 Task: Look for space in Tamamura, Japan from 12th June, 2023 to 15th June, 2023 for 2 adults in price range Rs.10000 to Rs.15000. Place can be entire place with 1  bedroom having 1 bed and 1 bathroom. Property type can be house, flat, guest house, hotel. Booking option can be shelf check-in. Required host language is English.
Action: Mouse moved to (596, 108)
Screenshot: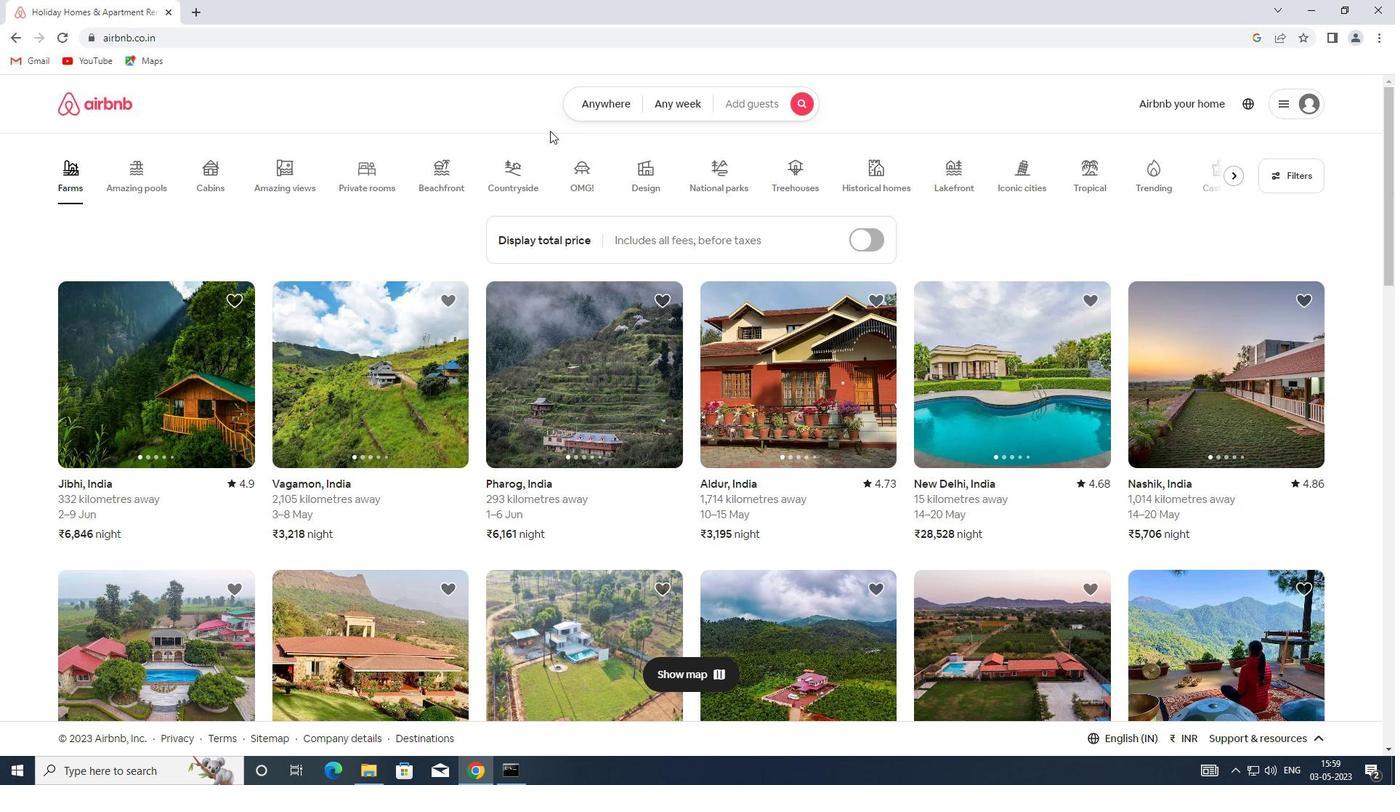 
Action: Mouse pressed left at (596, 108)
Screenshot: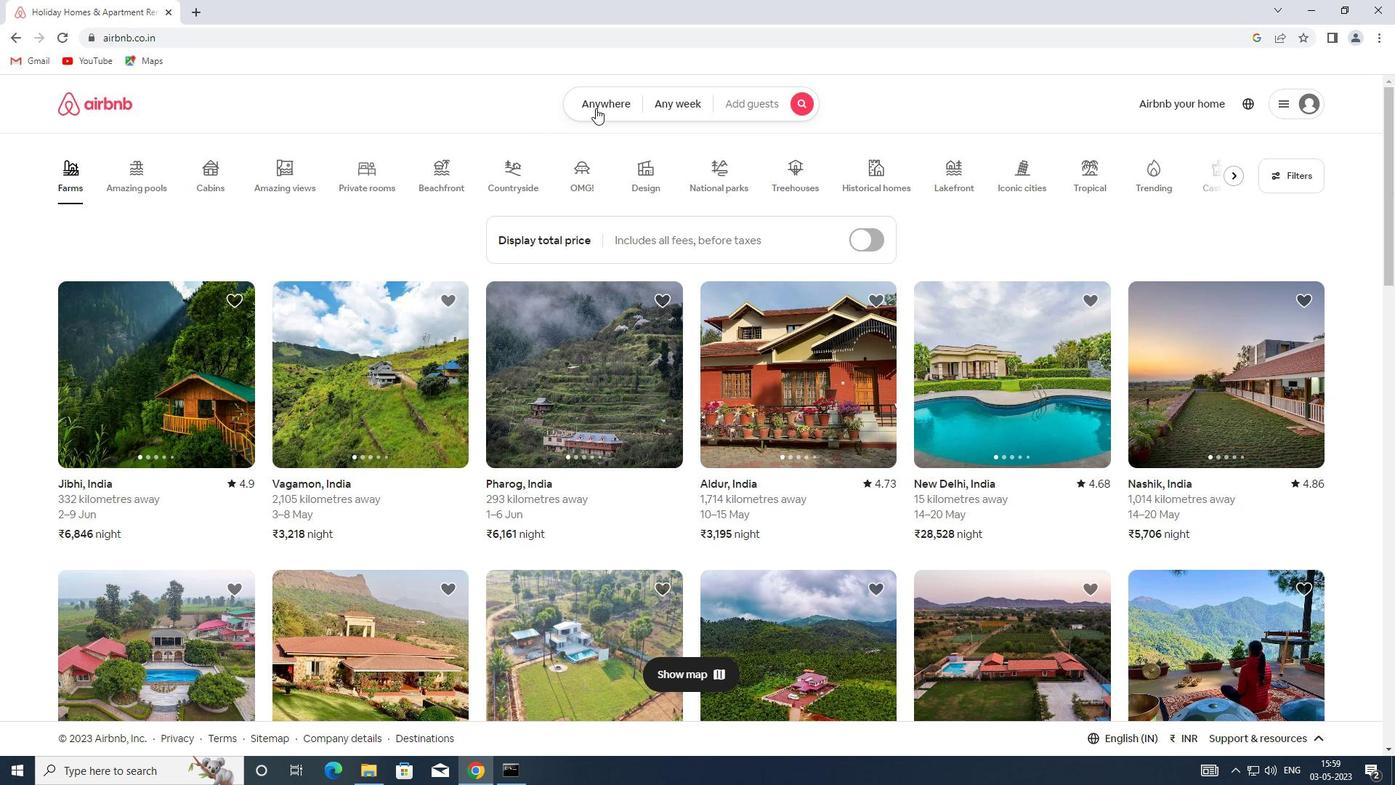 
Action: Mouse moved to (497, 156)
Screenshot: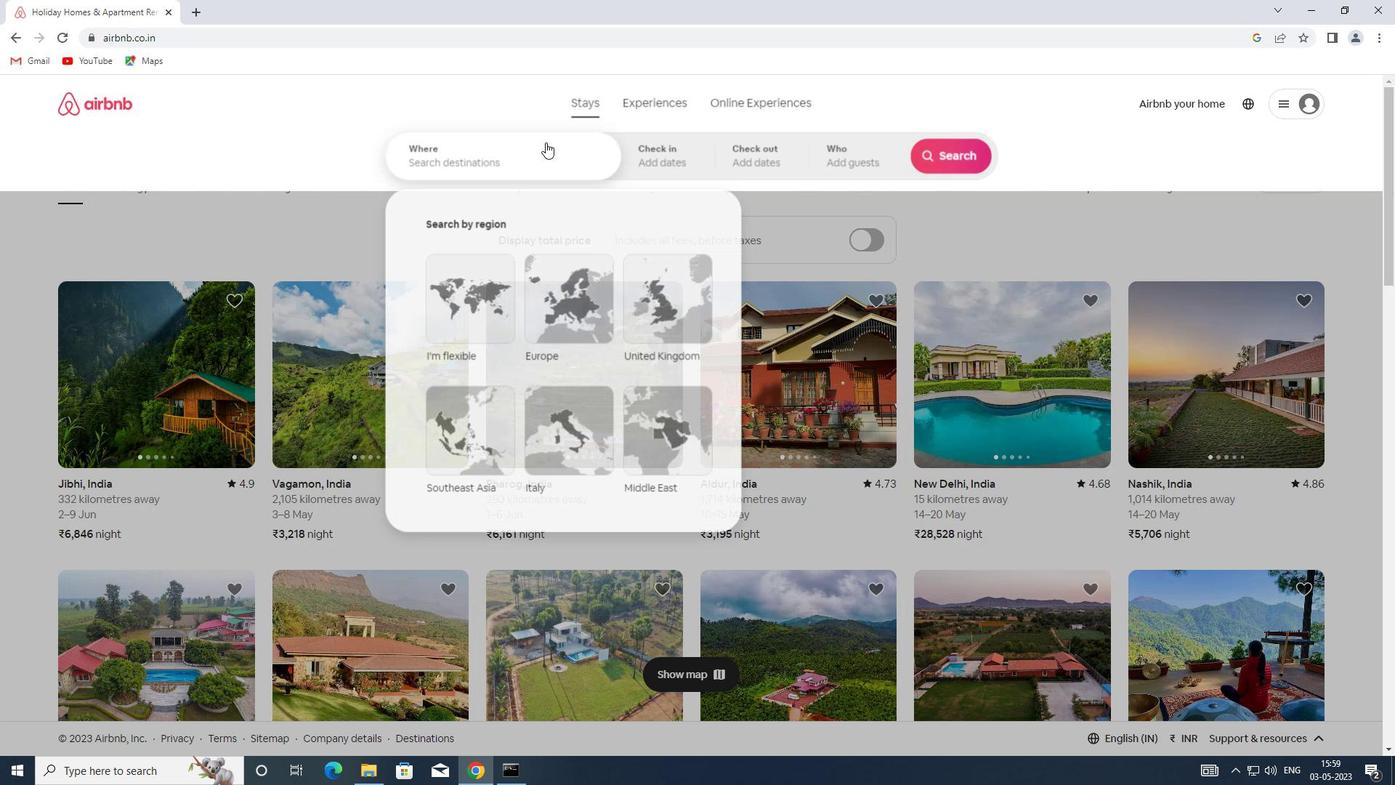 
Action: Mouse pressed left at (497, 156)
Screenshot: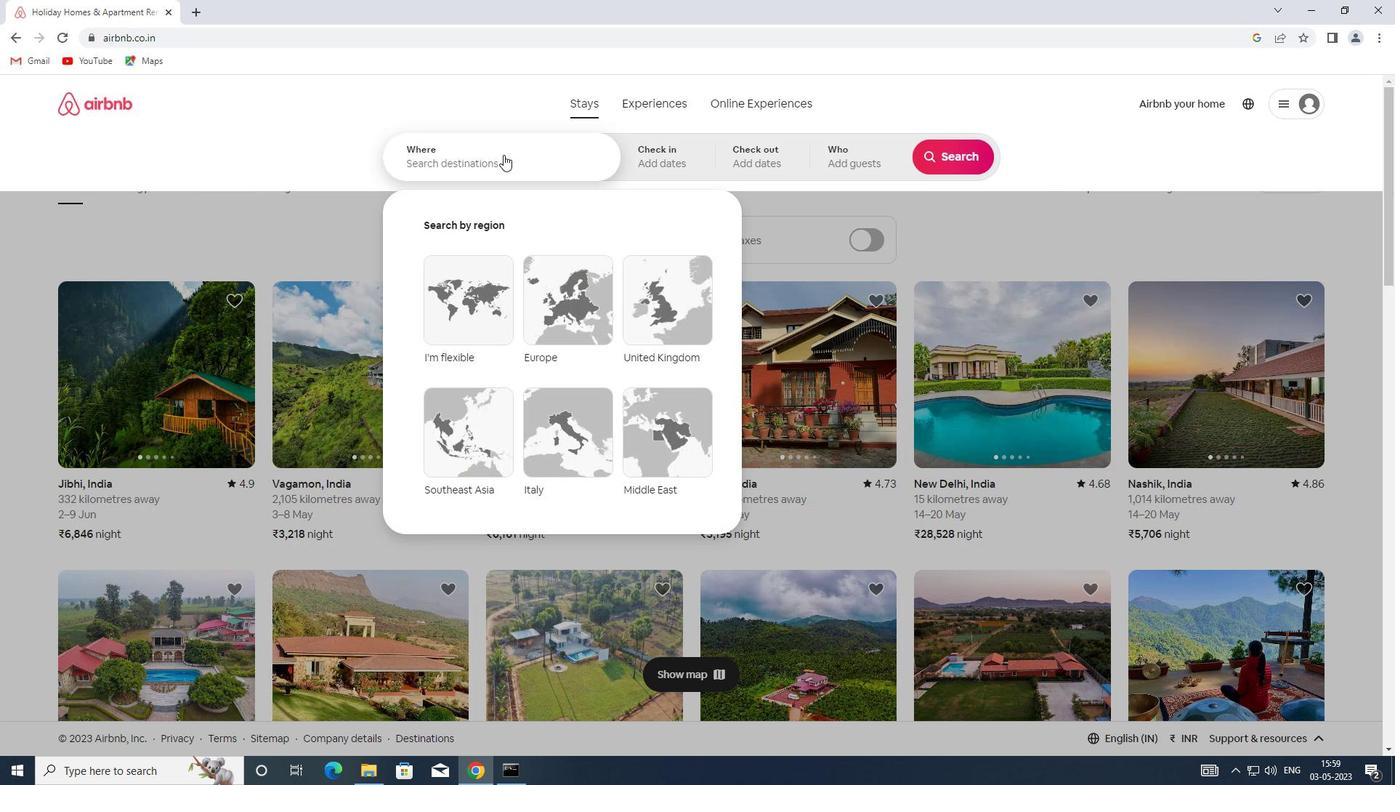 
Action: Mouse moved to (497, 156)
Screenshot: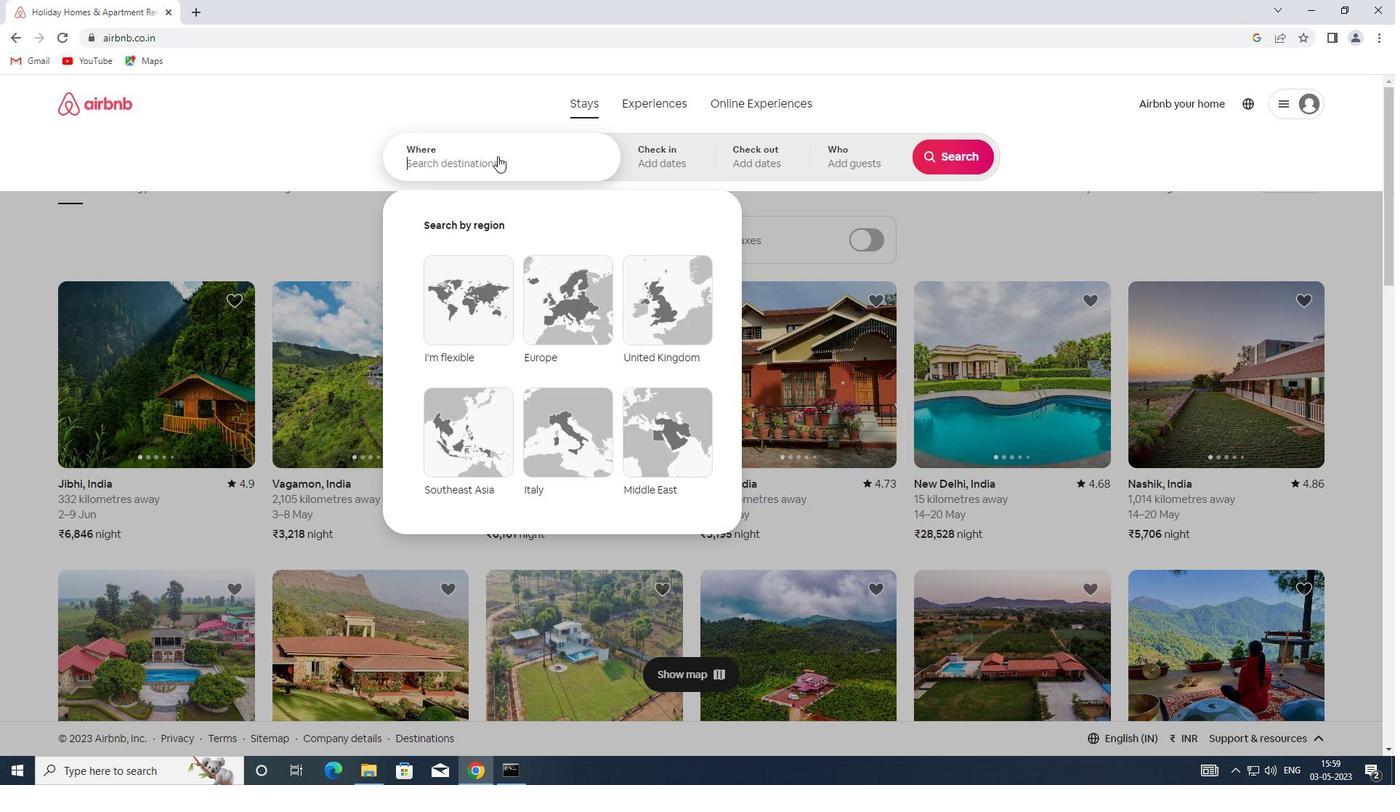 
Action: Key pressed <Key.shift>TAMAMURA,<Key.shift><Key.shift><Key.shift><Key.shift><Key.shift><Key.shift><Key.shift><Key.shift><Key.shift><Key.shift><Key.shift><Key.shift><Key.shift><Key.shift><Key.shift><Key.shift>JAPAN
Screenshot: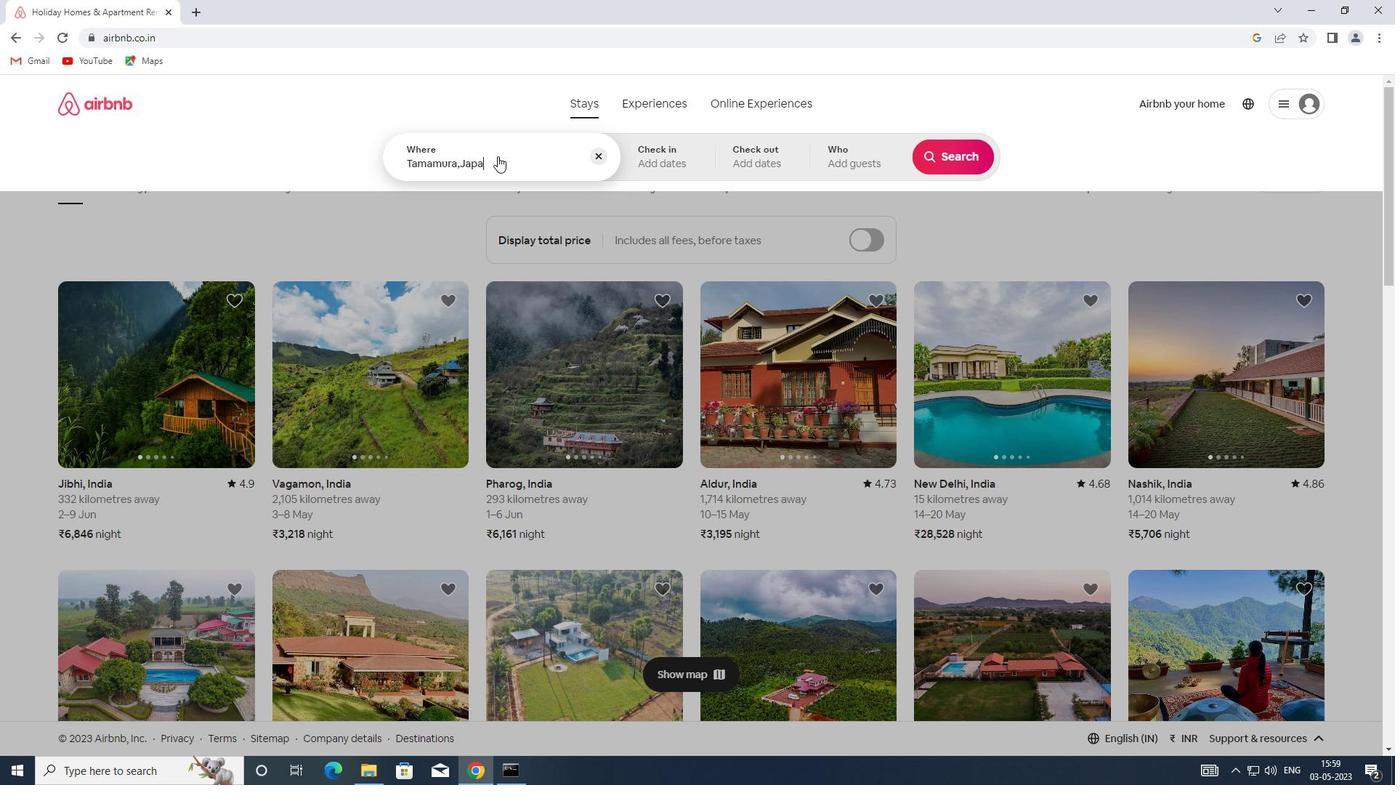 
Action: Mouse moved to (634, 156)
Screenshot: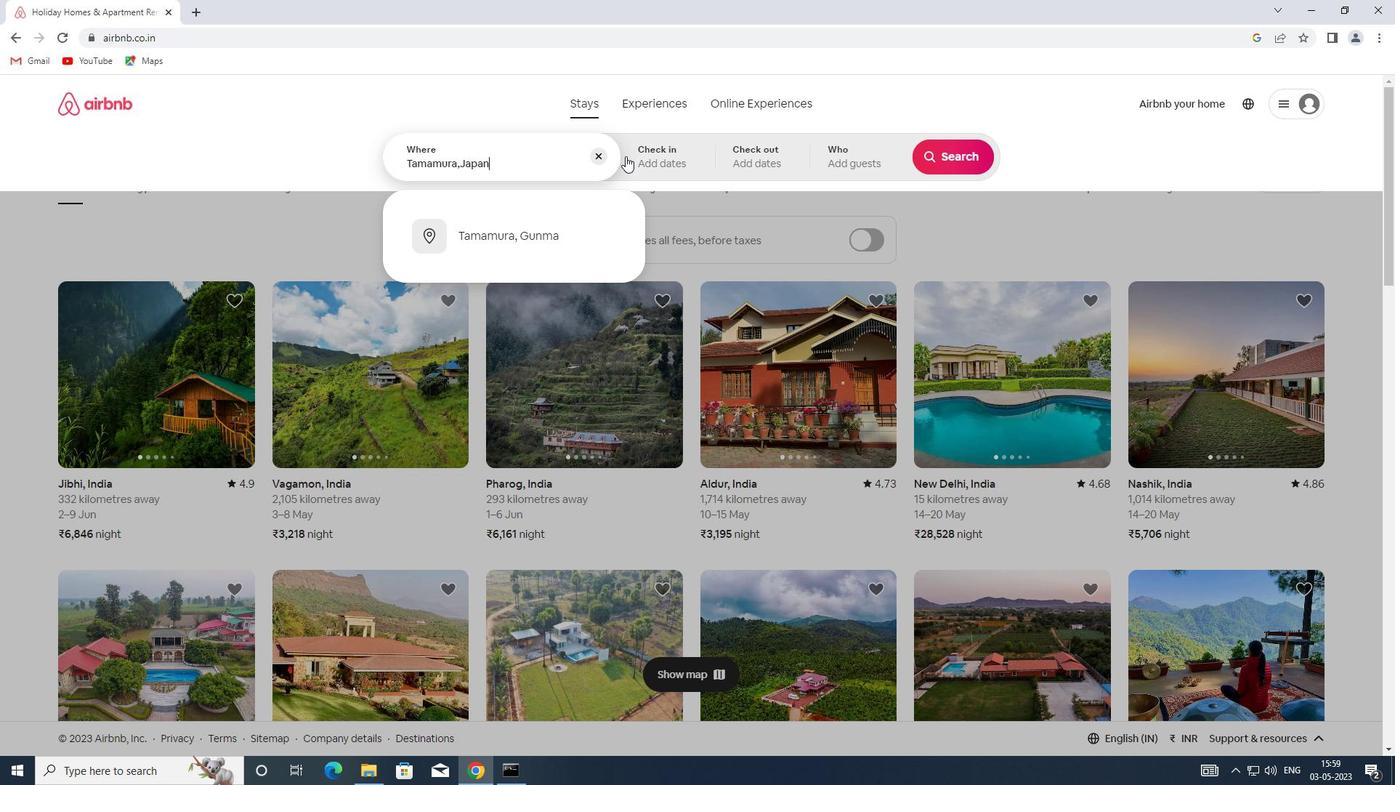 
Action: Mouse pressed left at (634, 156)
Screenshot: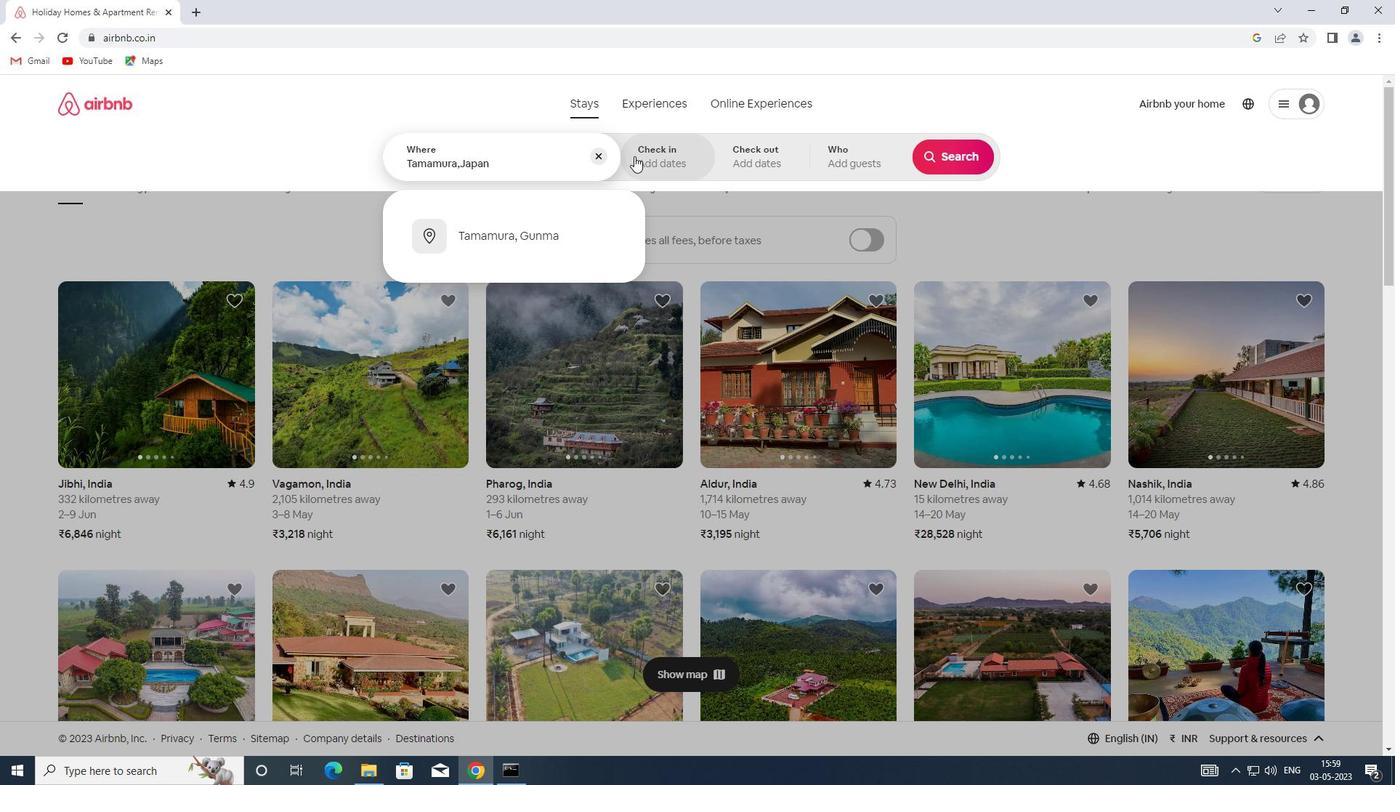 
Action: Mouse moved to (774, 405)
Screenshot: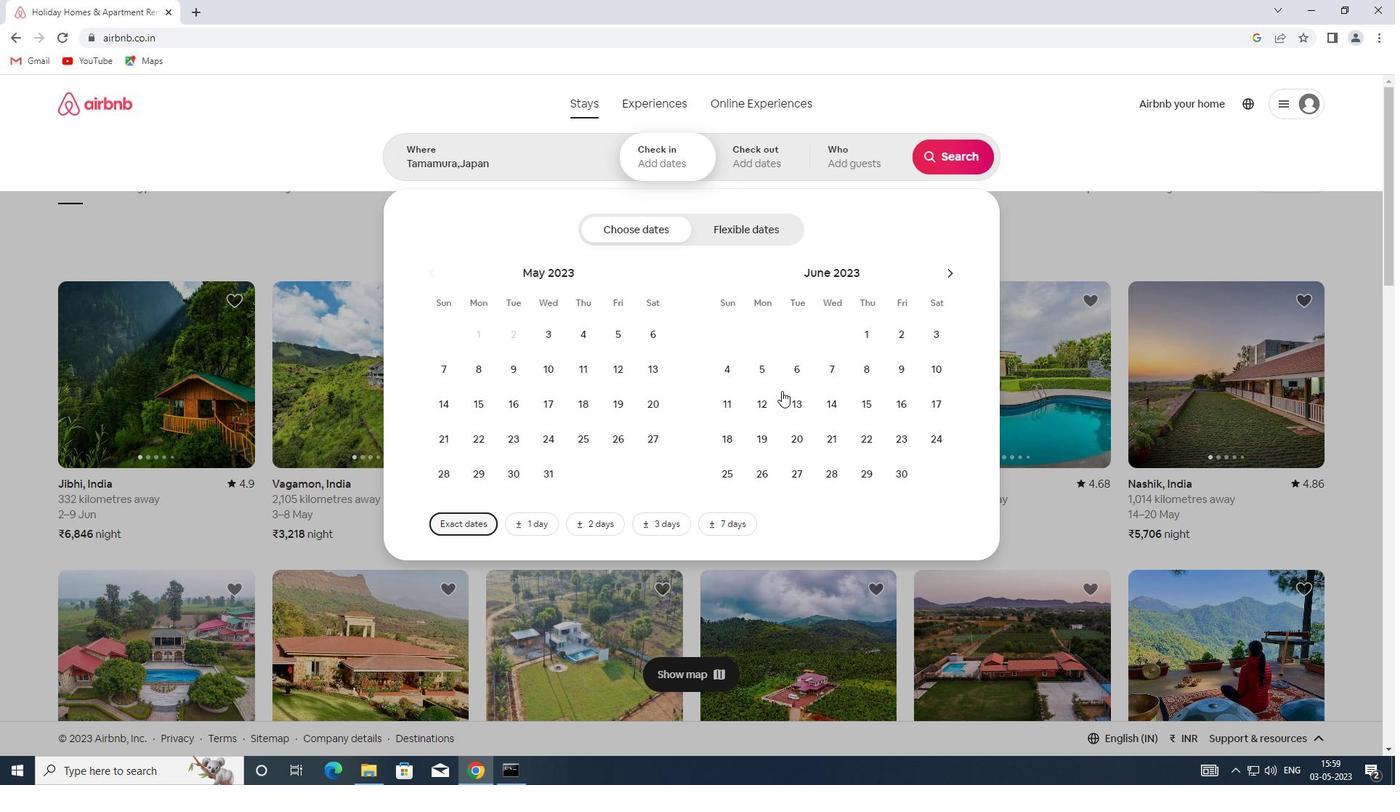 
Action: Mouse pressed left at (774, 405)
Screenshot: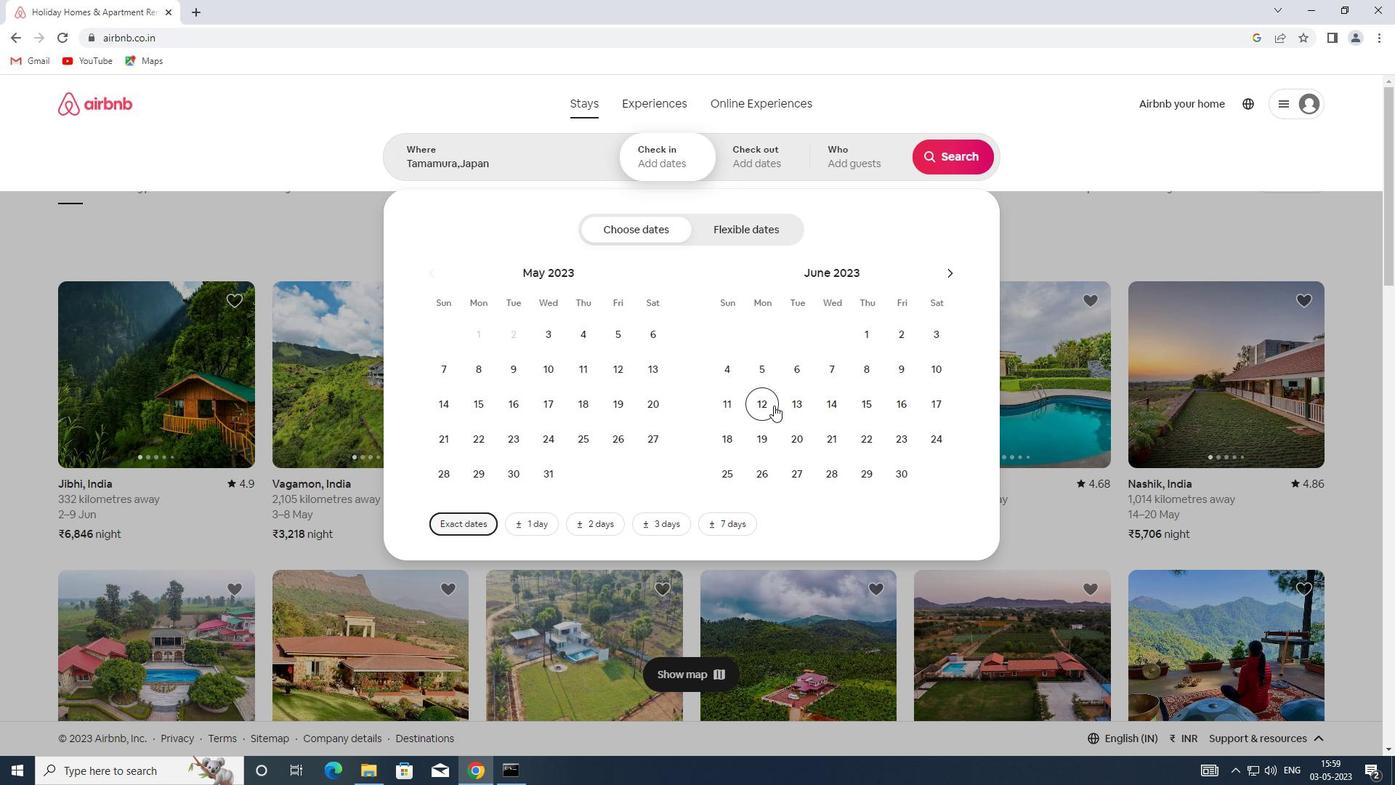 
Action: Mouse moved to (865, 407)
Screenshot: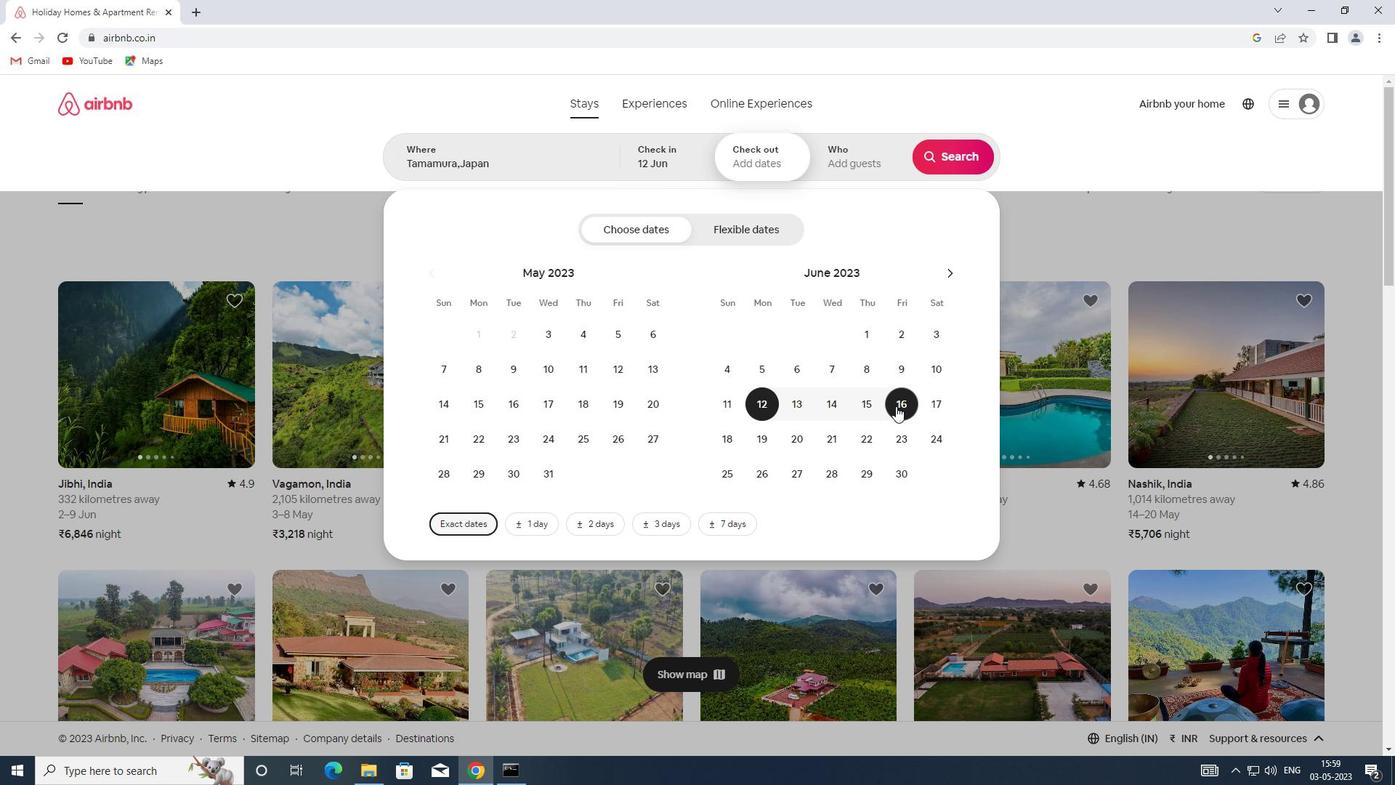
Action: Mouse pressed left at (865, 407)
Screenshot: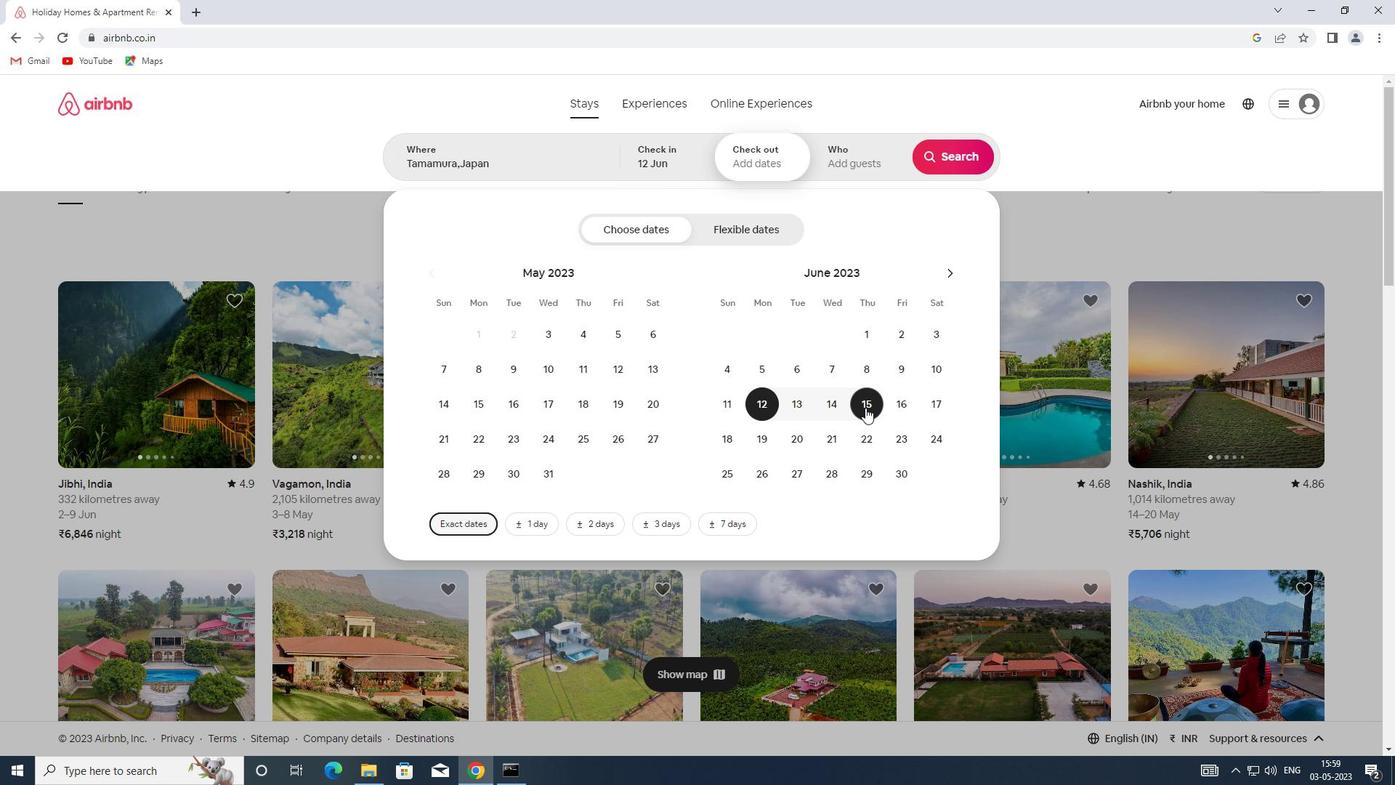 
Action: Mouse moved to (848, 153)
Screenshot: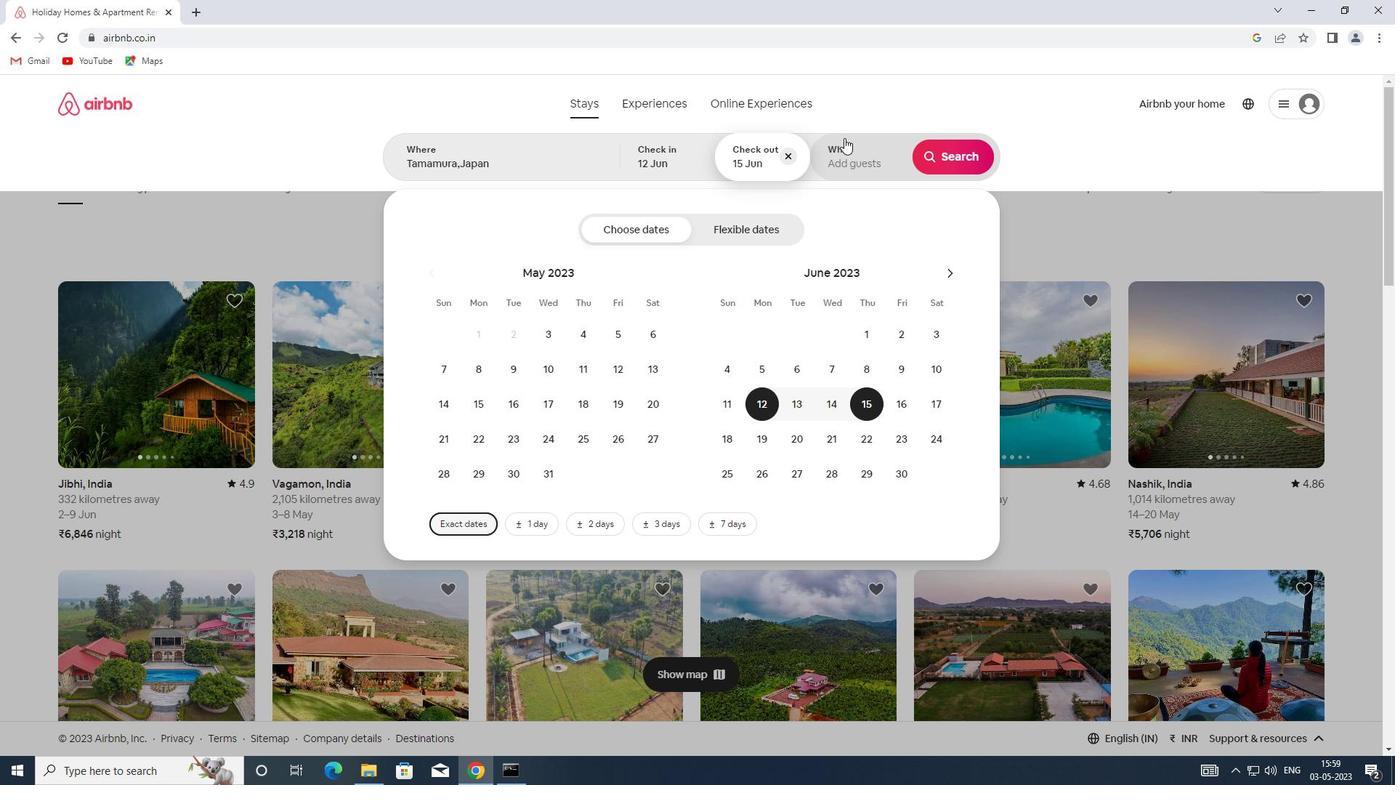 
Action: Mouse pressed left at (848, 153)
Screenshot: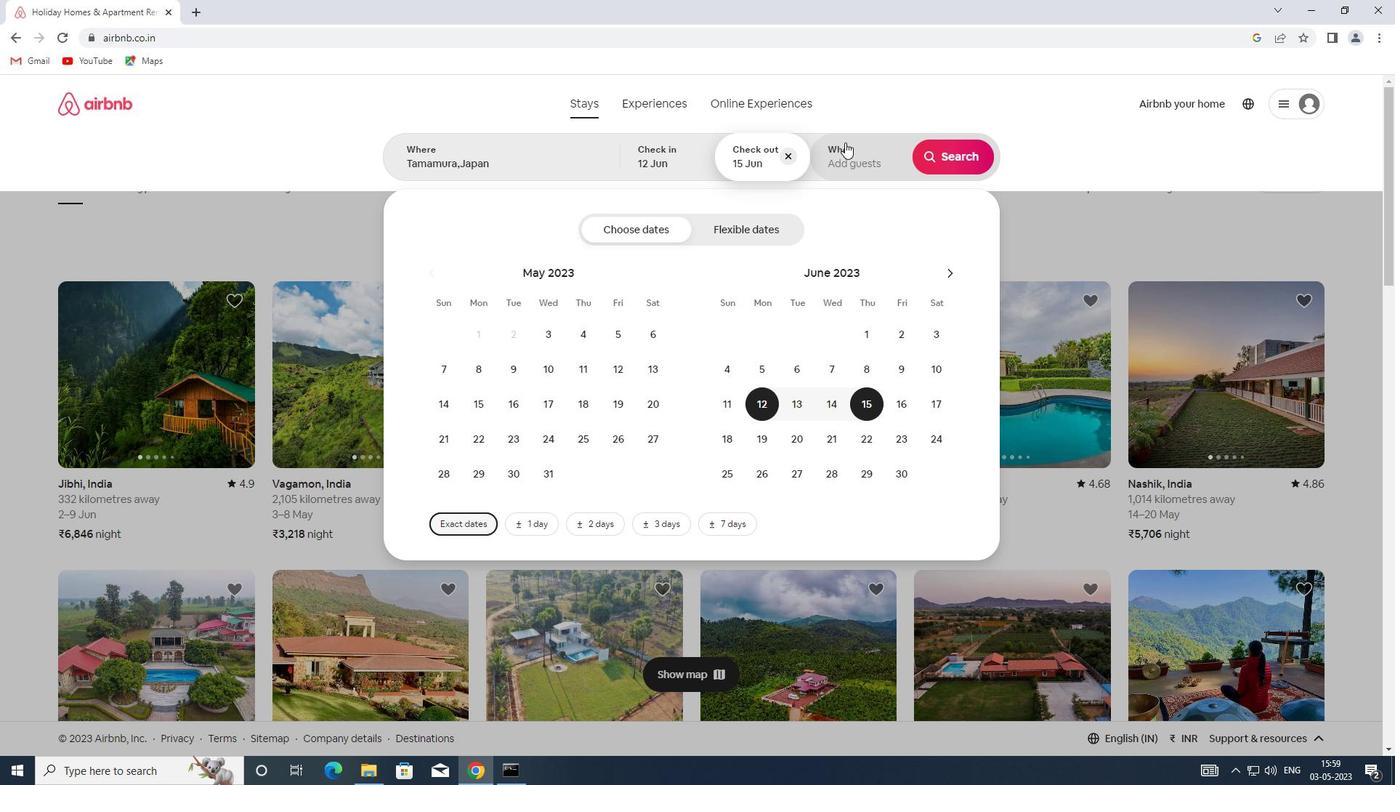 
Action: Mouse moved to (958, 240)
Screenshot: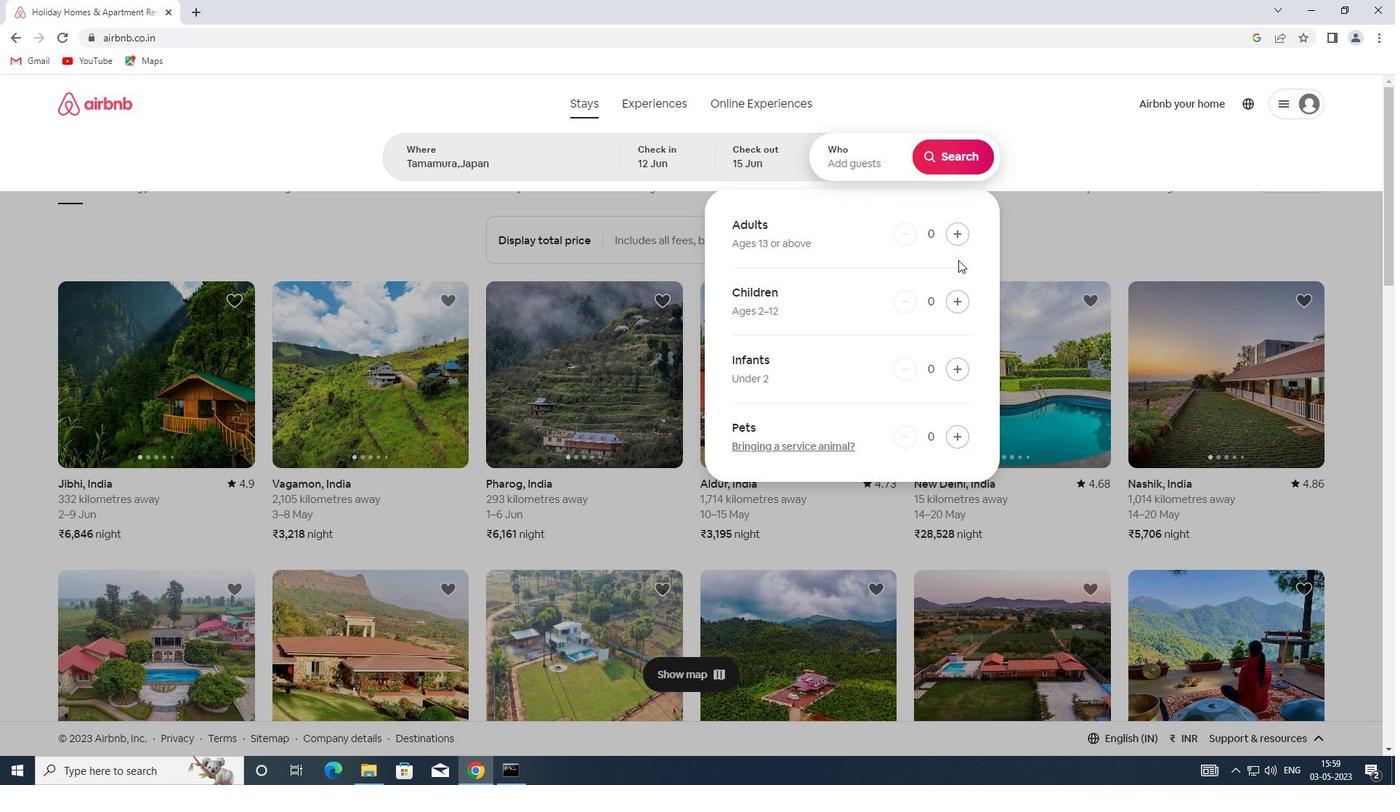 
Action: Mouse pressed left at (958, 240)
Screenshot: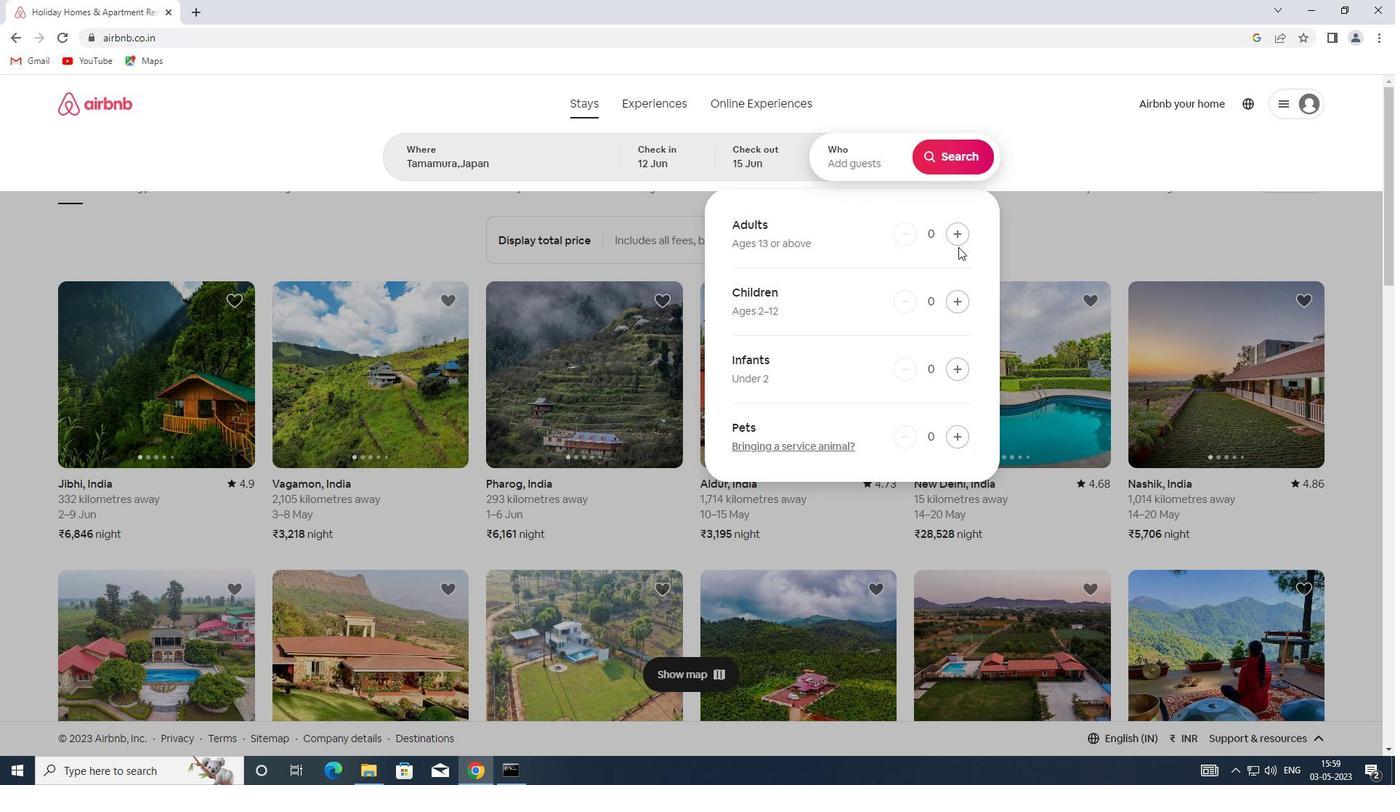 
Action: Mouse pressed left at (958, 240)
Screenshot: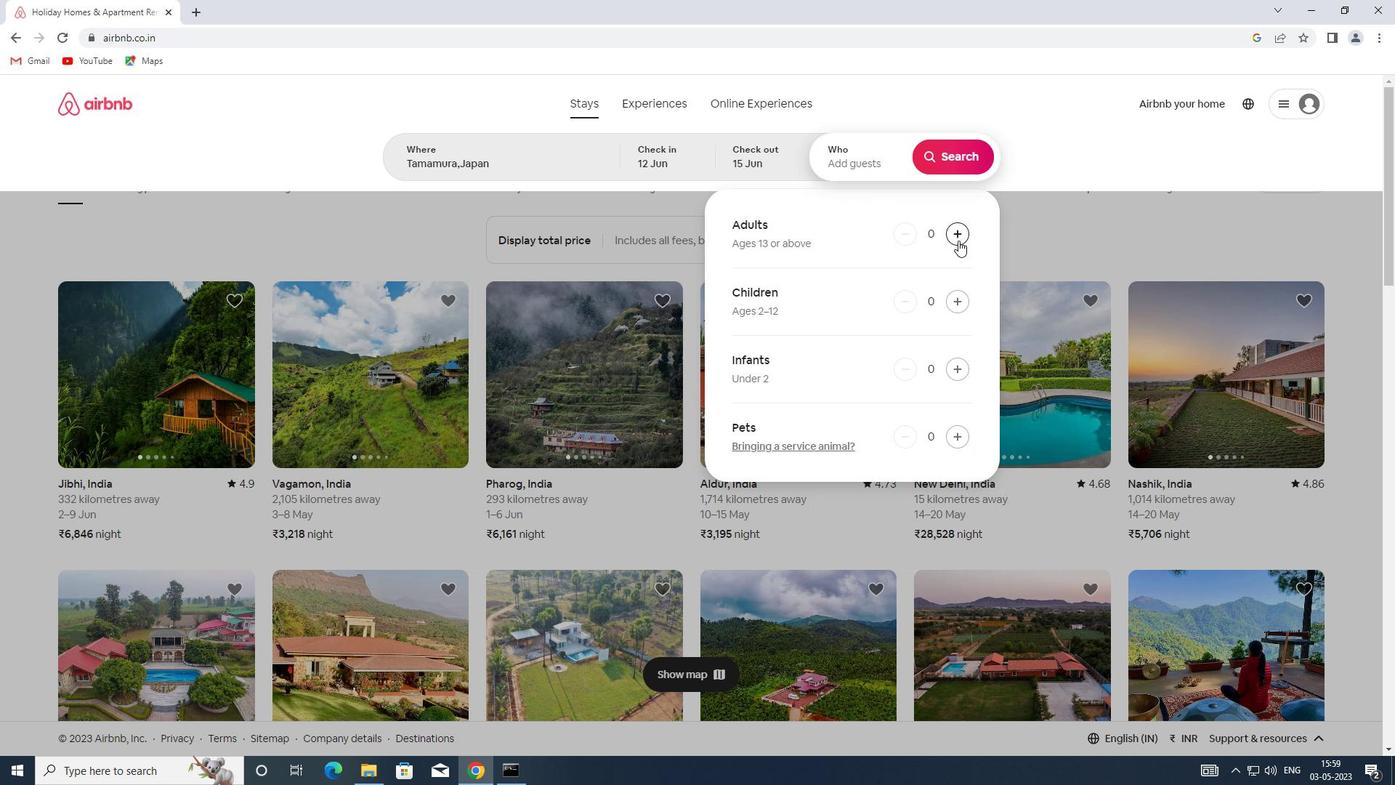 
Action: Mouse moved to (955, 160)
Screenshot: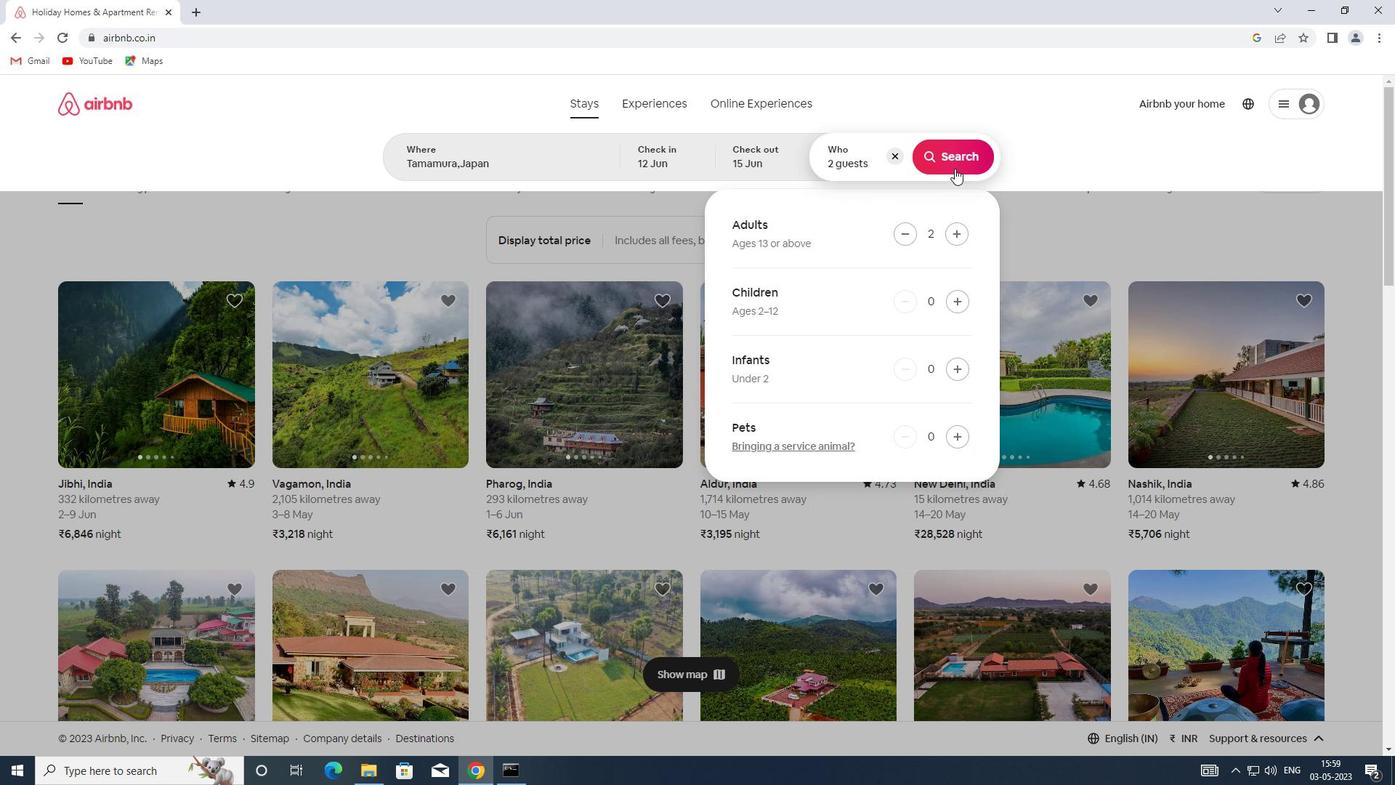 
Action: Mouse pressed left at (955, 160)
Screenshot: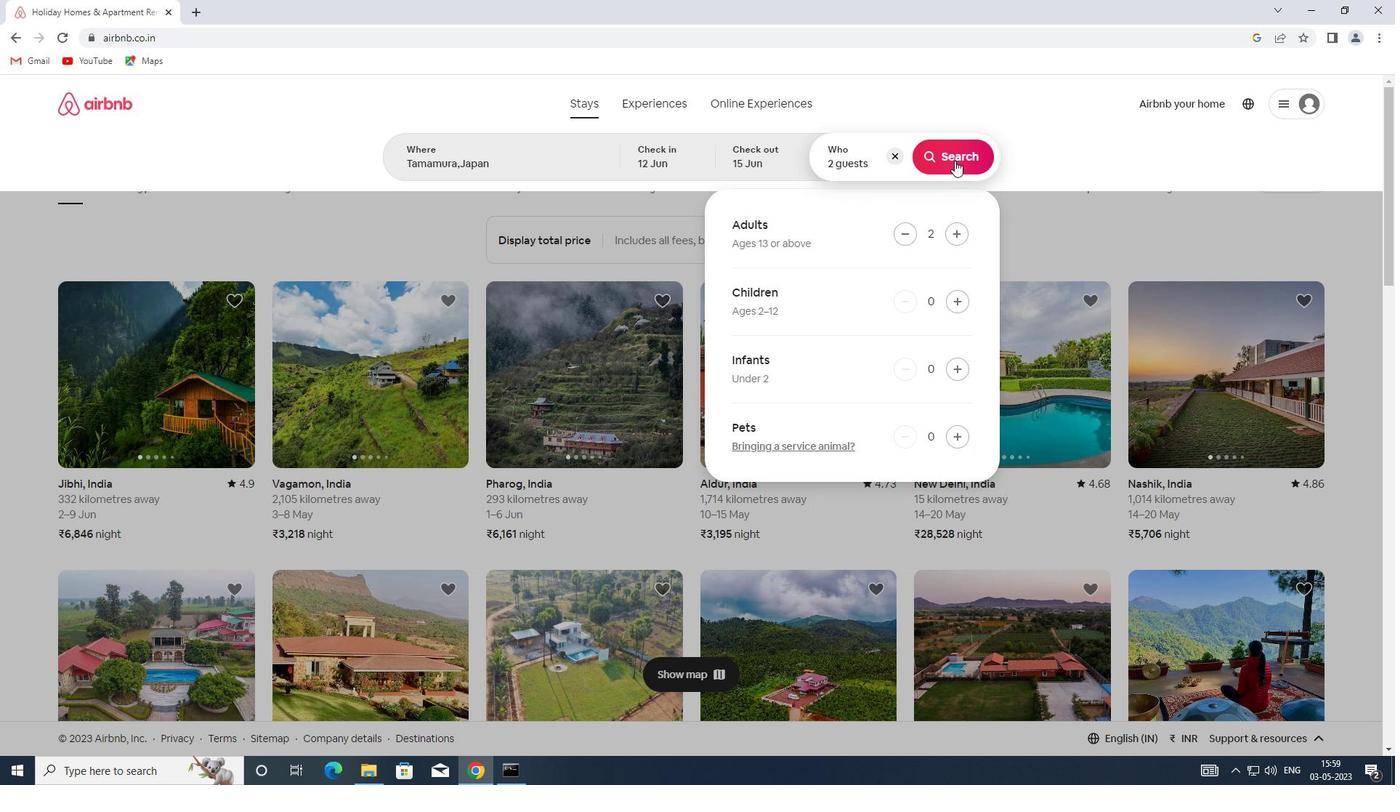 
Action: Mouse moved to (1315, 159)
Screenshot: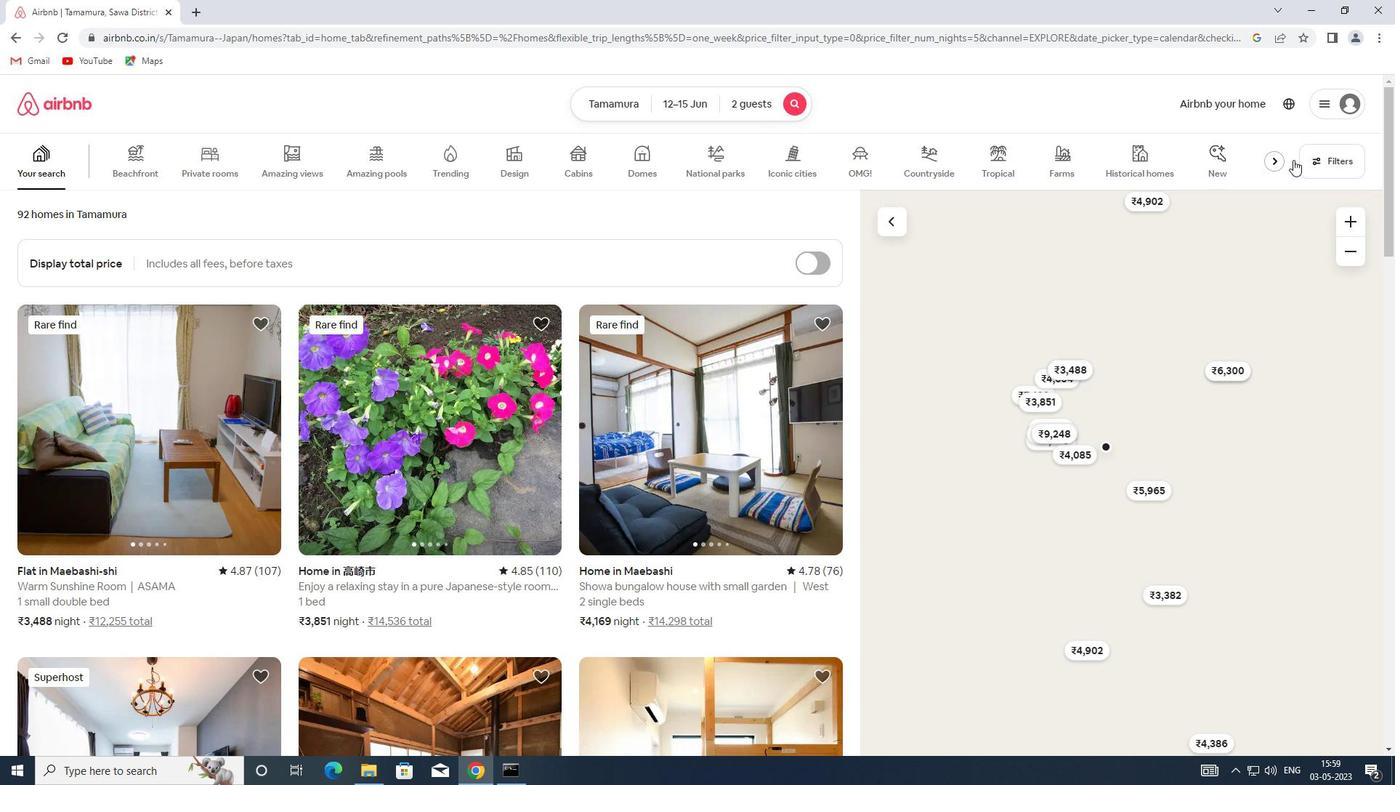 
Action: Mouse pressed left at (1315, 159)
Screenshot: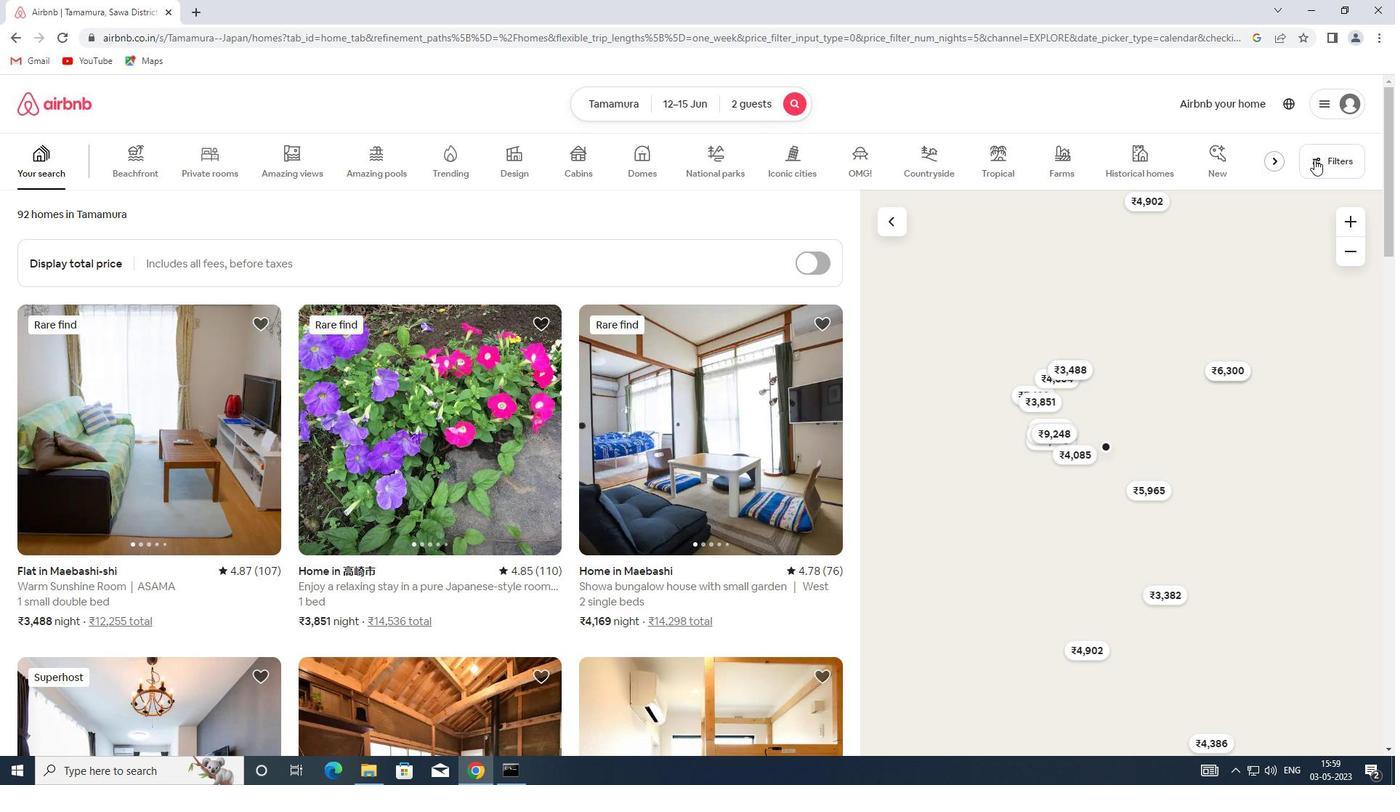 
Action: Mouse moved to (539, 343)
Screenshot: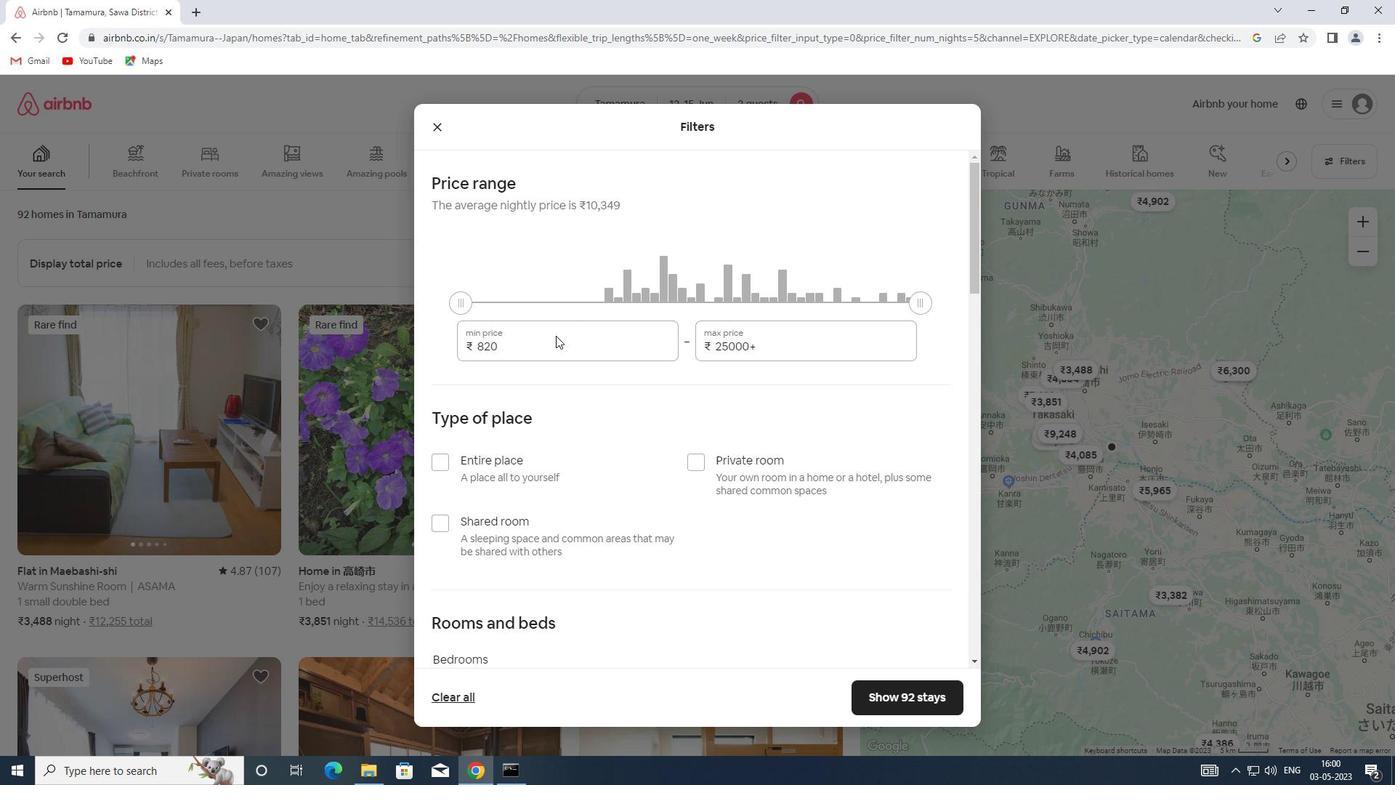 
Action: Mouse pressed left at (539, 343)
Screenshot: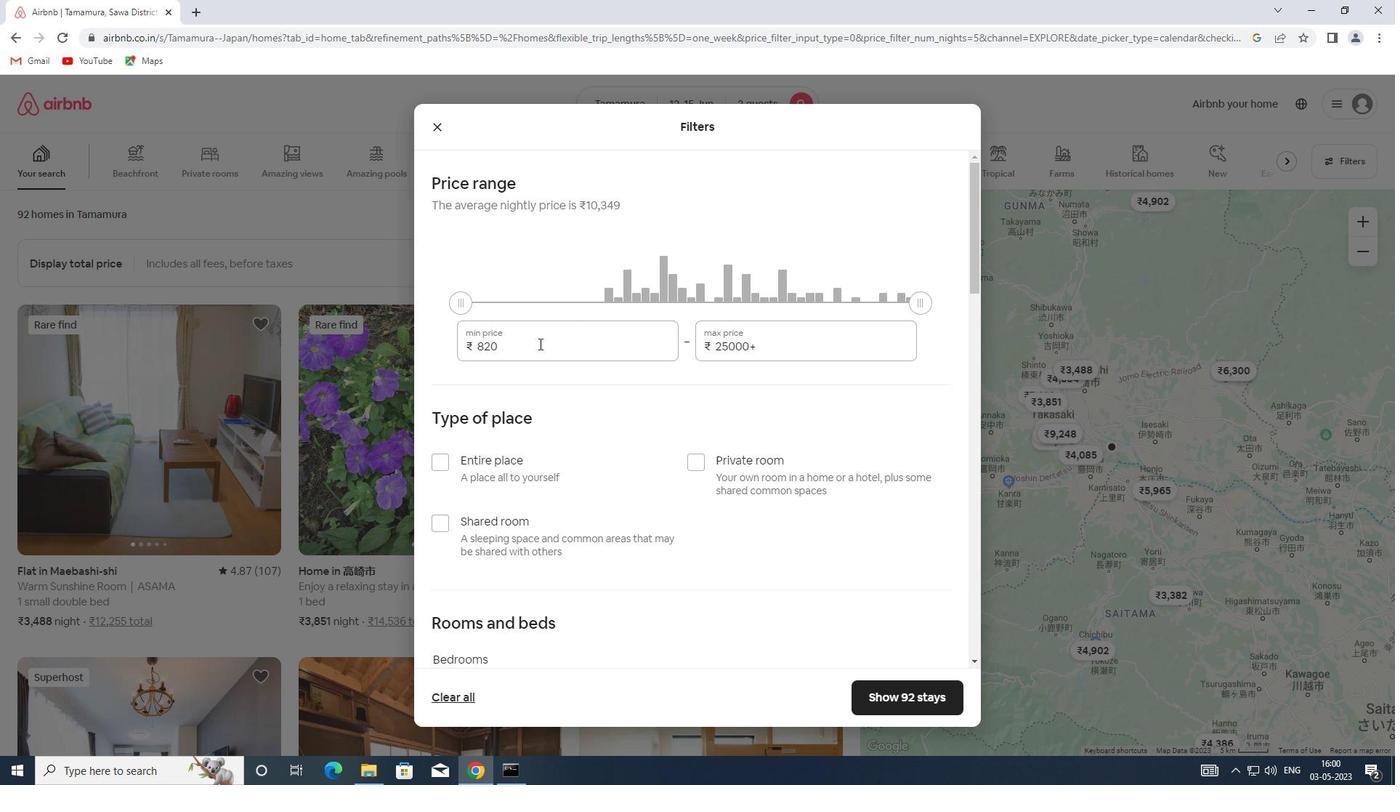 
Action: Mouse moved to (468, 347)
Screenshot: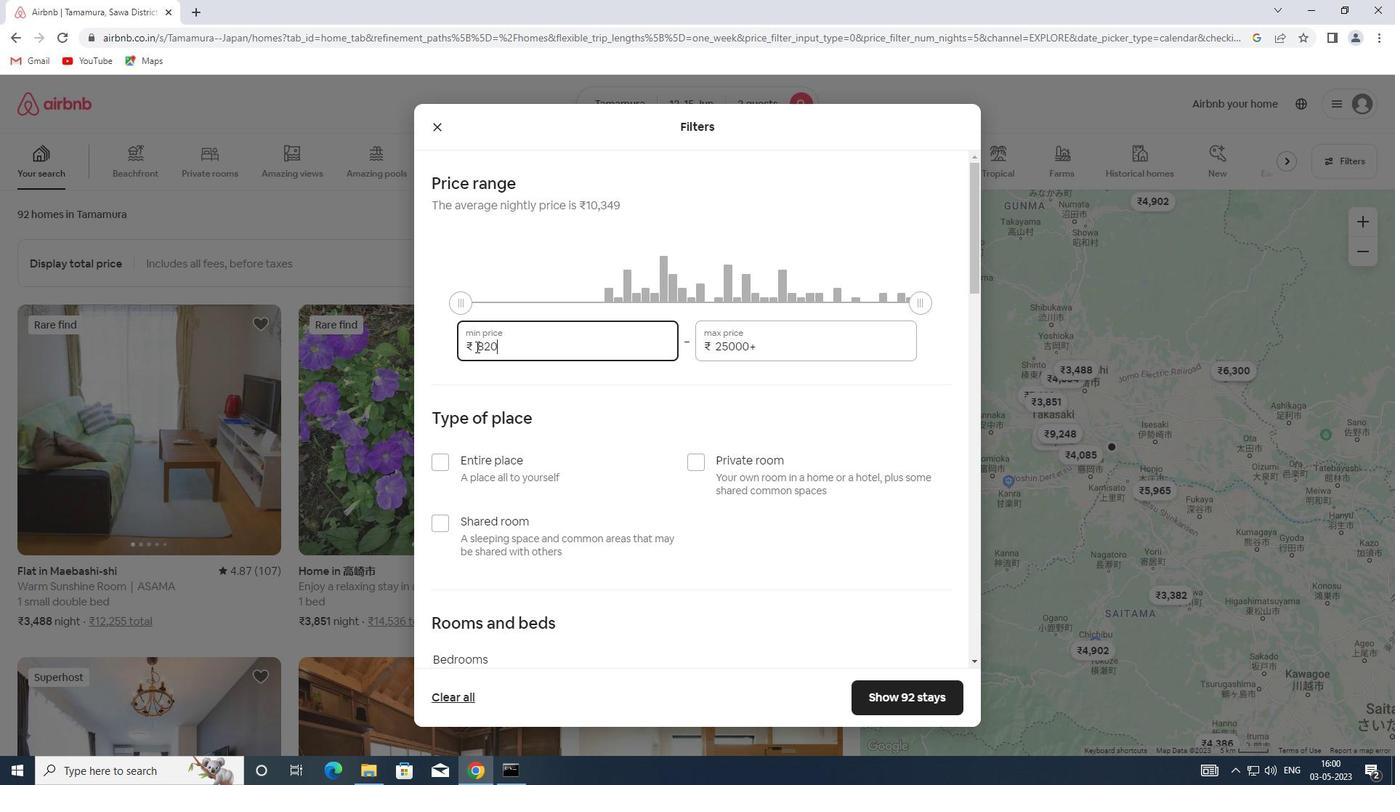 
Action: Key pressed 10000
Screenshot: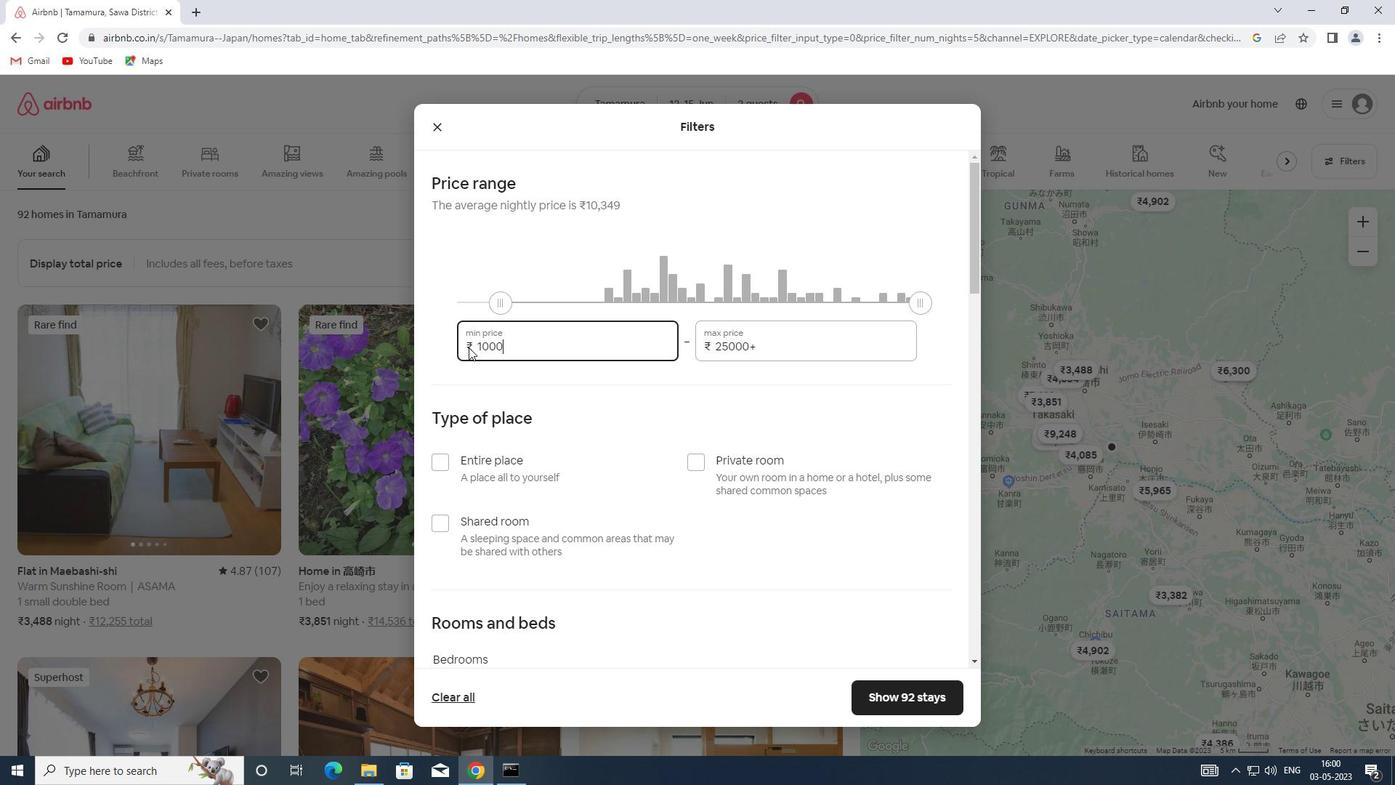 
Action: Mouse moved to (771, 349)
Screenshot: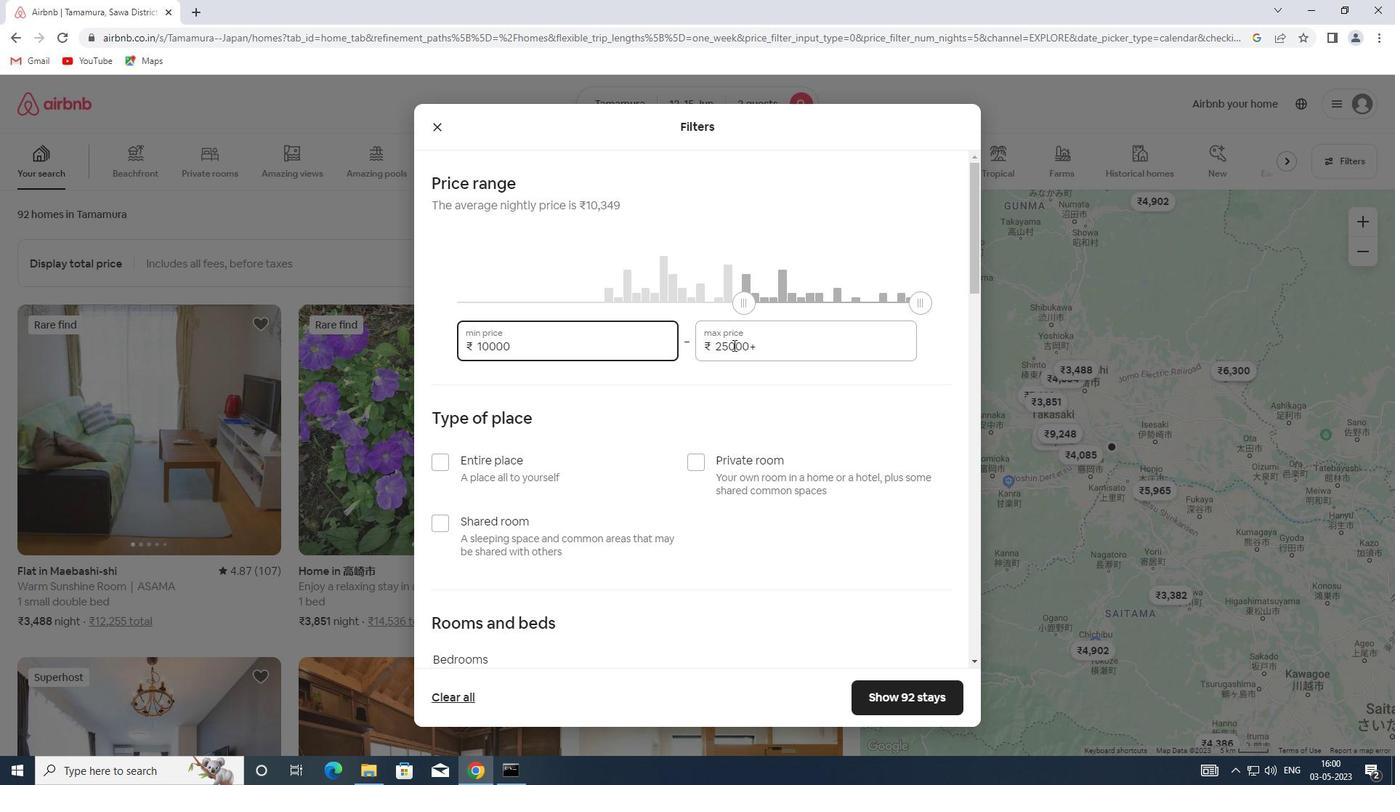 
Action: Mouse pressed left at (771, 349)
Screenshot: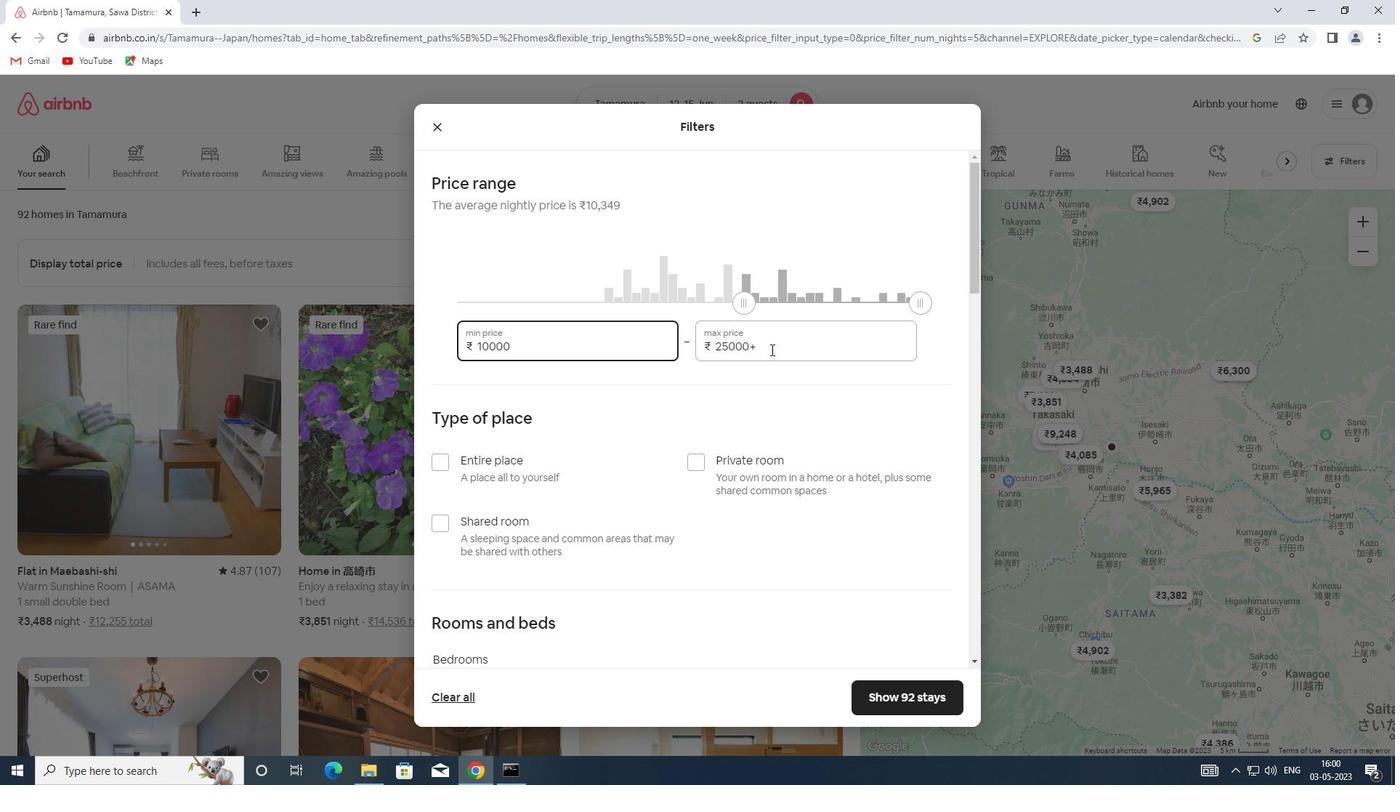
Action: Mouse moved to (702, 349)
Screenshot: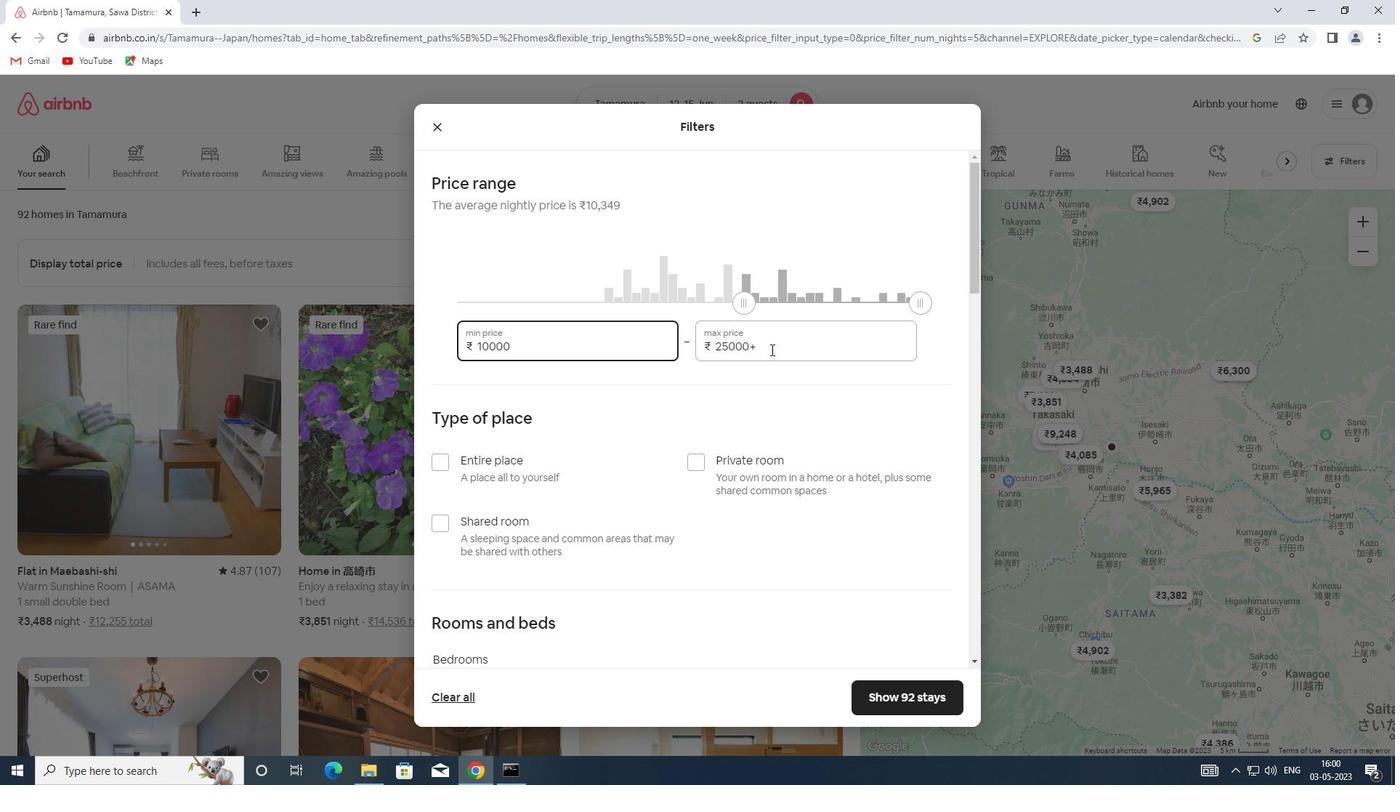 
Action: Key pressed 15000
Screenshot: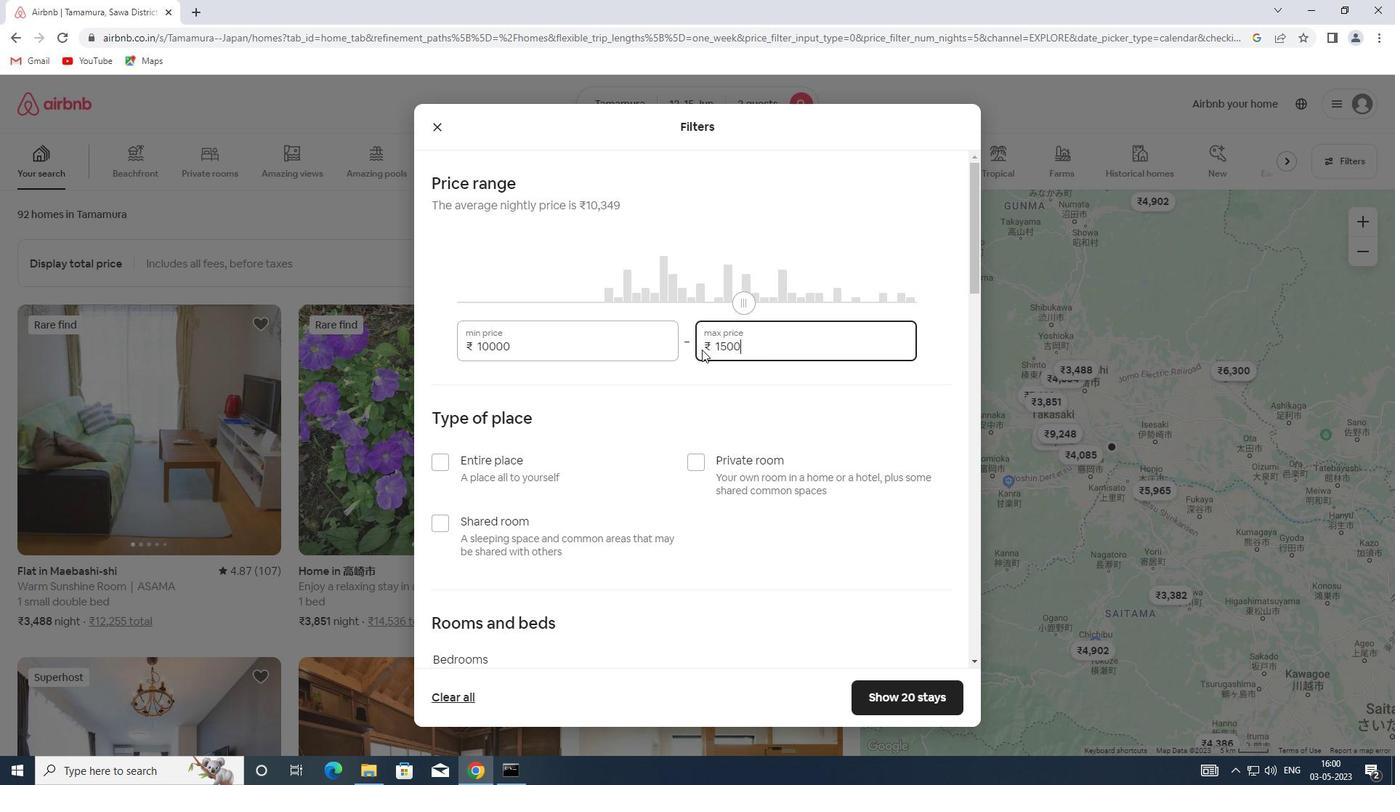 
Action: Mouse moved to (492, 453)
Screenshot: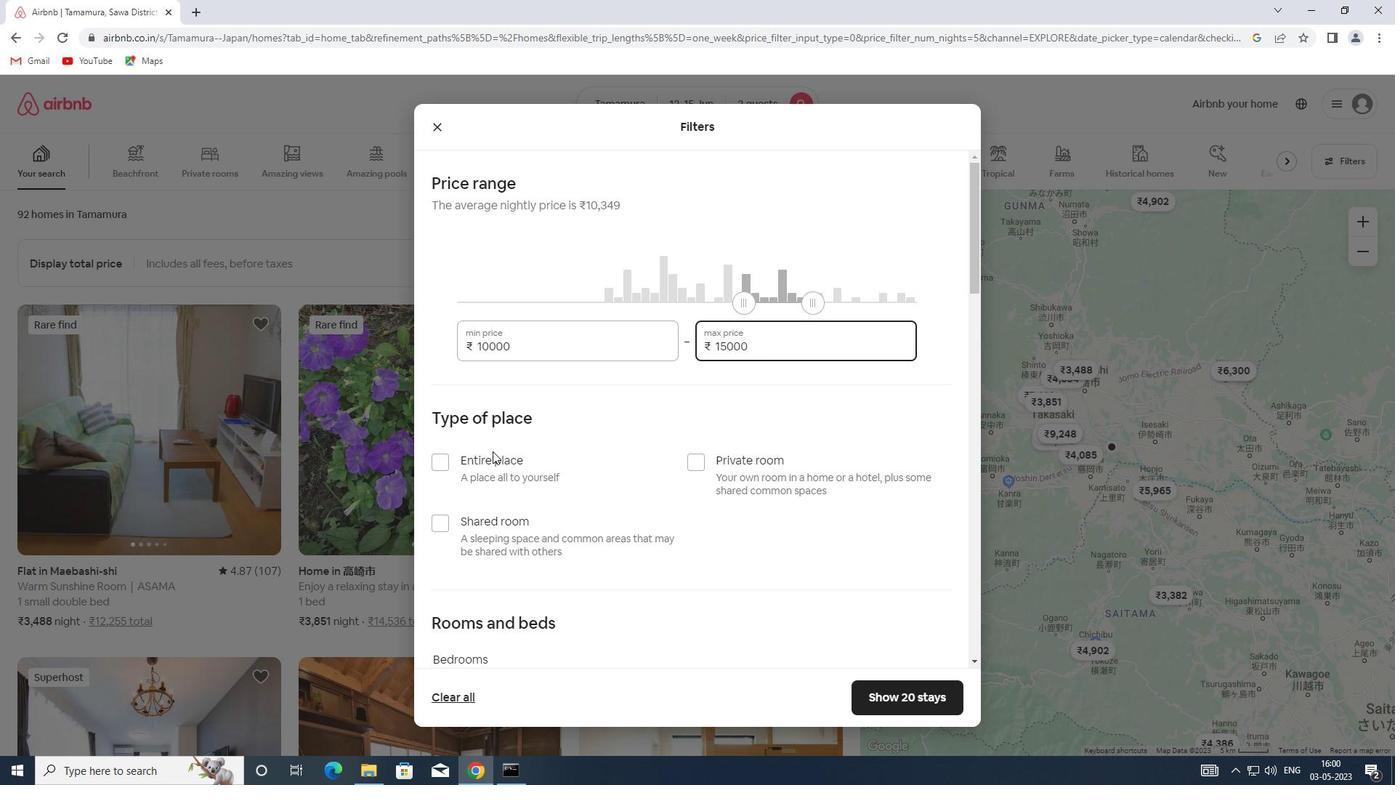 
Action: Mouse pressed left at (492, 453)
Screenshot: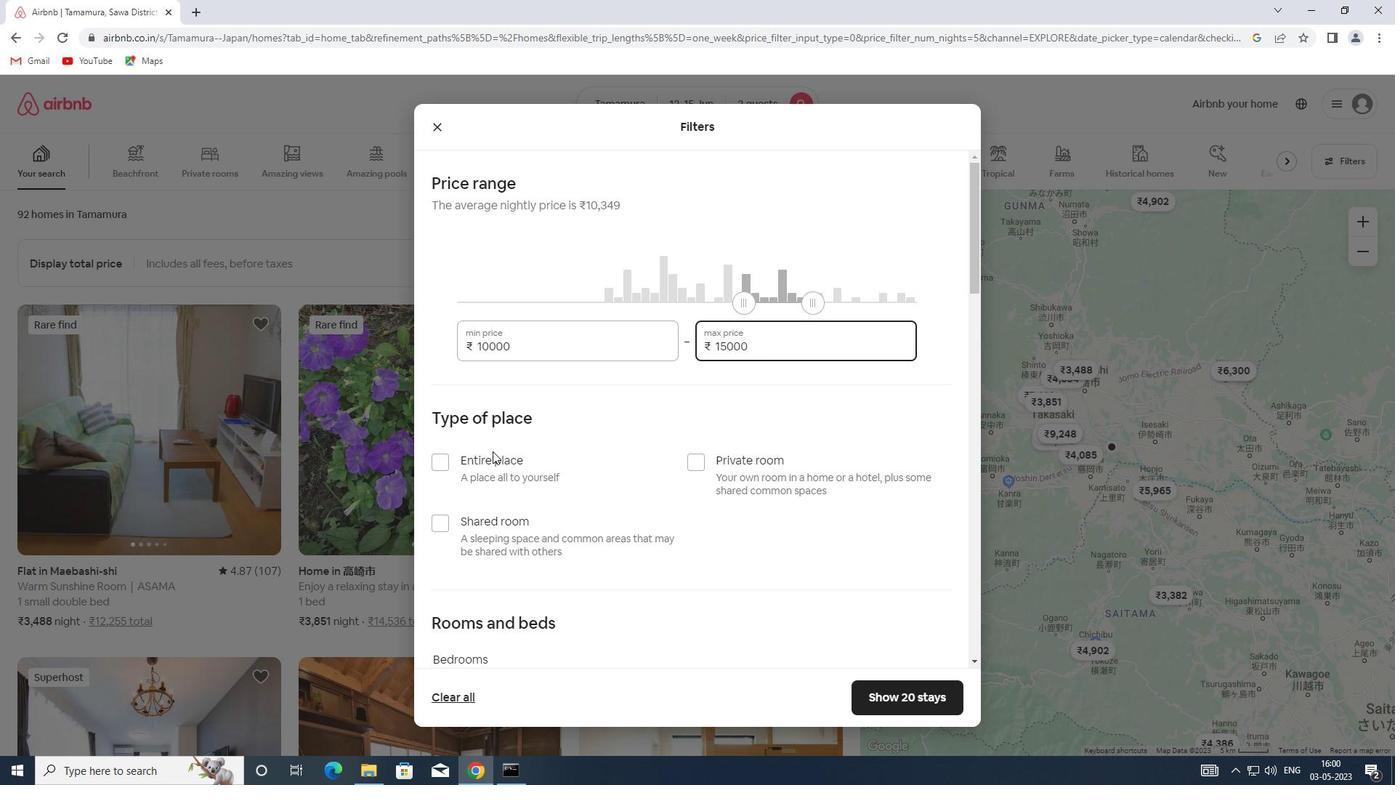 
Action: Mouse scrolled (492, 452) with delta (0, 0)
Screenshot: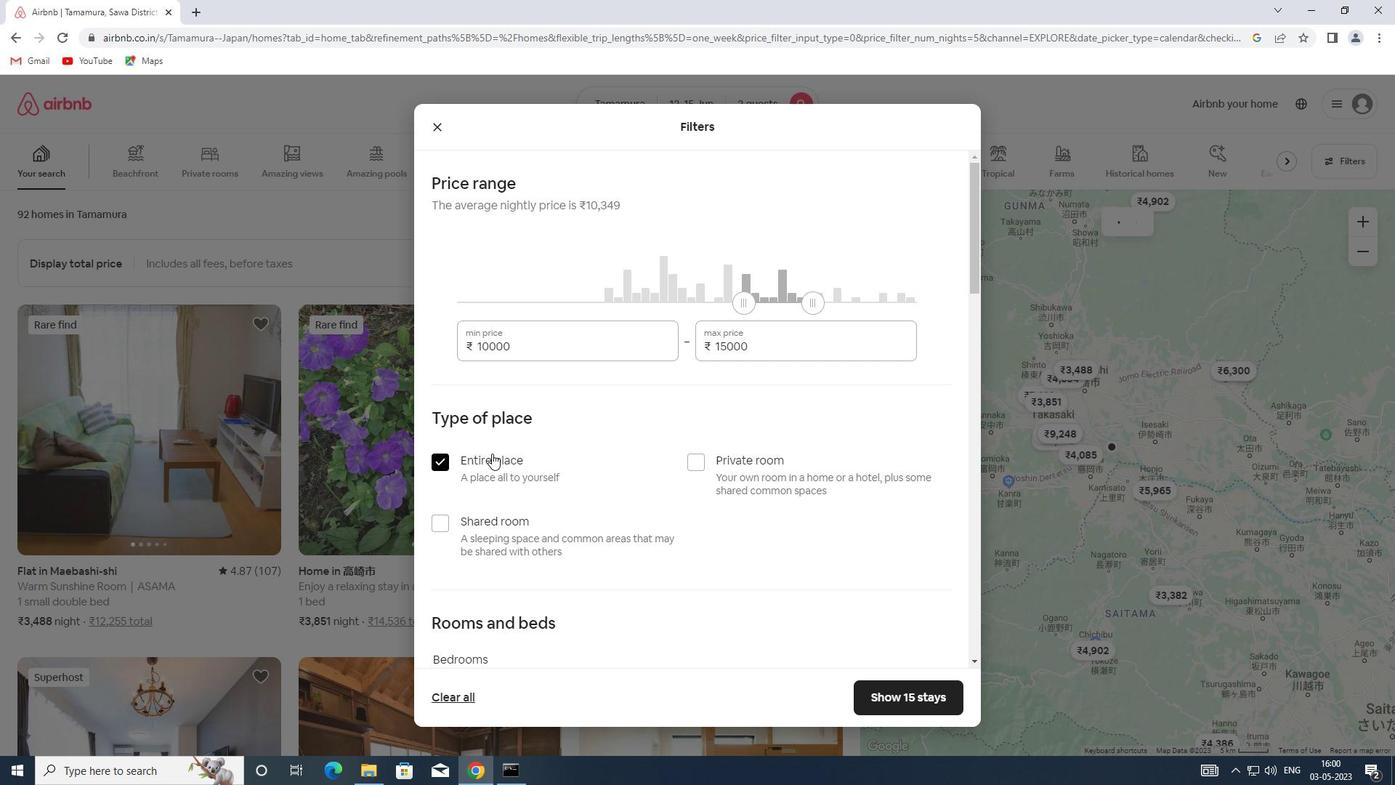 
Action: Mouse scrolled (492, 452) with delta (0, 0)
Screenshot: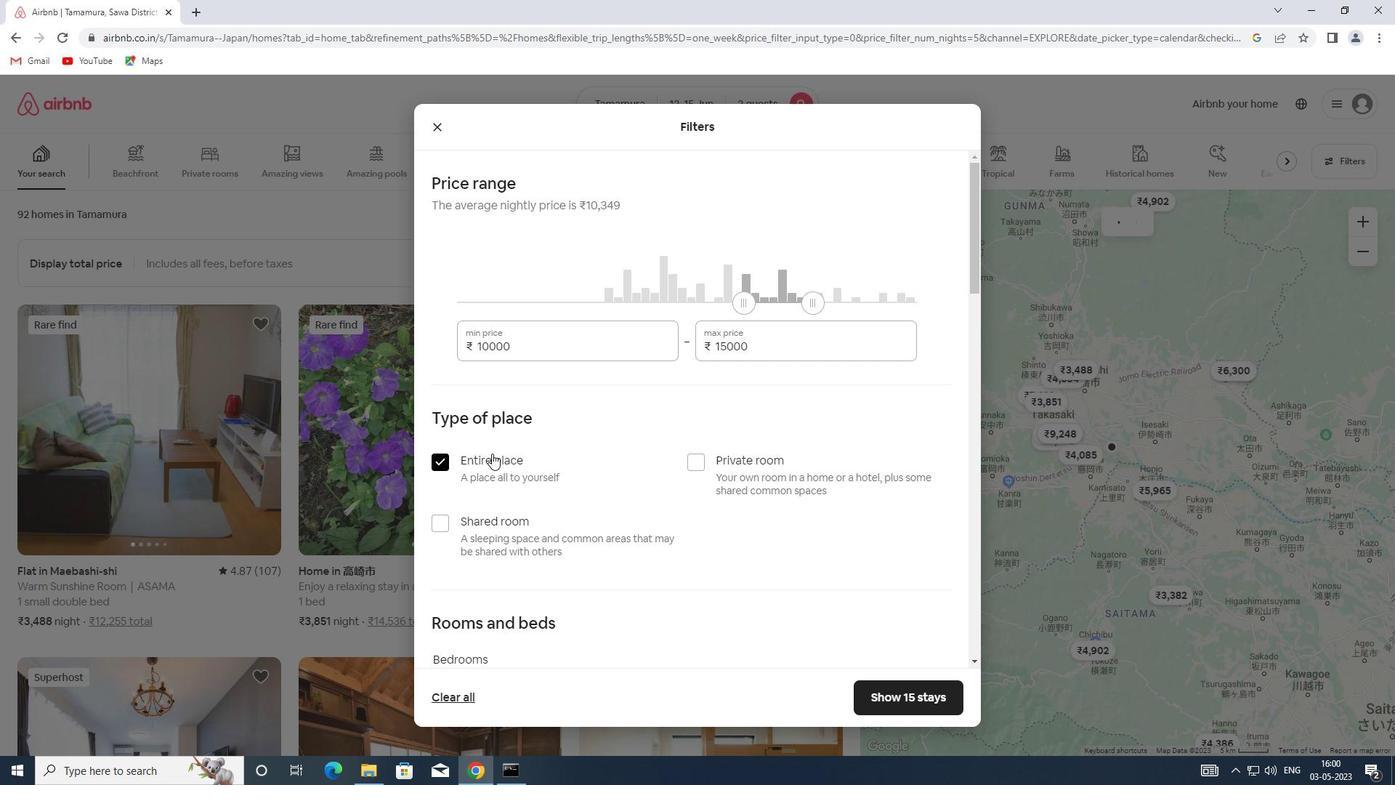 
Action: Mouse scrolled (492, 452) with delta (0, 0)
Screenshot: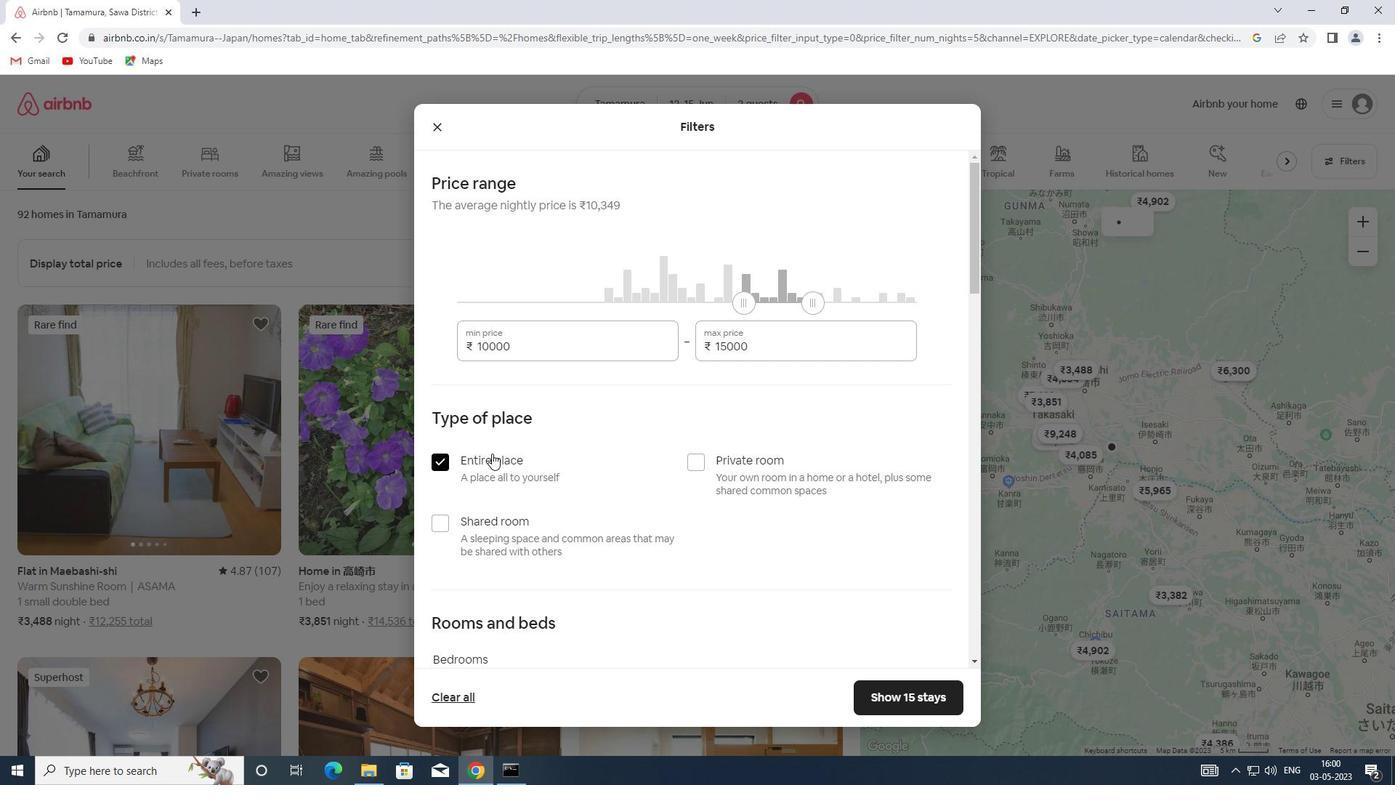 
Action: Mouse scrolled (492, 452) with delta (0, 0)
Screenshot: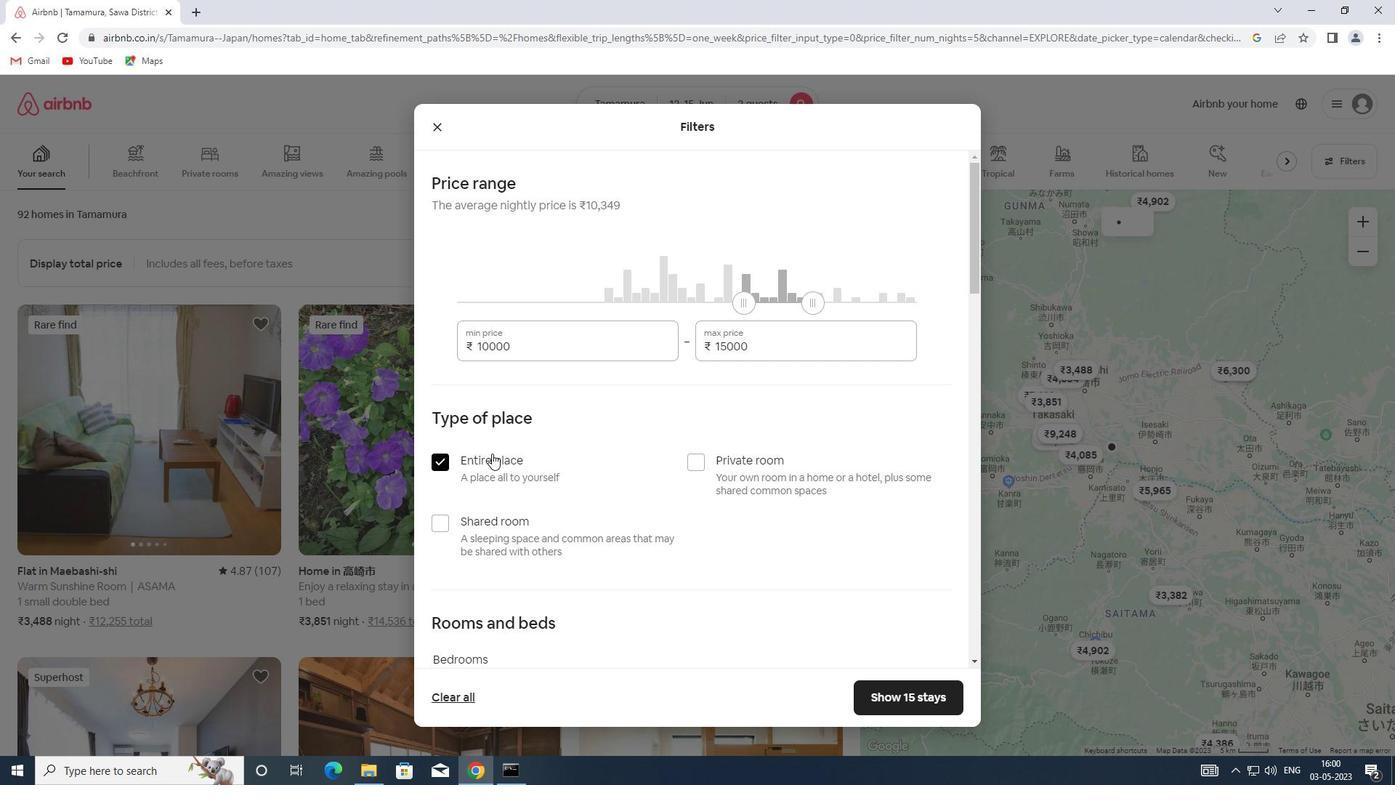 
Action: Mouse scrolled (492, 452) with delta (0, 0)
Screenshot: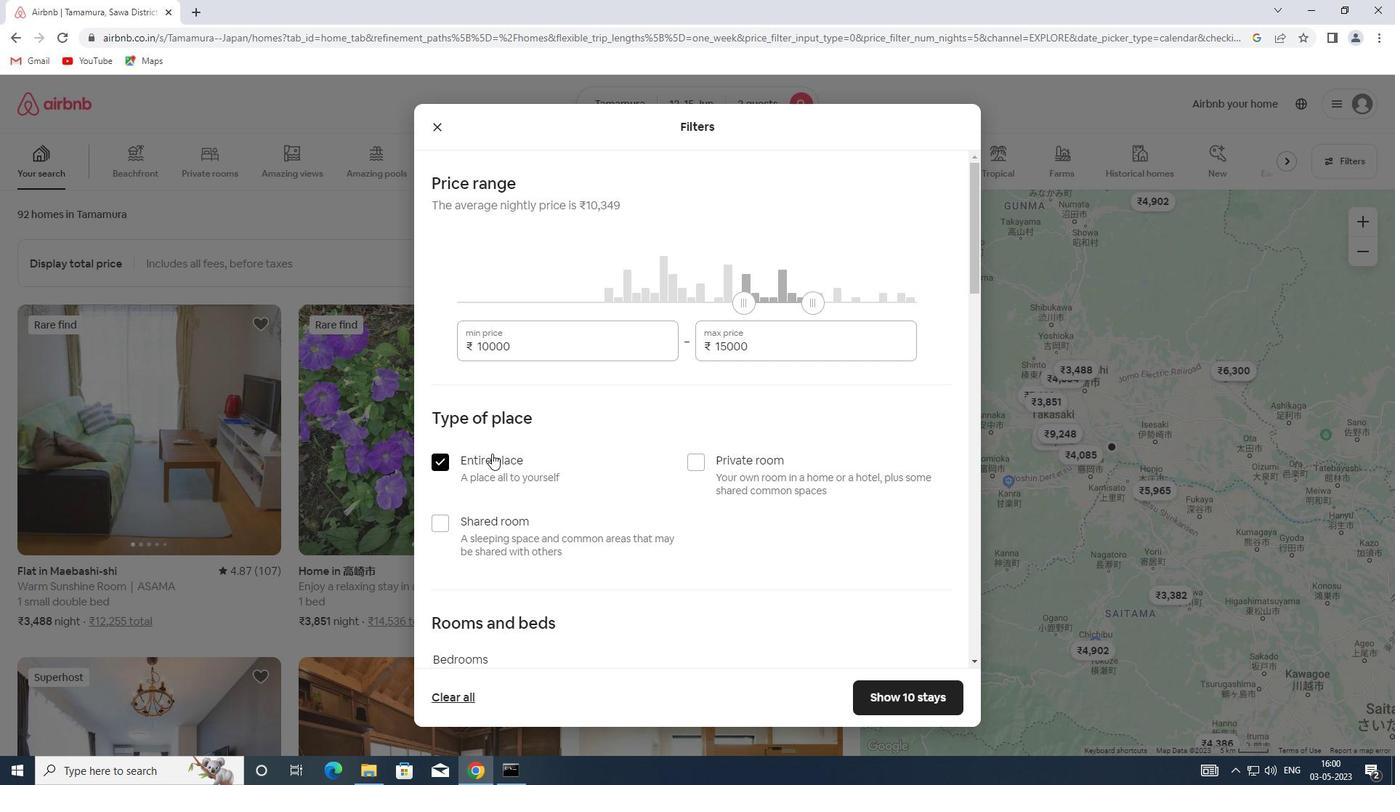 
Action: Mouse moved to (535, 333)
Screenshot: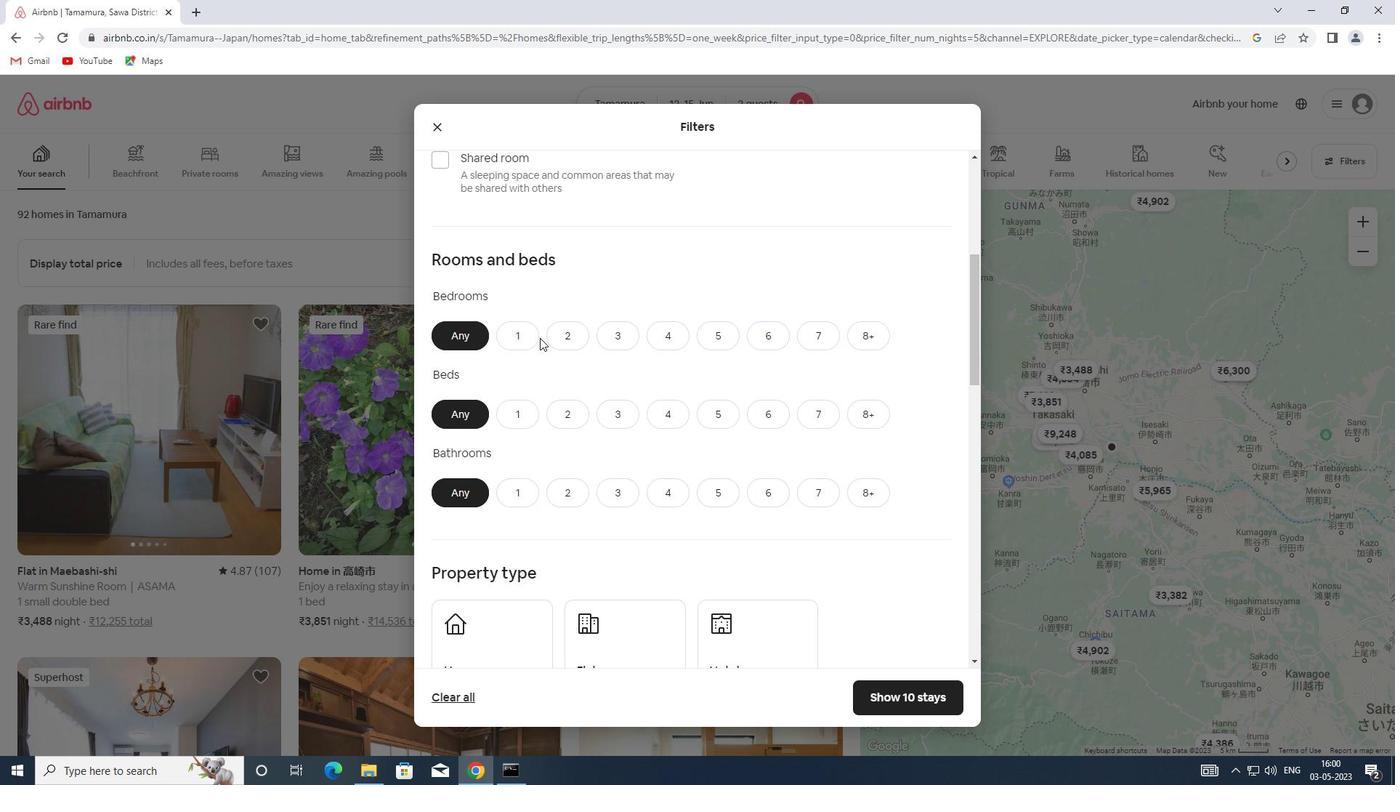 
Action: Mouse pressed left at (535, 333)
Screenshot: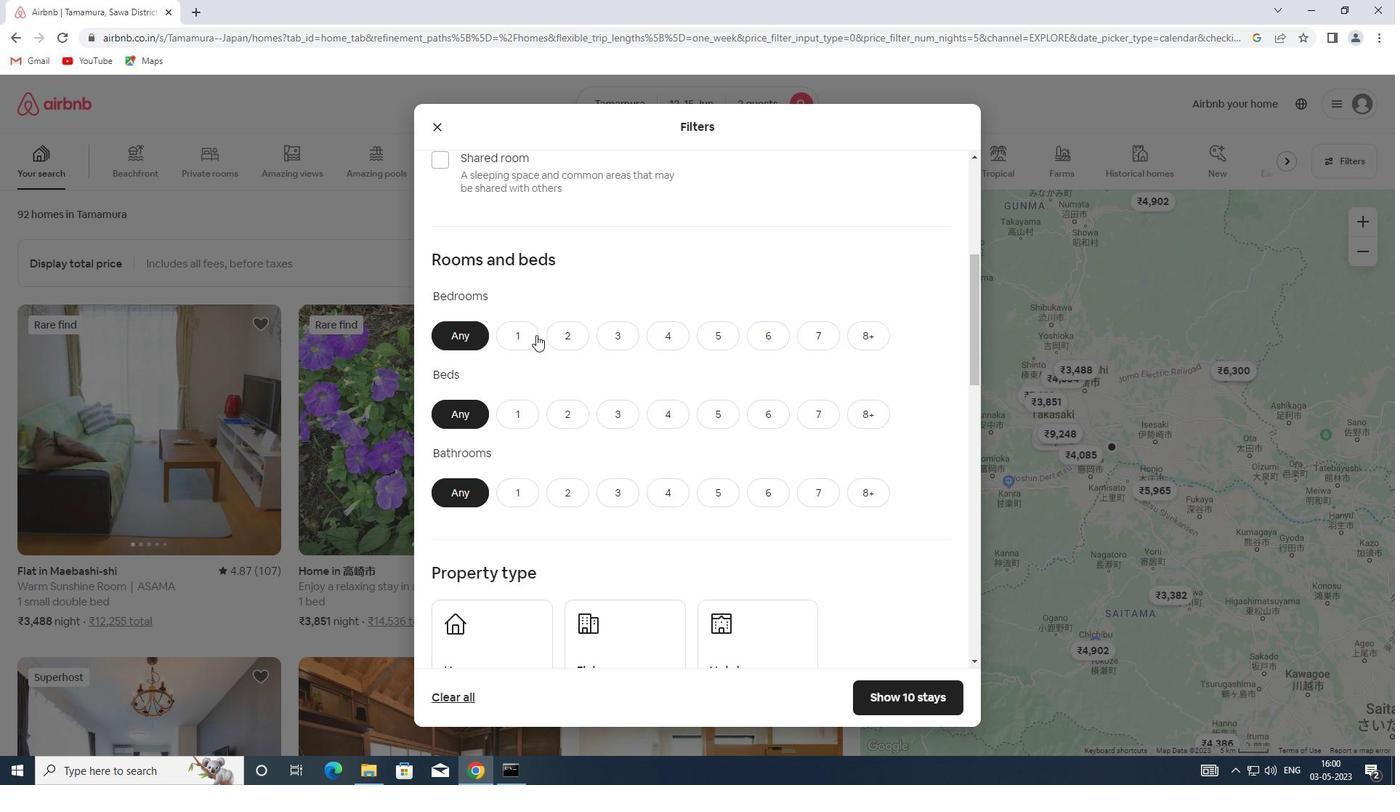 
Action: Mouse moved to (521, 420)
Screenshot: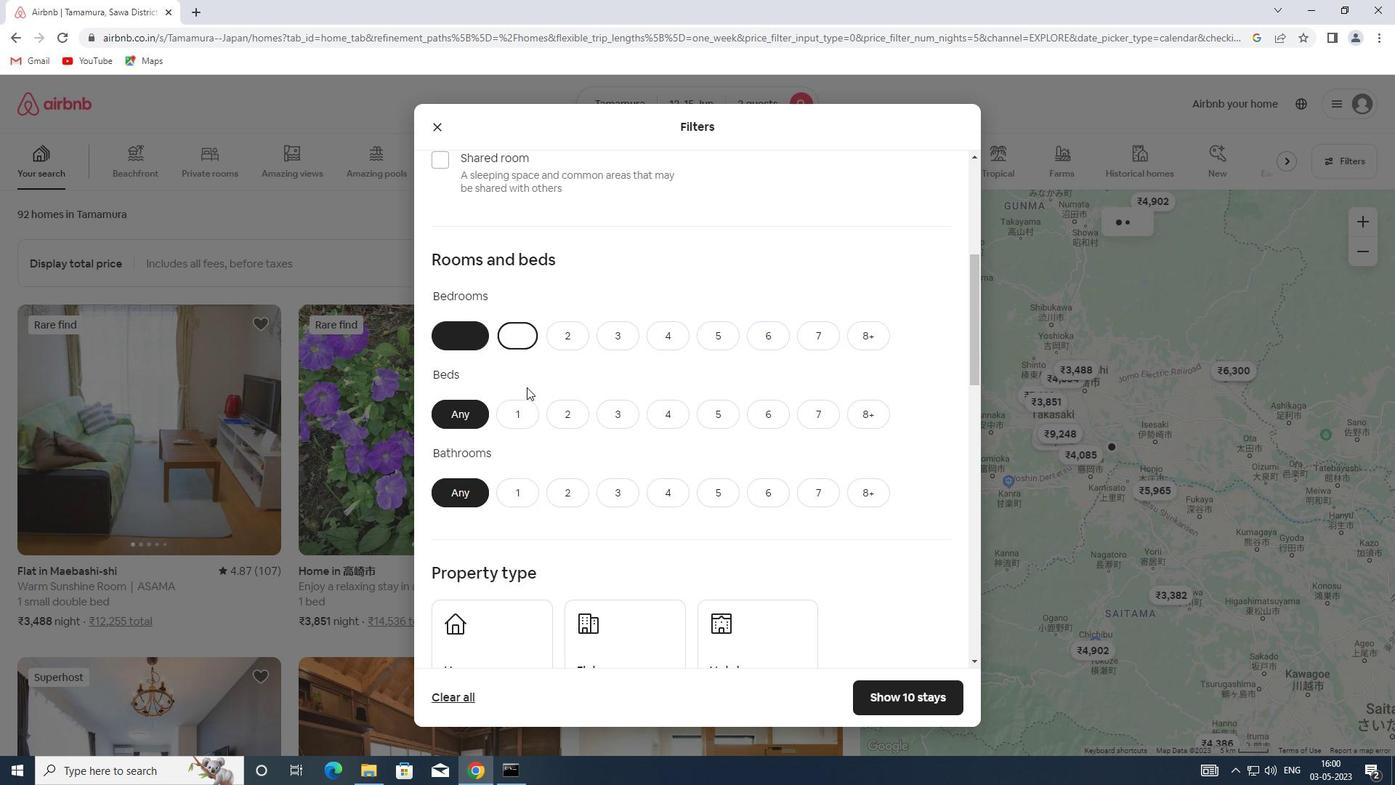 
Action: Mouse pressed left at (521, 420)
Screenshot: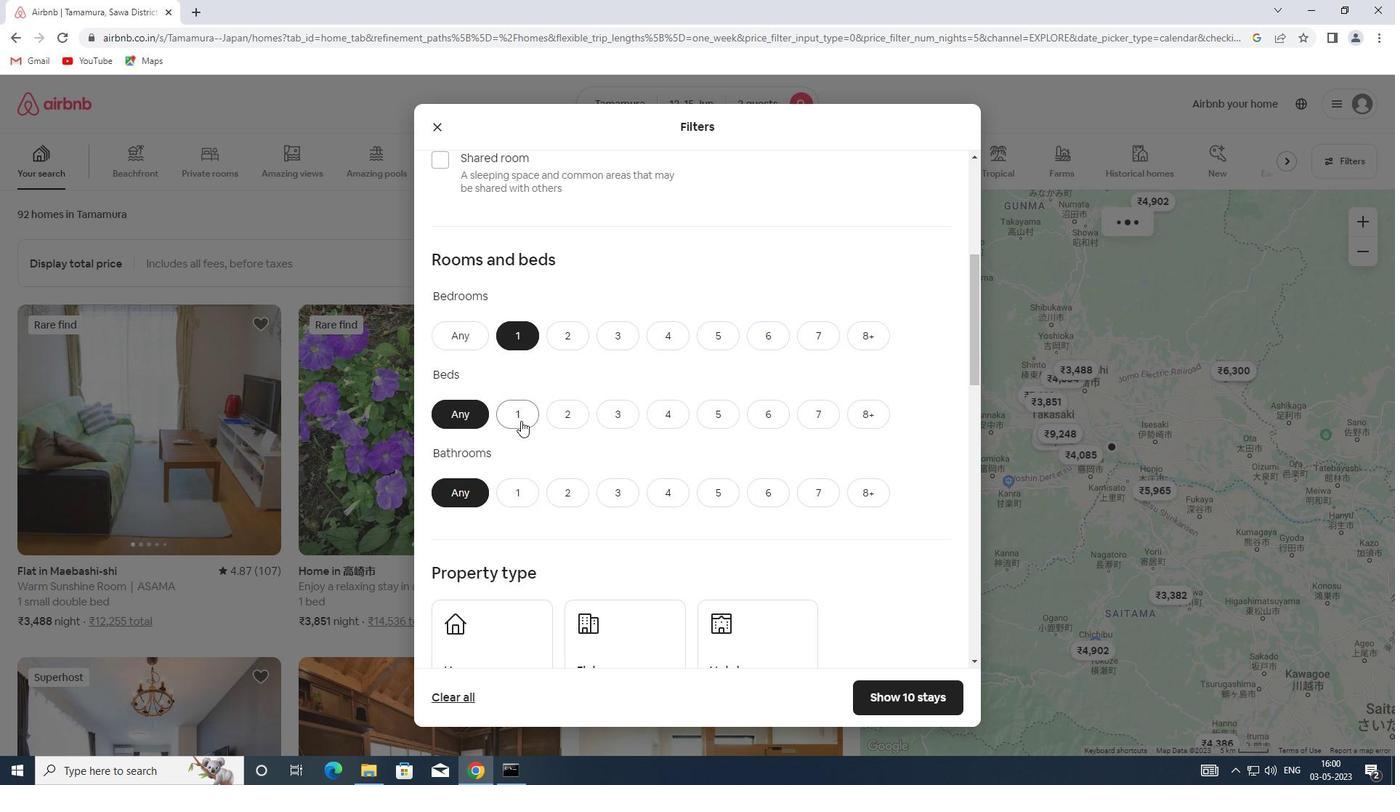
Action: Mouse moved to (518, 494)
Screenshot: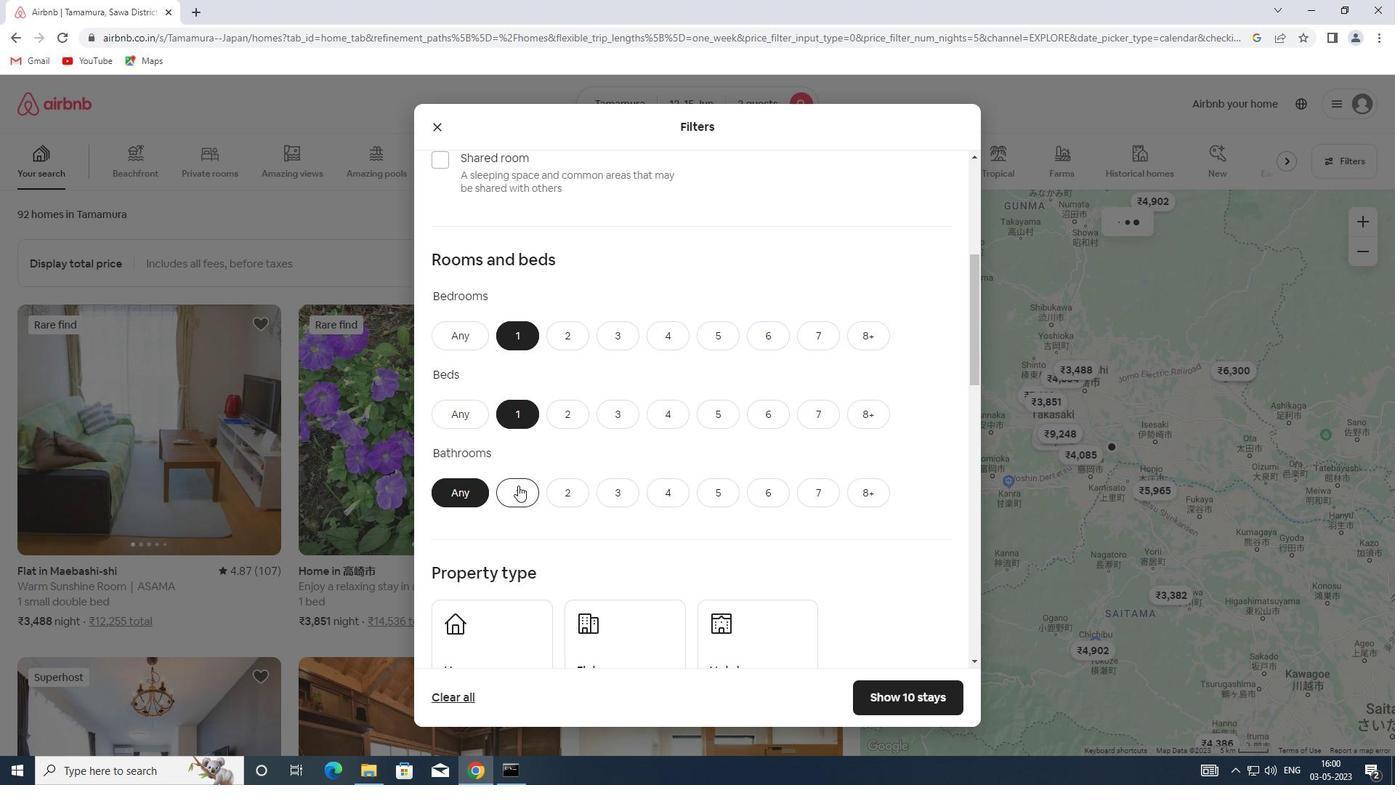 
Action: Mouse pressed left at (518, 494)
Screenshot: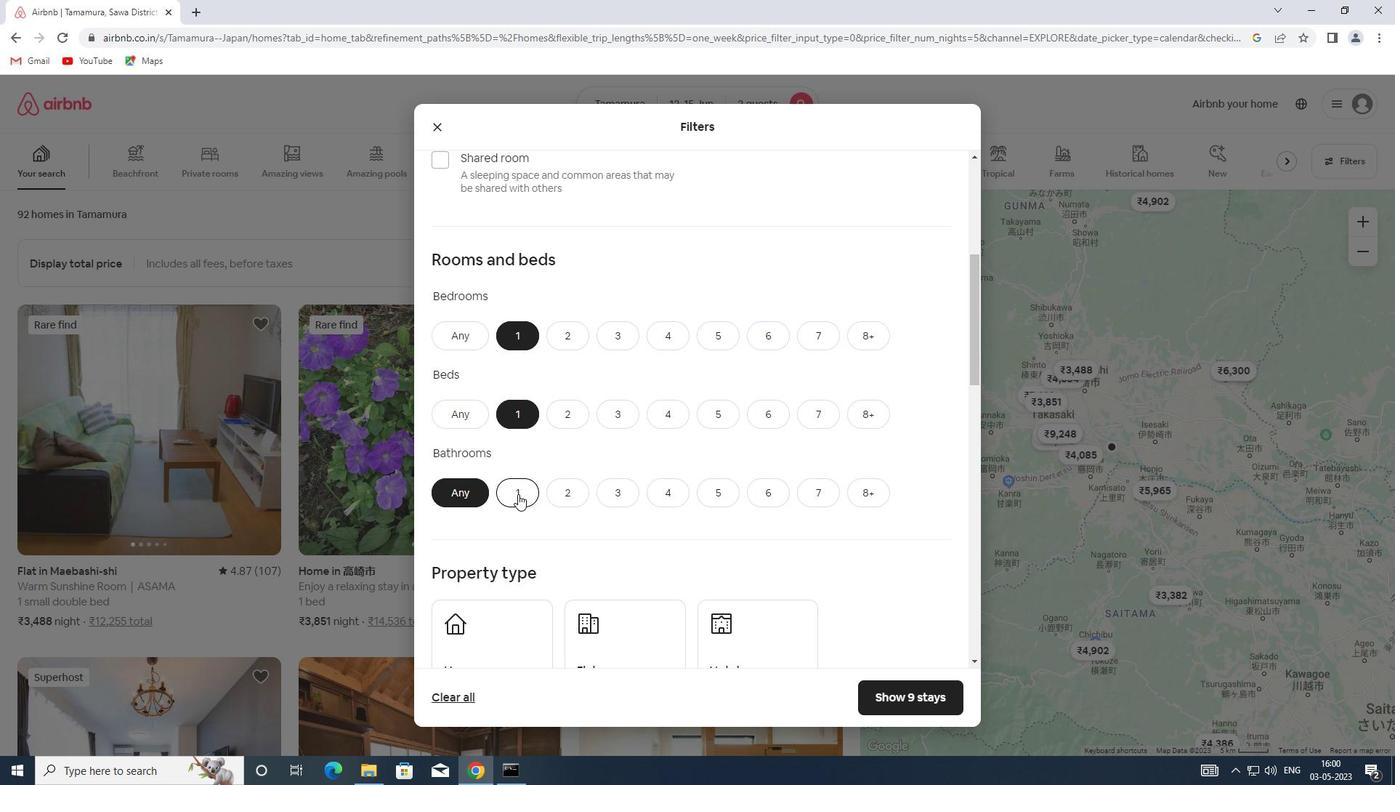 
Action: Mouse moved to (524, 487)
Screenshot: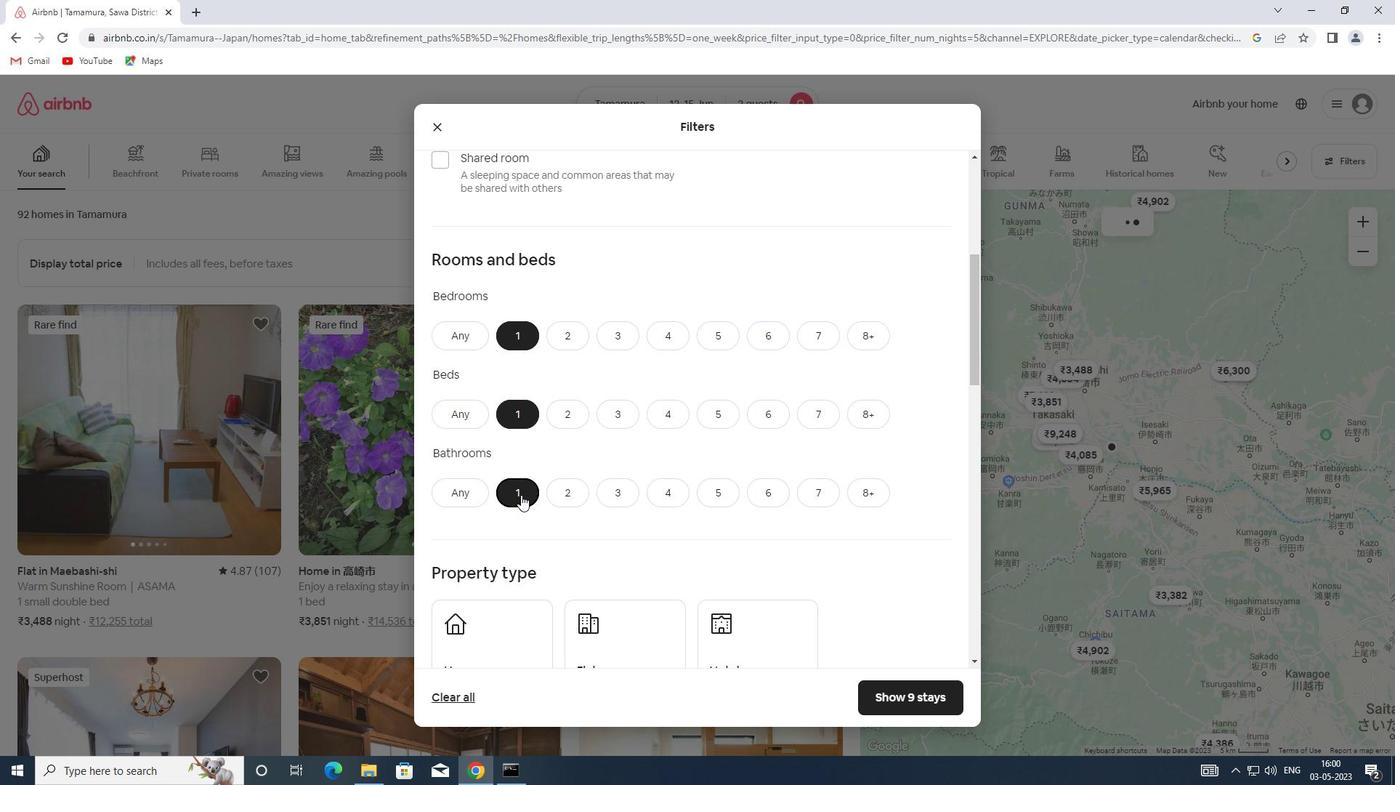 
Action: Mouse scrolled (524, 487) with delta (0, 0)
Screenshot: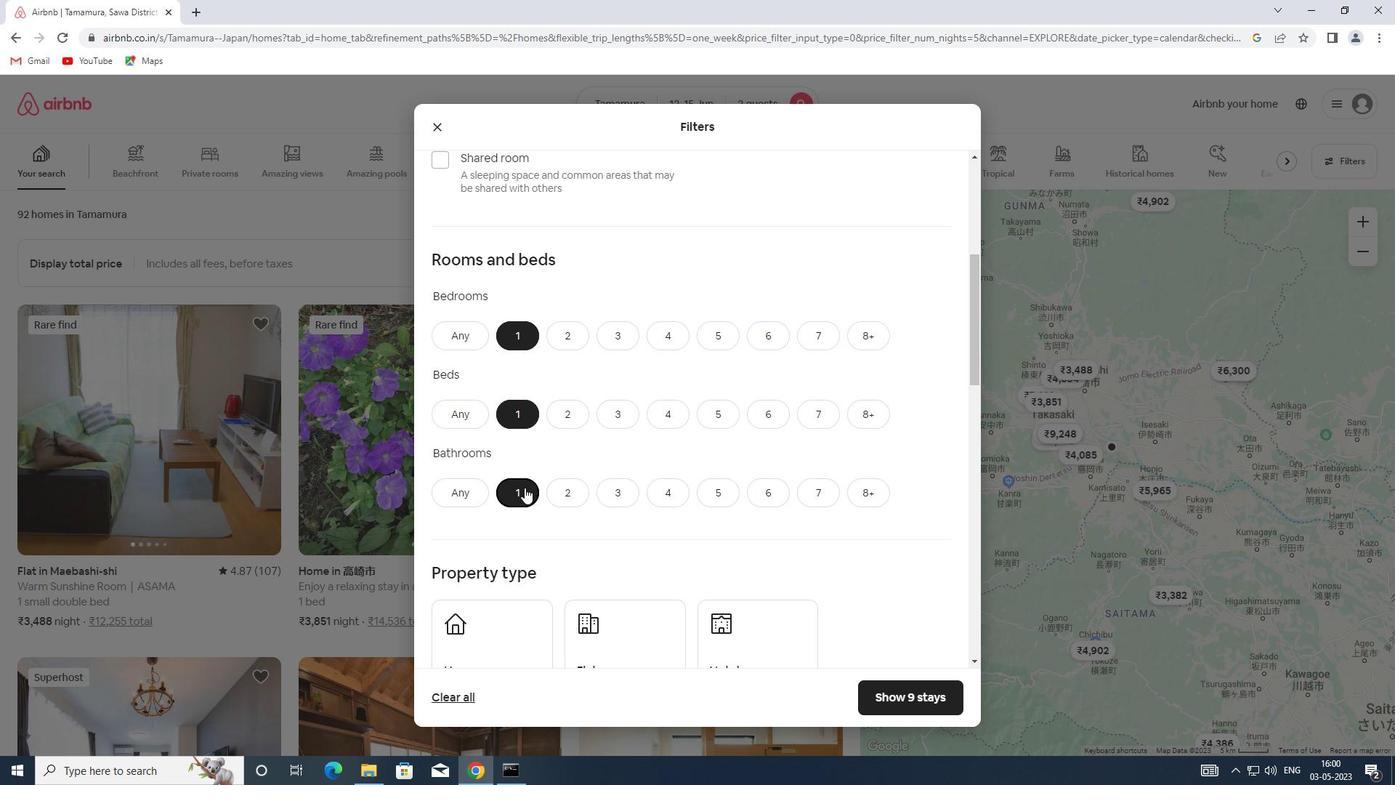 
Action: Mouse scrolled (524, 487) with delta (0, 0)
Screenshot: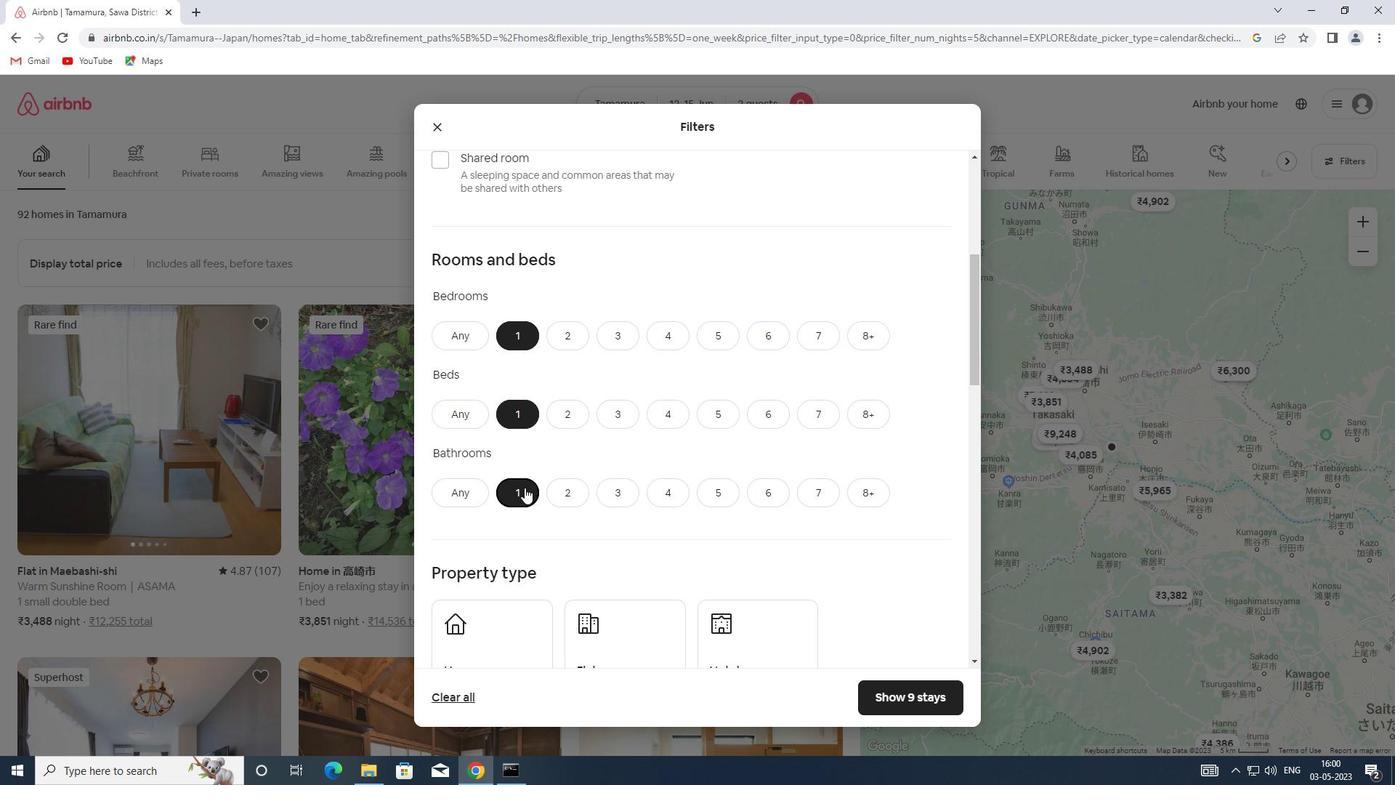 
Action: Mouse scrolled (524, 487) with delta (0, 0)
Screenshot: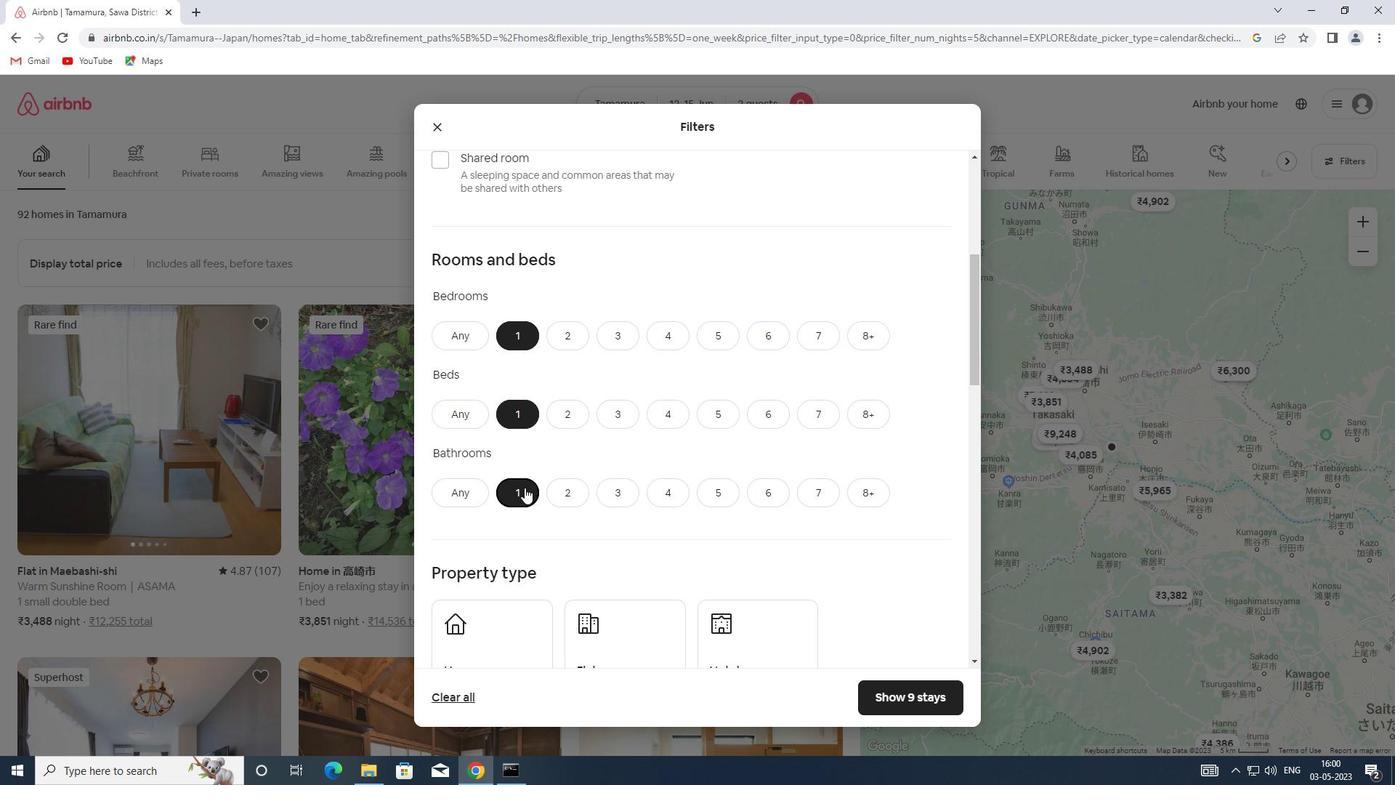 
Action: Mouse moved to (526, 481)
Screenshot: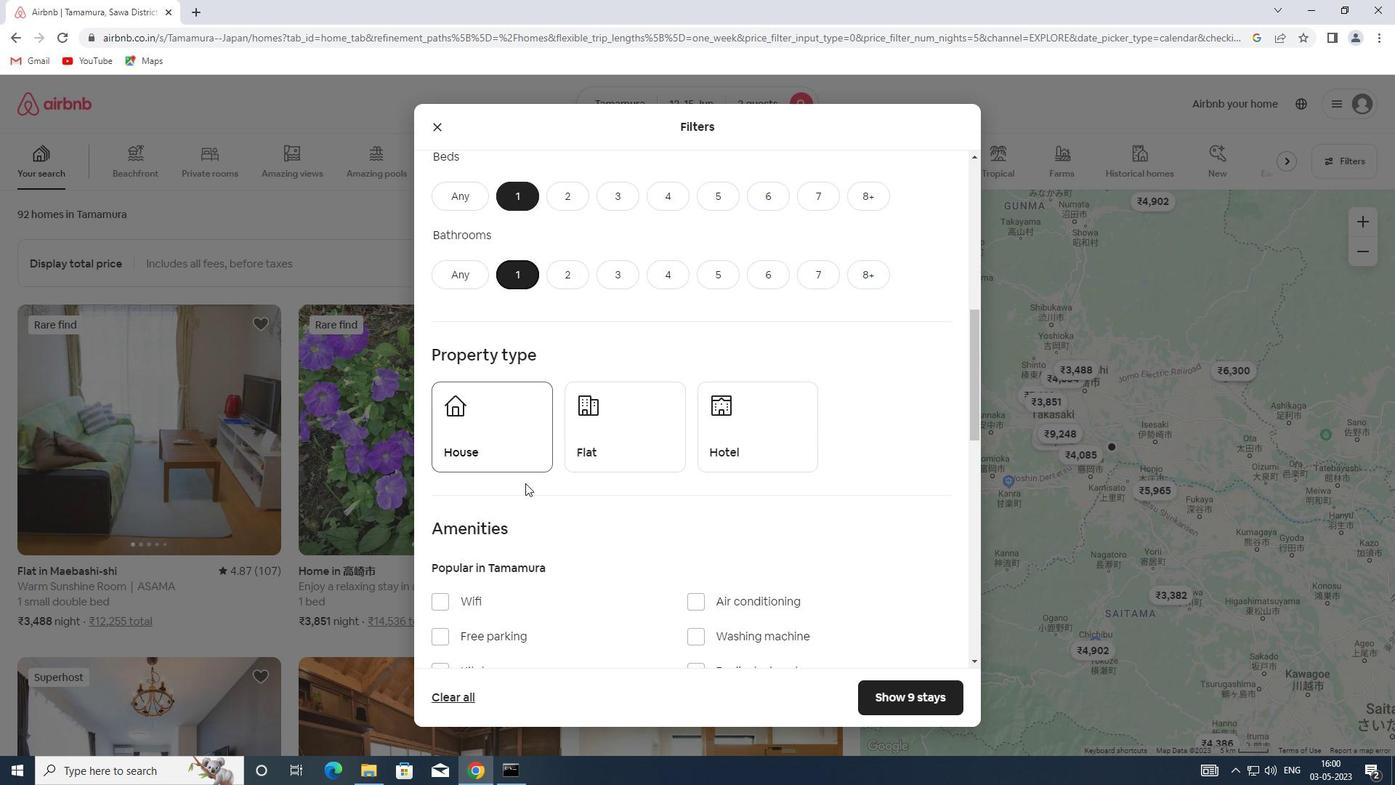 
Action: Mouse scrolled (526, 481) with delta (0, 0)
Screenshot: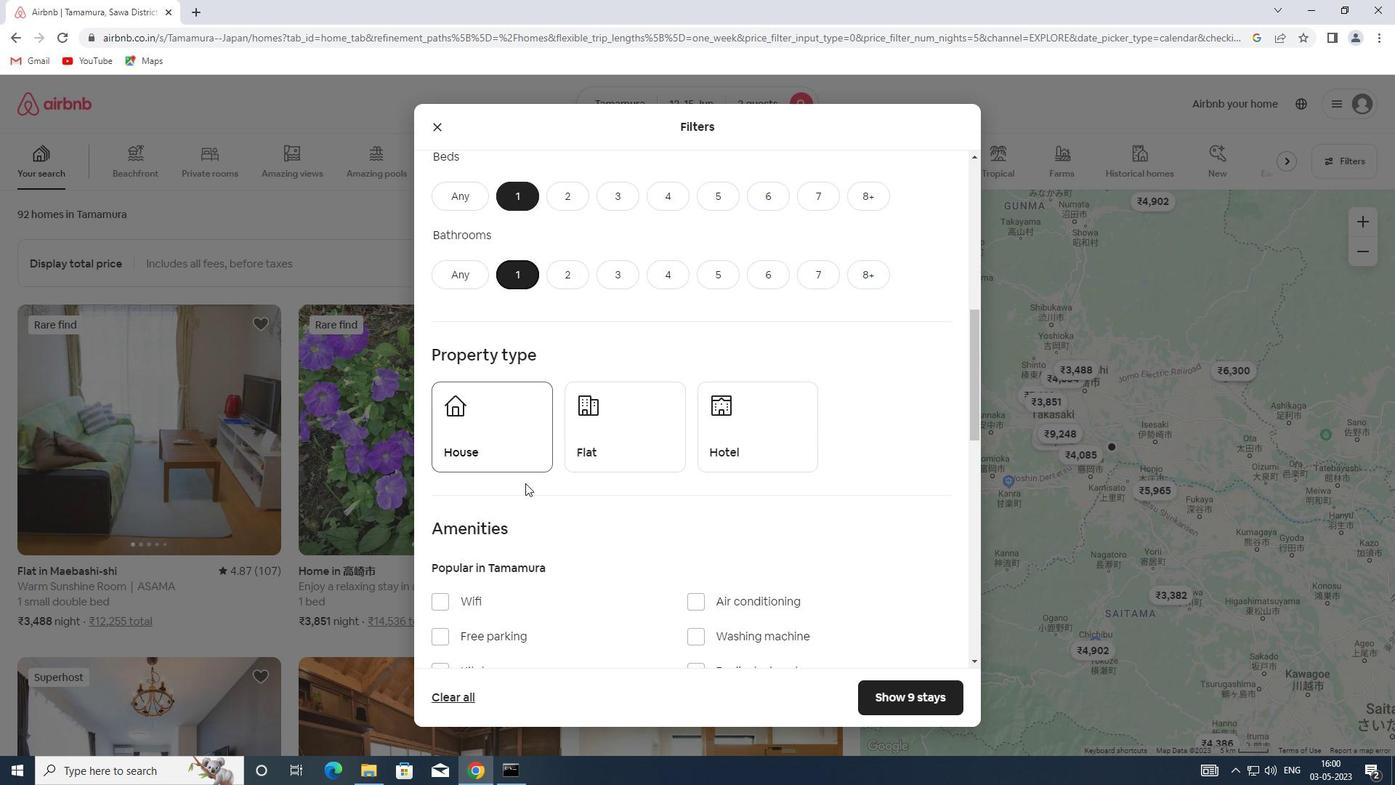 
Action: Mouse moved to (505, 381)
Screenshot: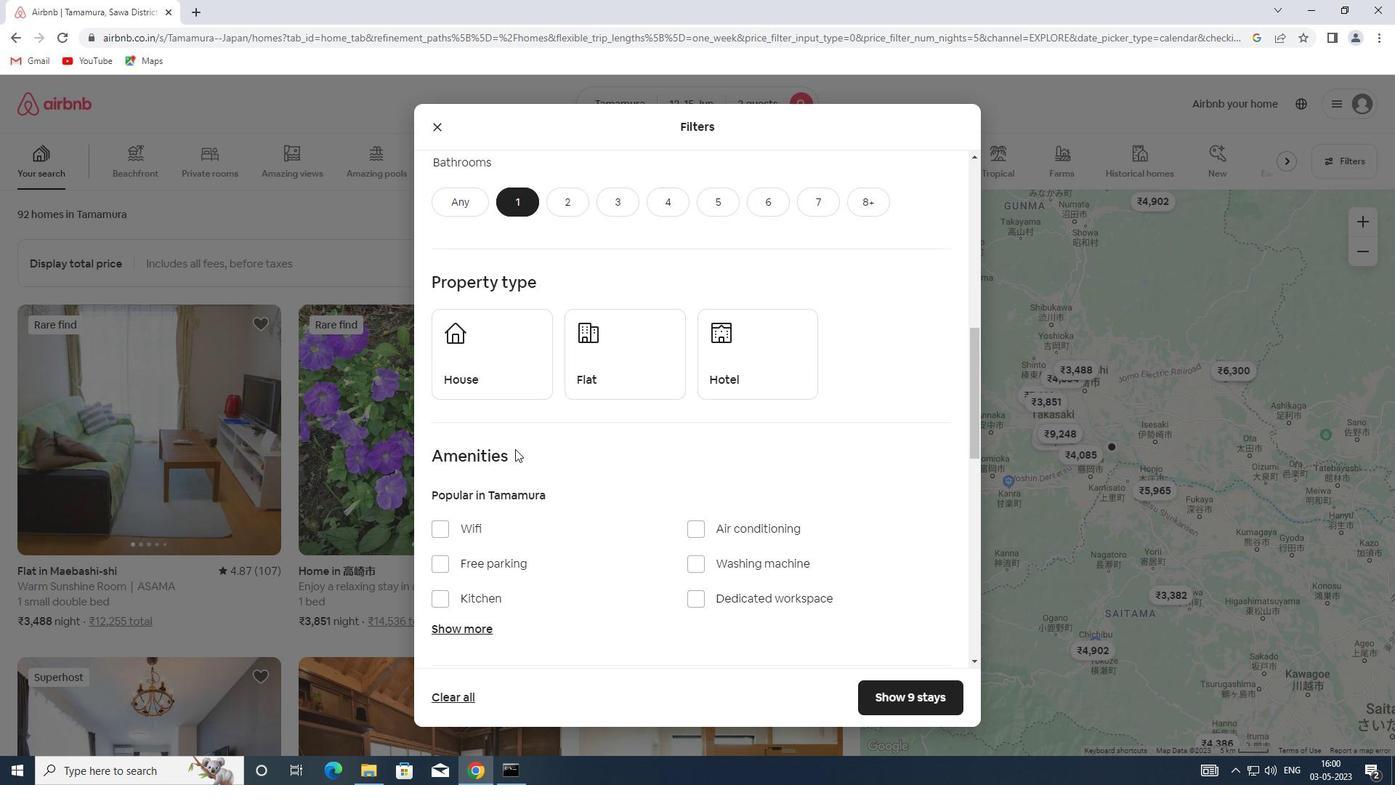 
Action: Mouse pressed left at (505, 381)
Screenshot: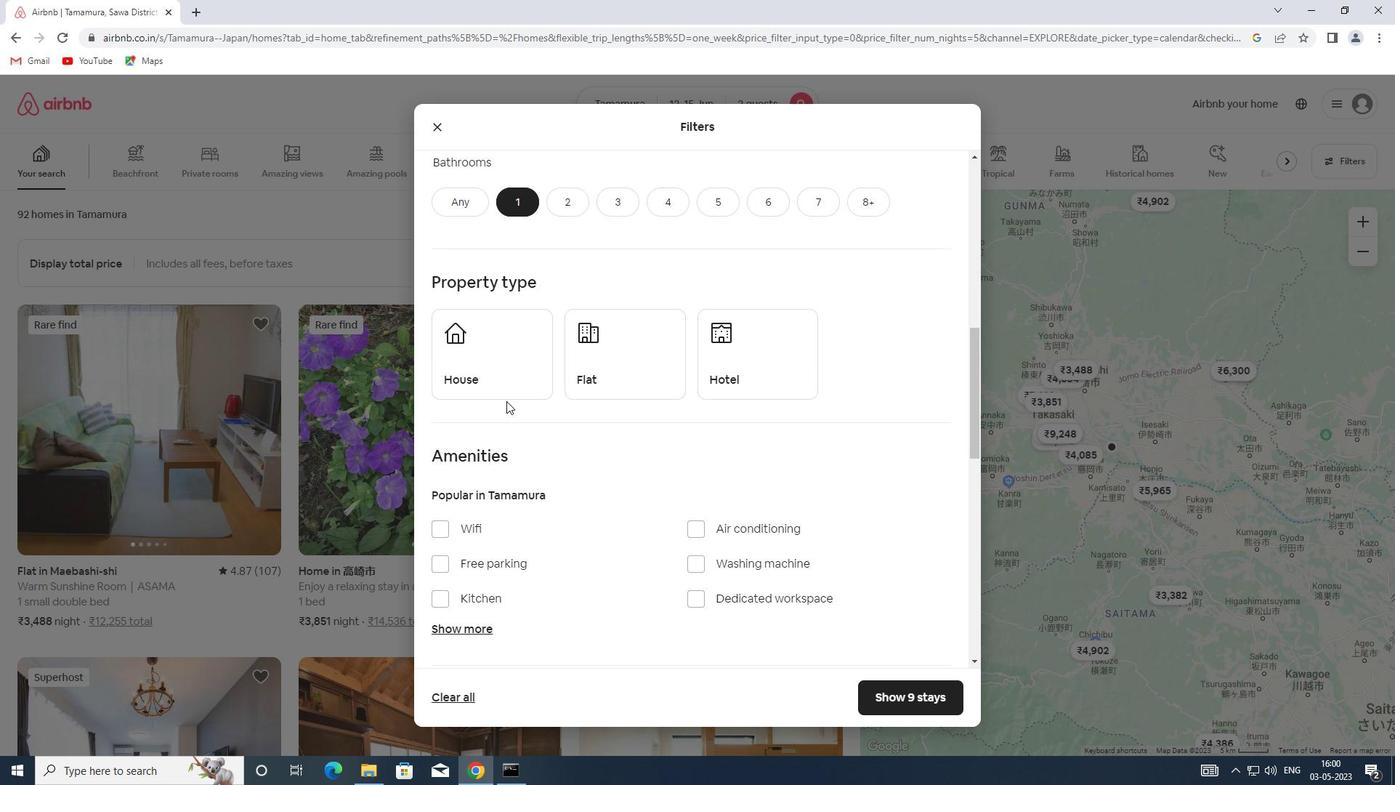 
Action: Mouse moved to (578, 375)
Screenshot: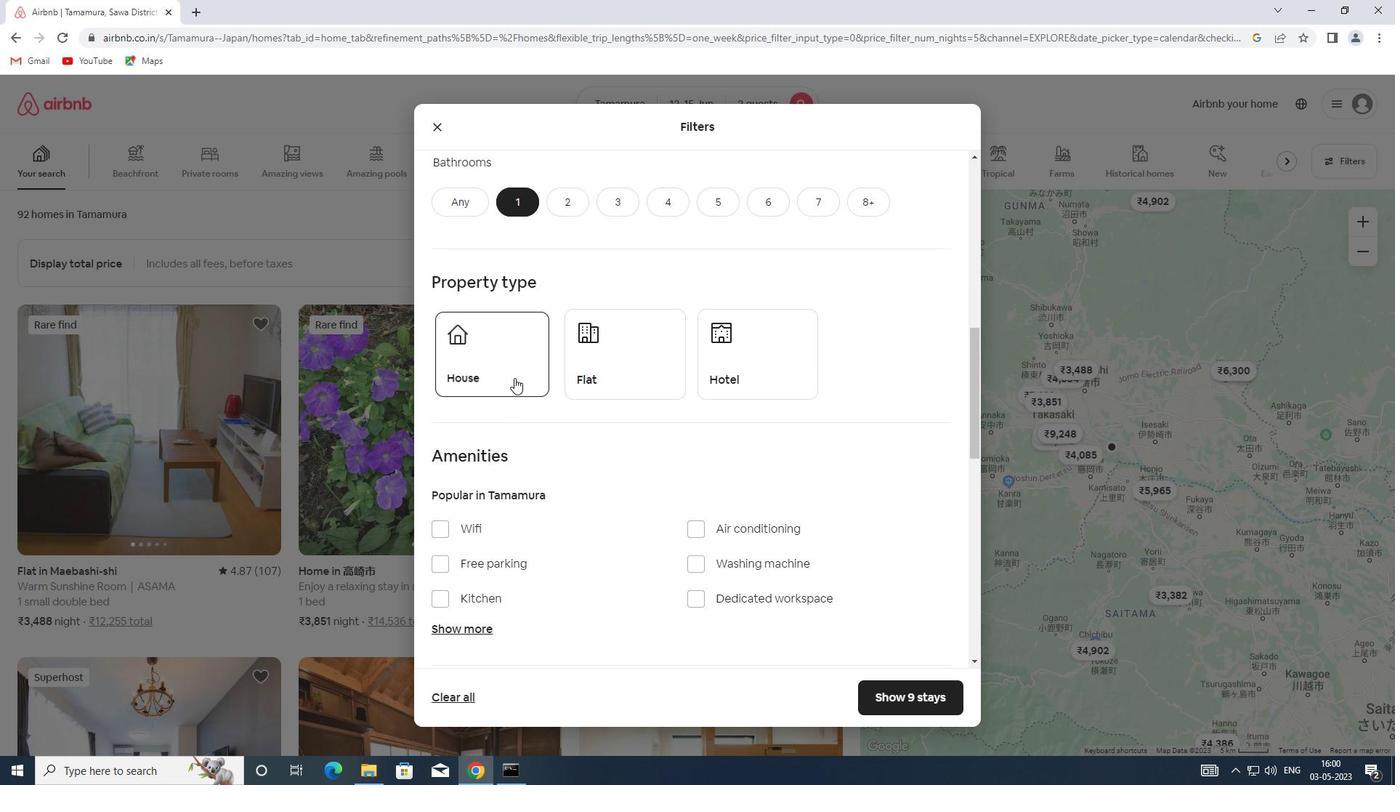 
Action: Mouse pressed left at (578, 375)
Screenshot: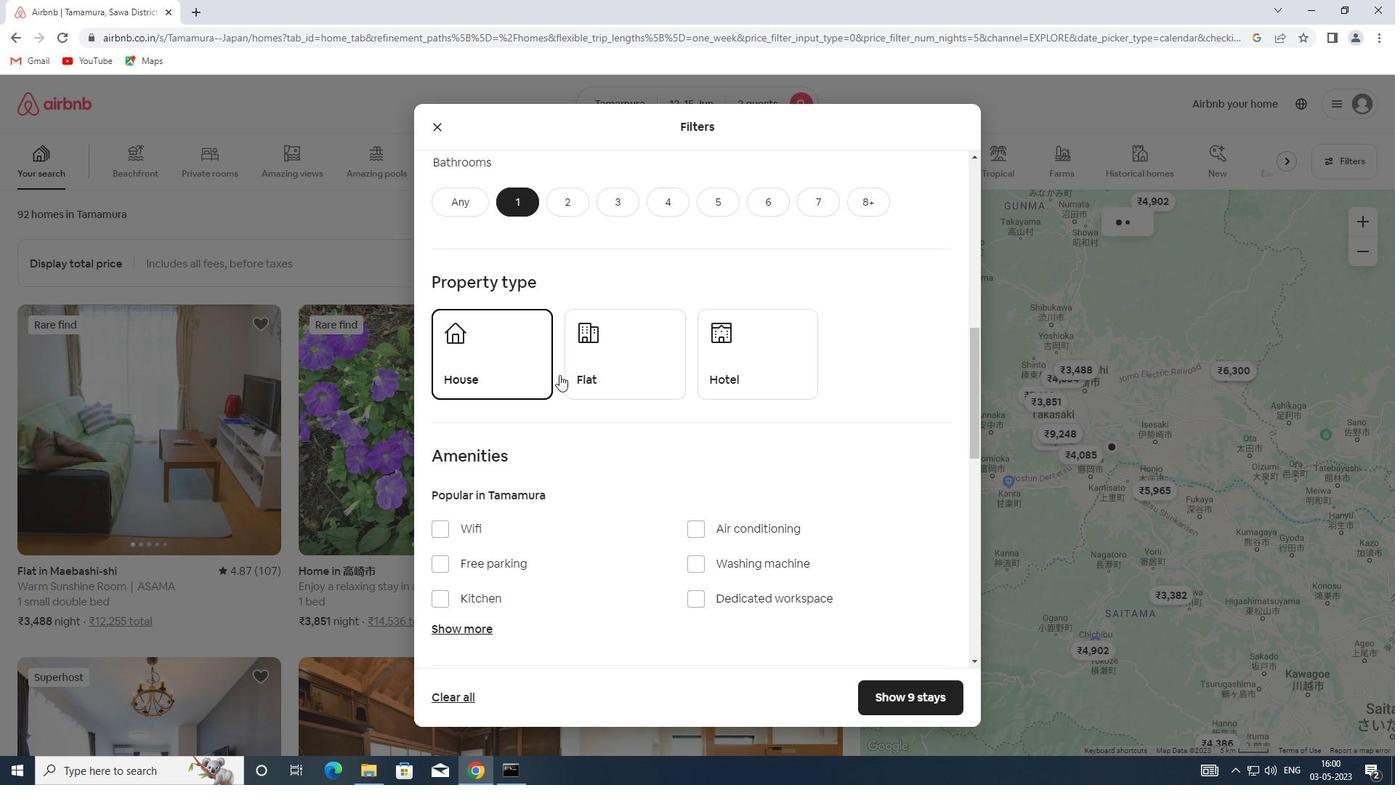 
Action: Mouse moved to (750, 371)
Screenshot: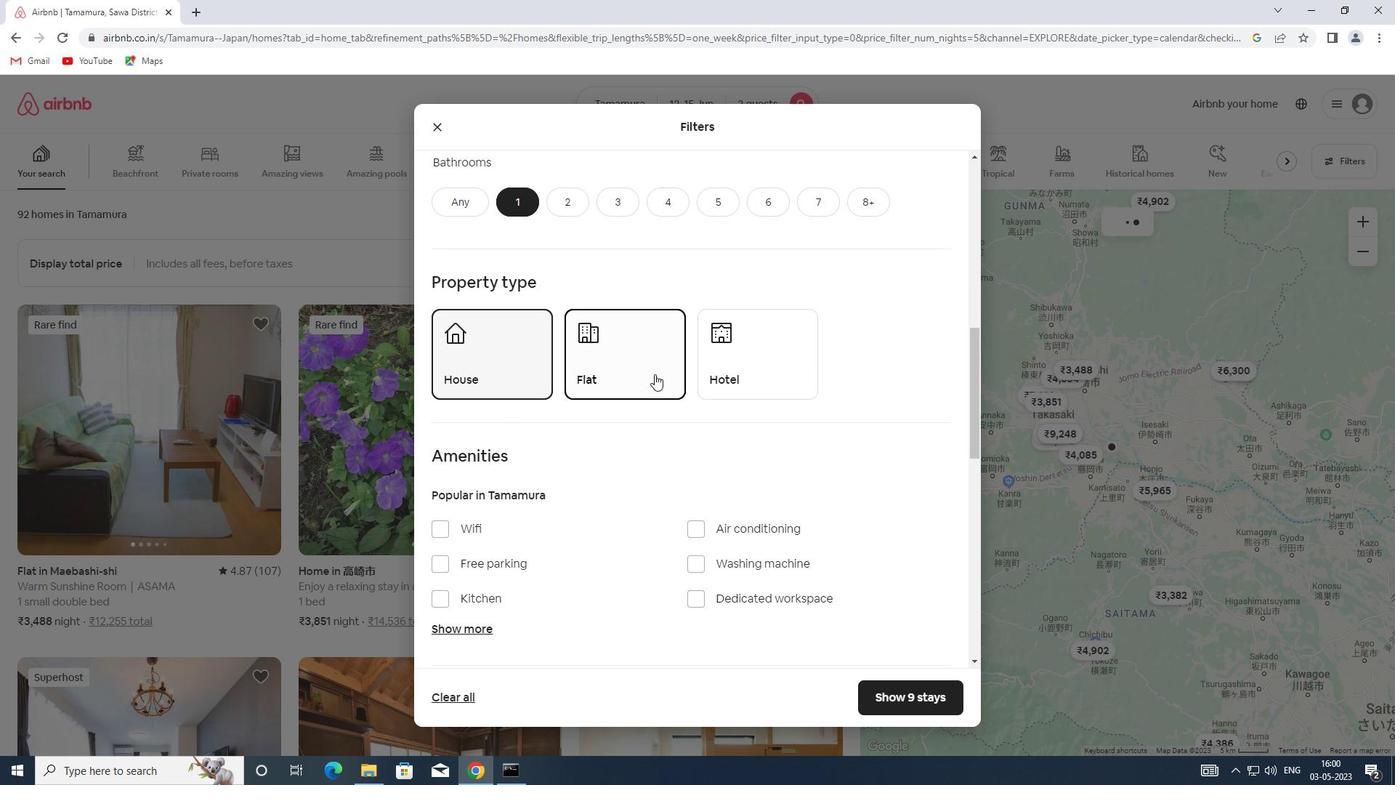 
Action: Mouse pressed left at (750, 371)
Screenshot: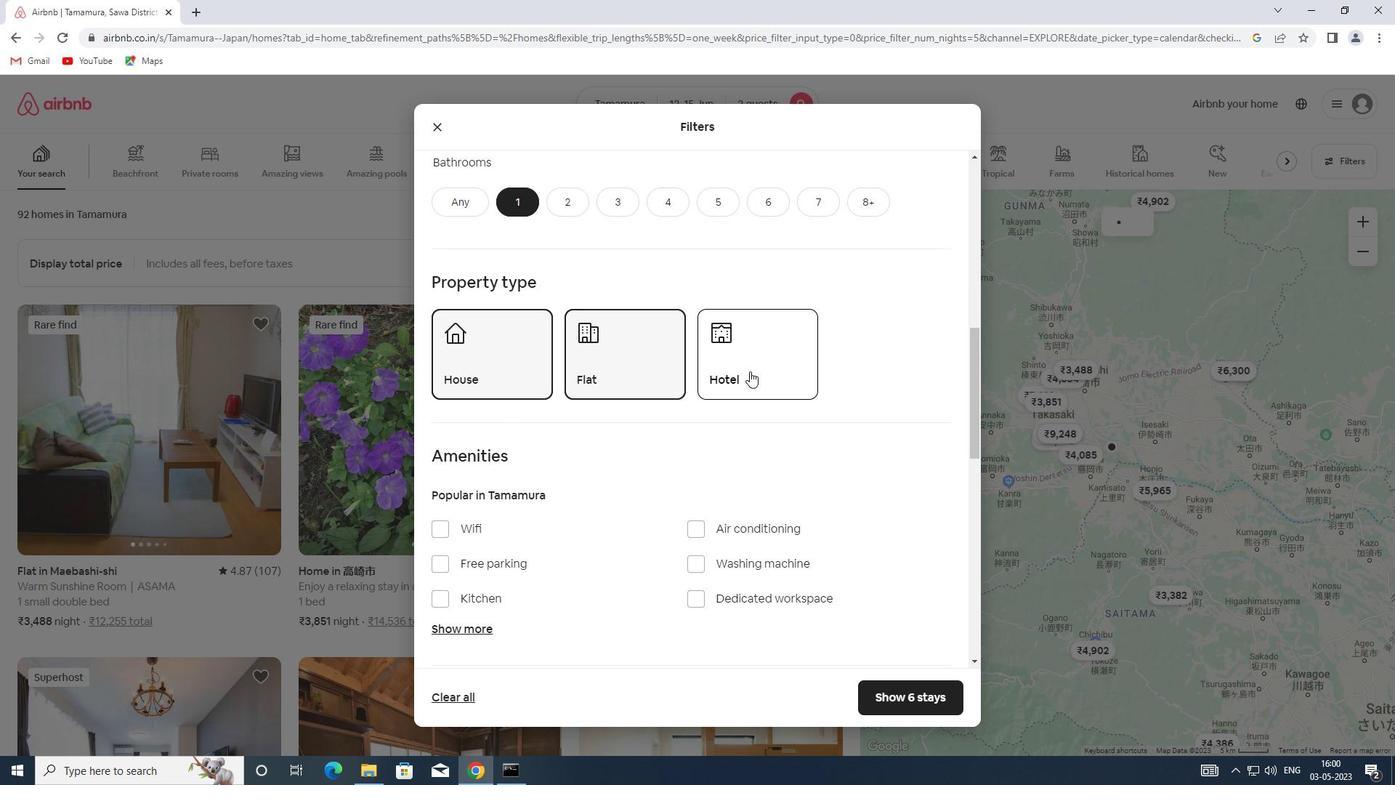 
Action: Mouse scrolled (750, 370) with delta (0, 0)
Screenshot: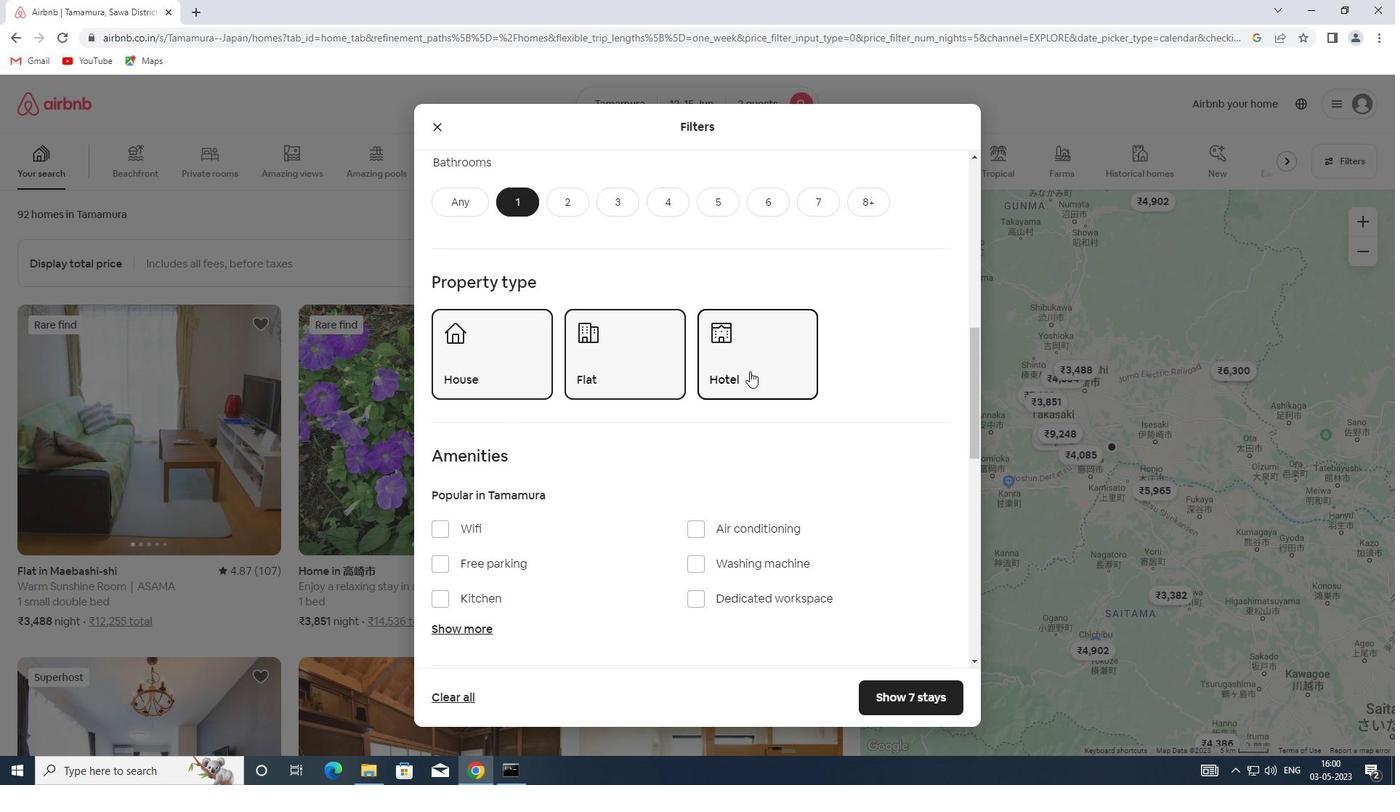 
Action: Mouse scrolled (750, 370) with delta (0, 0)
Screenshot: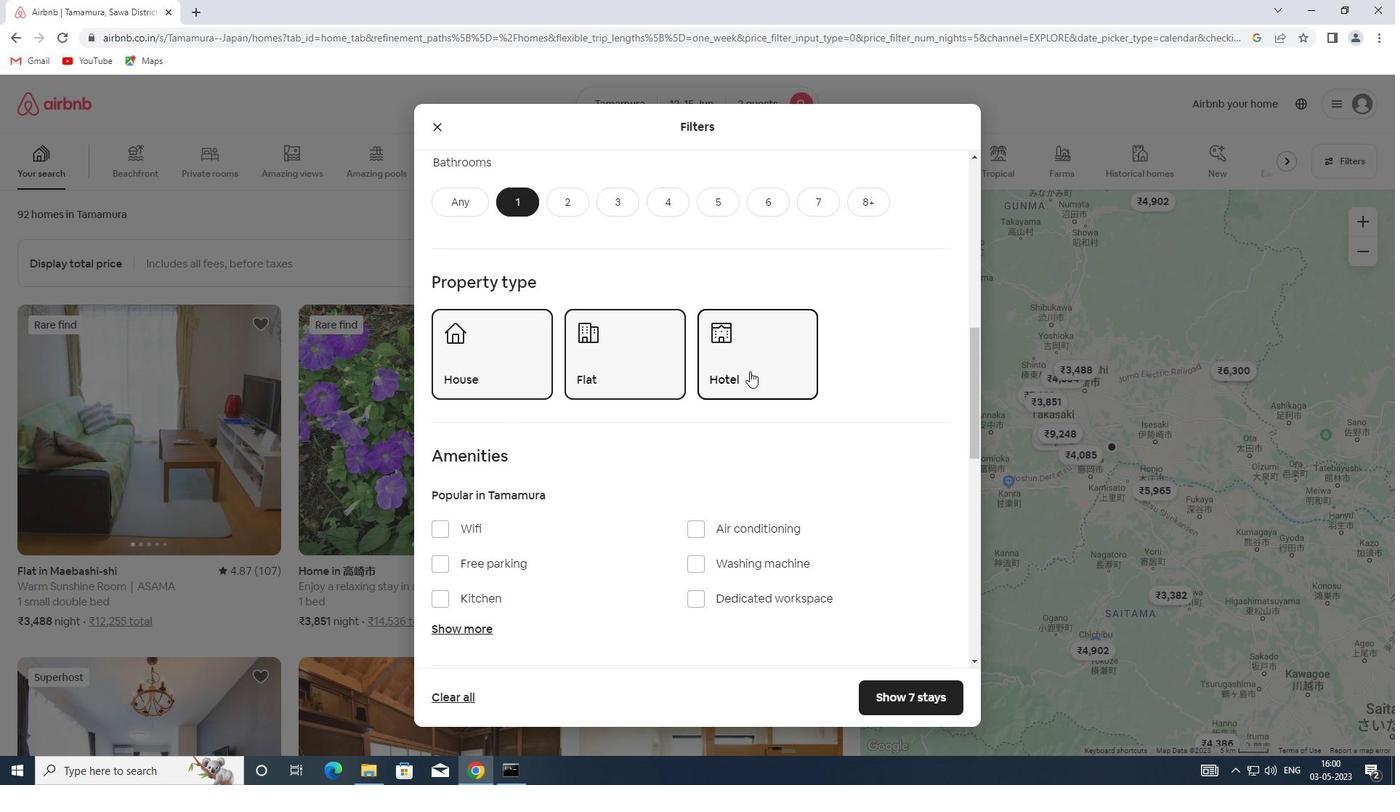 
Action: Mouse scrolled (750, 370) with delta (0, 0)
Screenshot: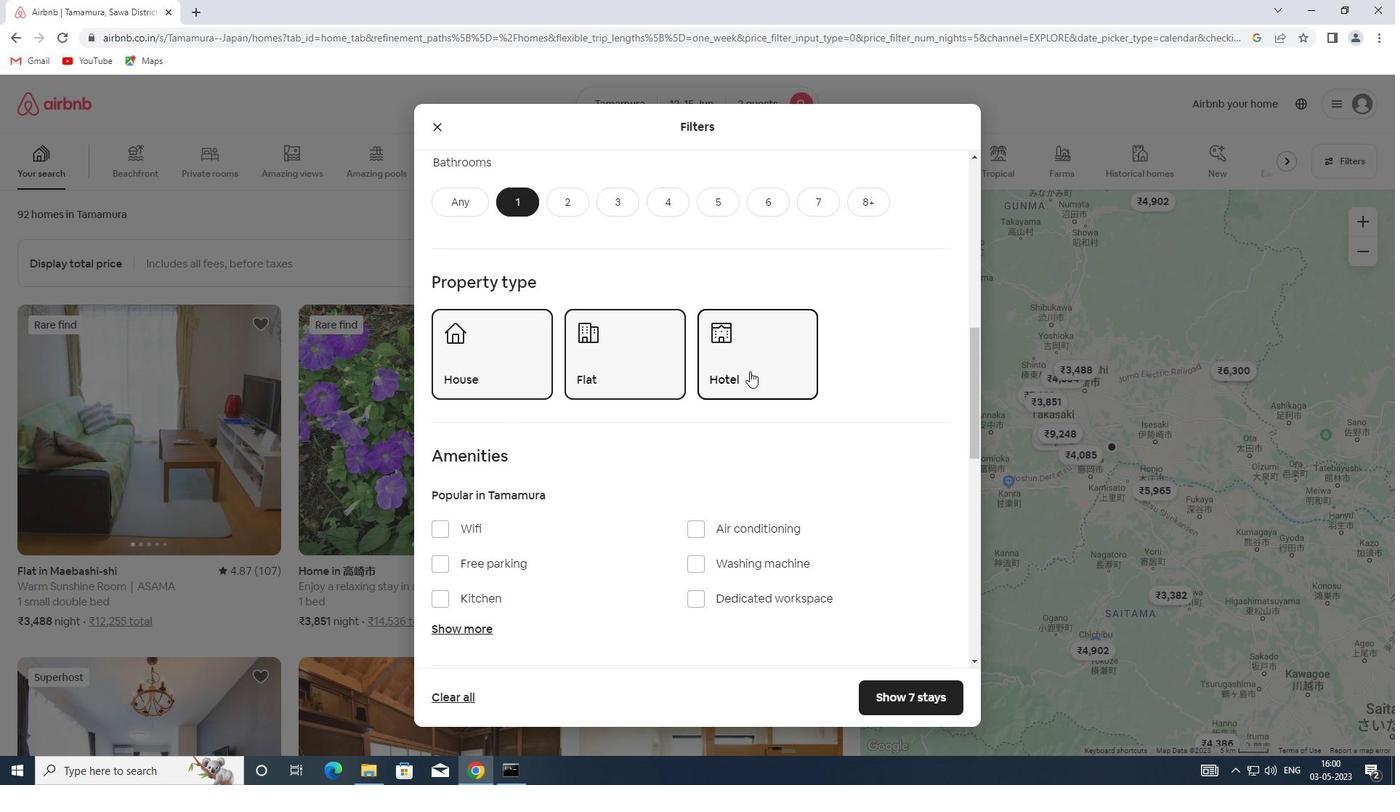 
Action: Mouse scrolled (750, 370) with delta (0, 0)
Screenshot: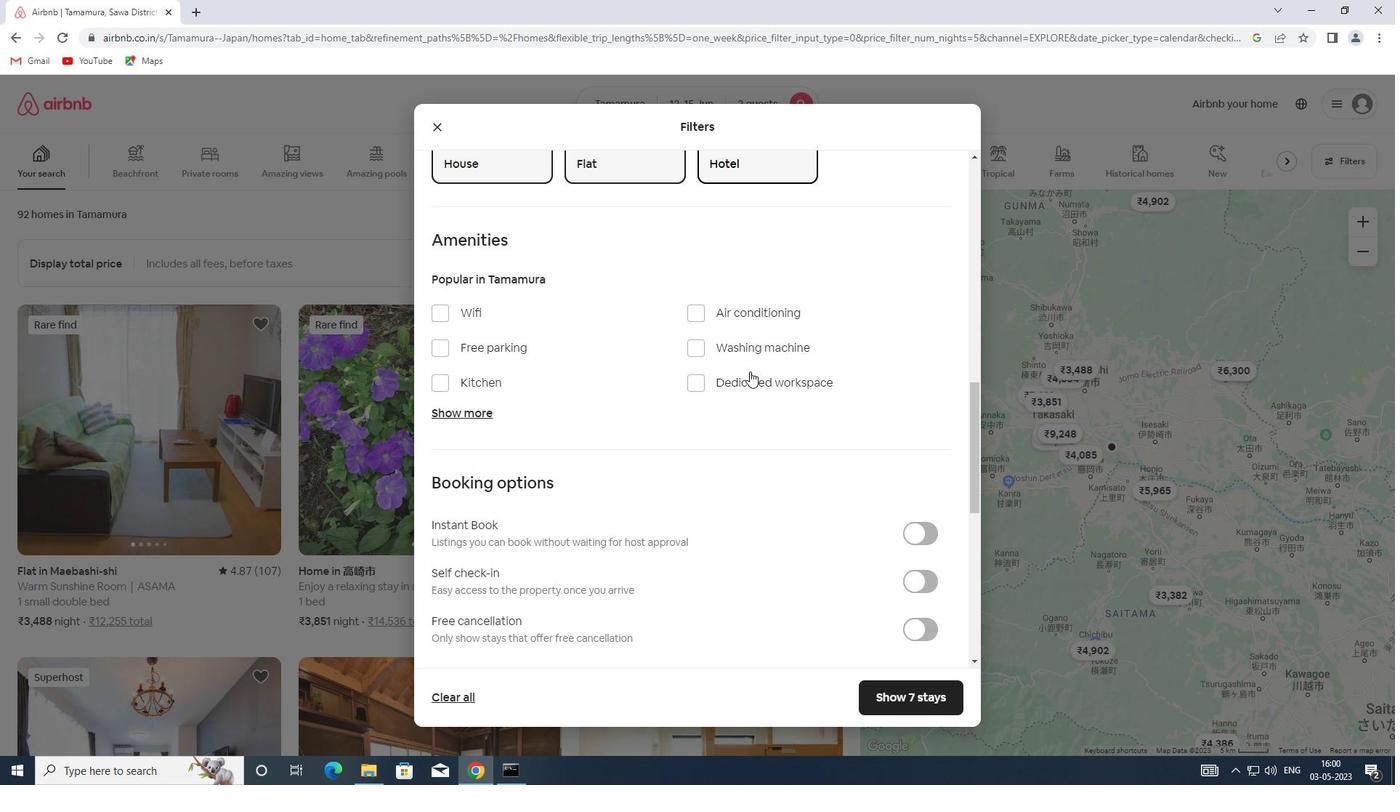 
Action: Mouse scrolled (750, 370) with delta (0, 0)
Screenshot: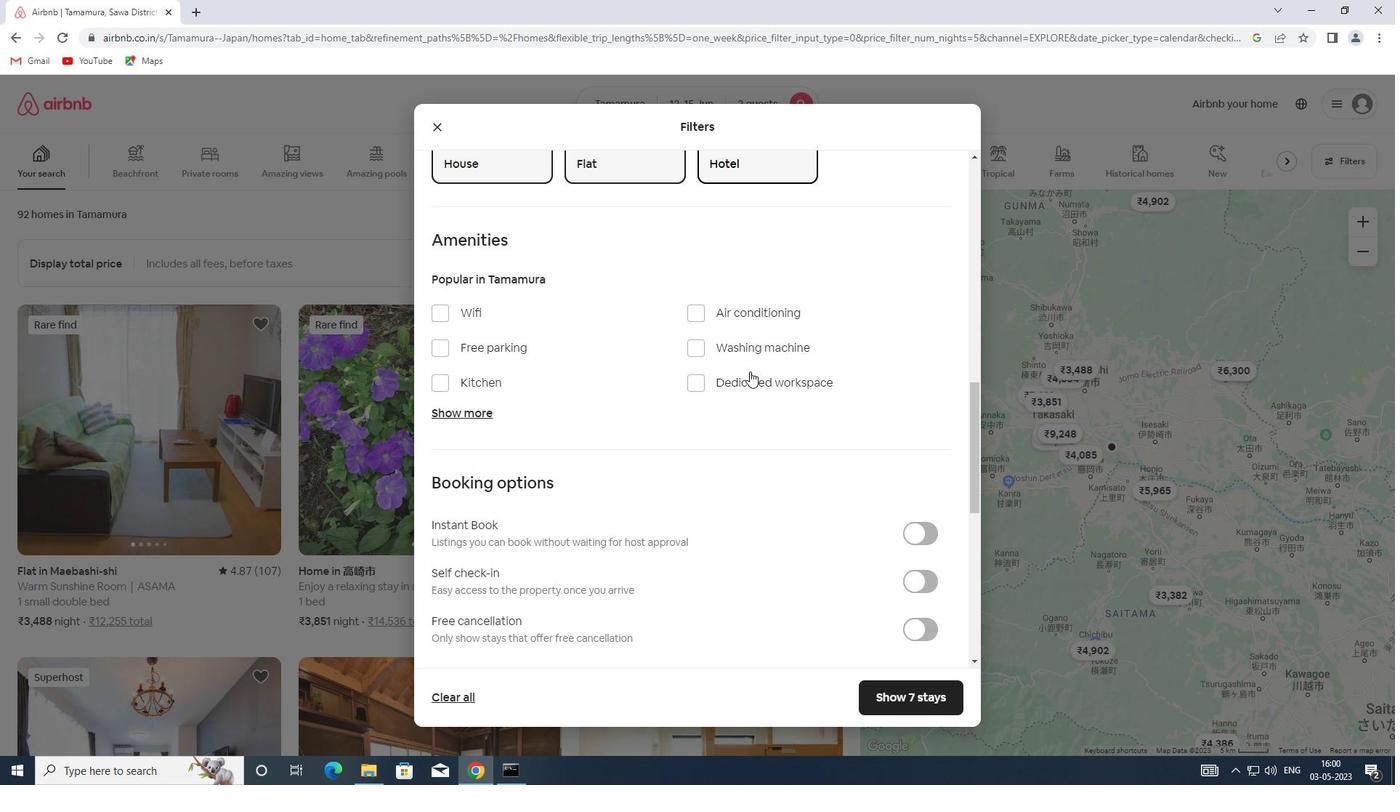 
Action: Mouse moved to (905, 426)
Screenshot: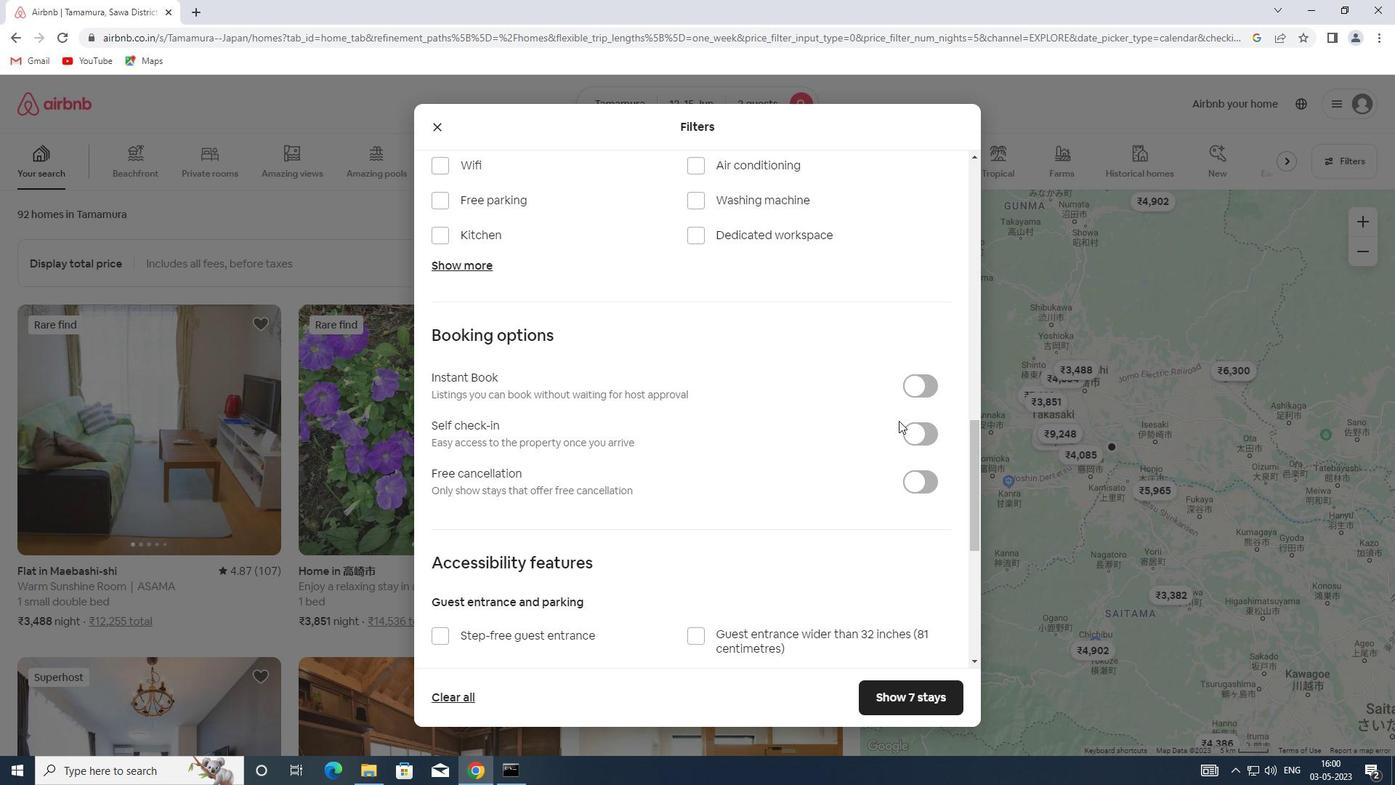 
Action: Mouse pressed left at (905, 426)
Screenshot: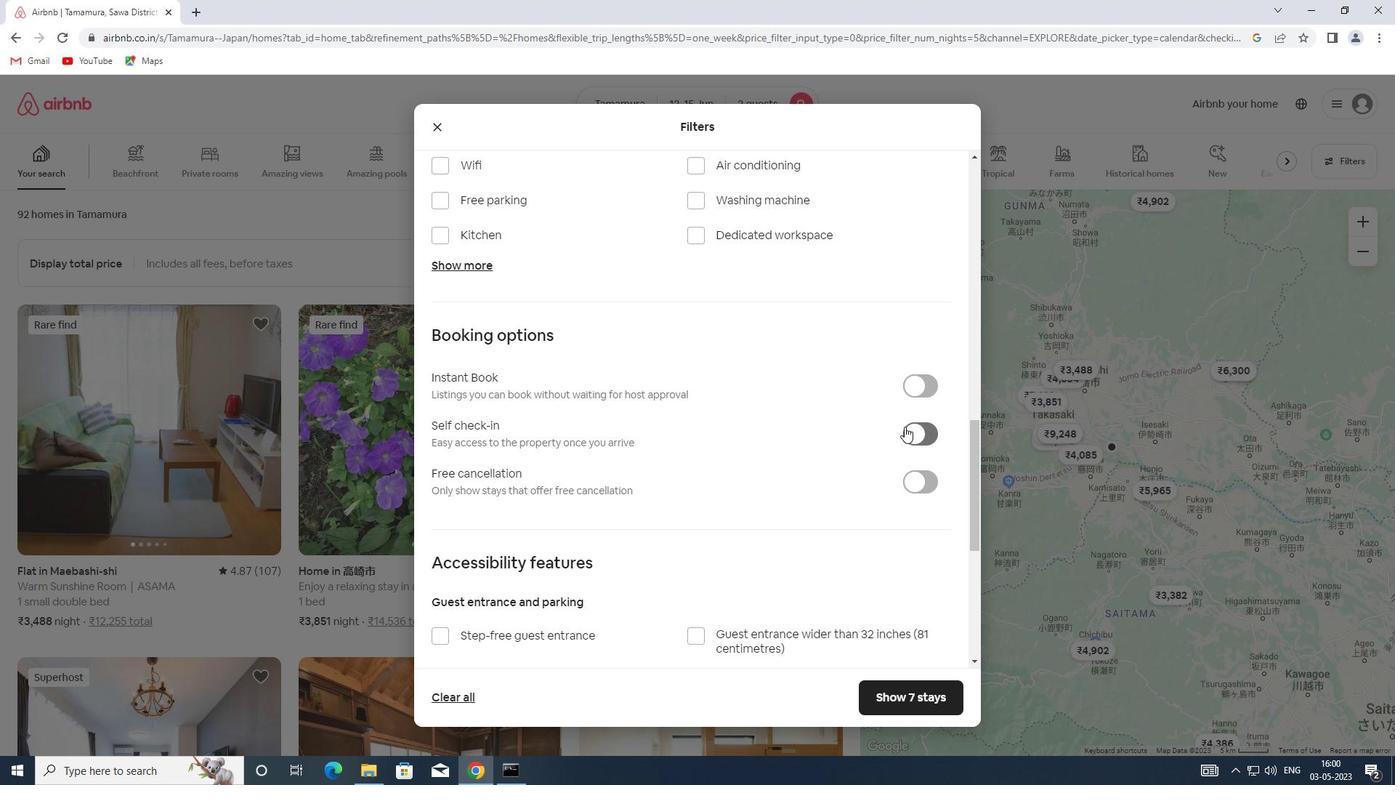
Action: Mouse scrolled (905, 425) with delta (0, 0)
Screenshot: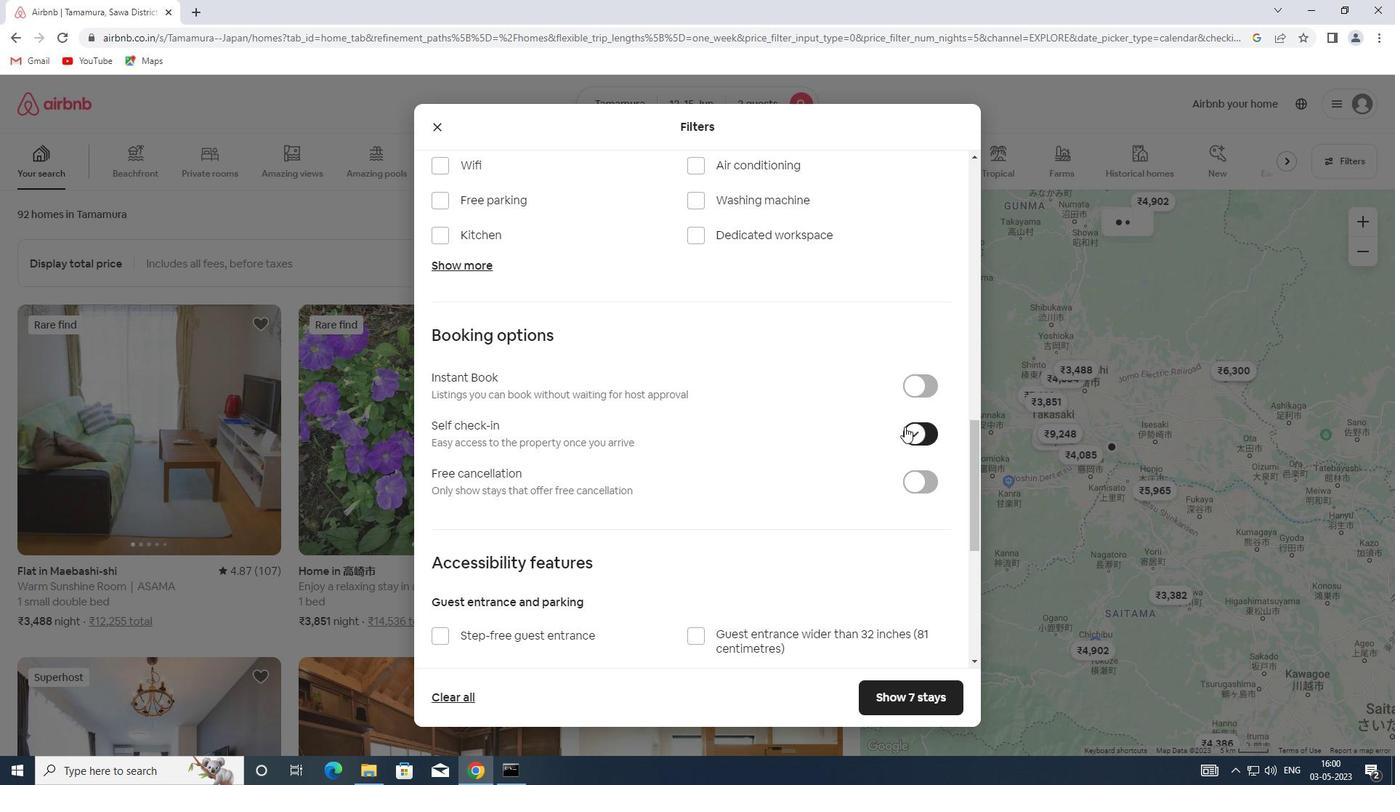 
Action: Mouse scrolled (905, 425) with delta (0, 0)
Screenshot: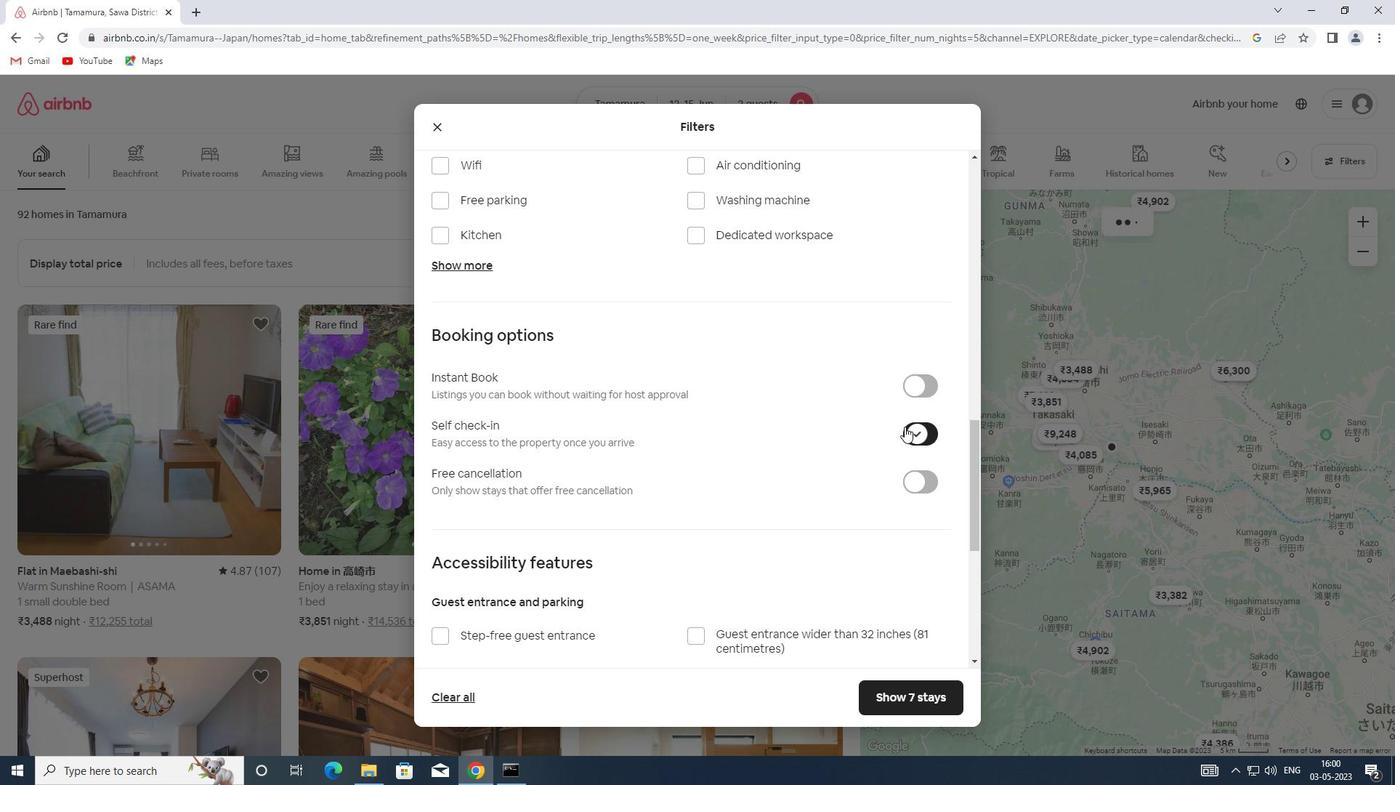 
Action: Mouse scrolled (905, 425) with delta (0, 0)
Screenshot: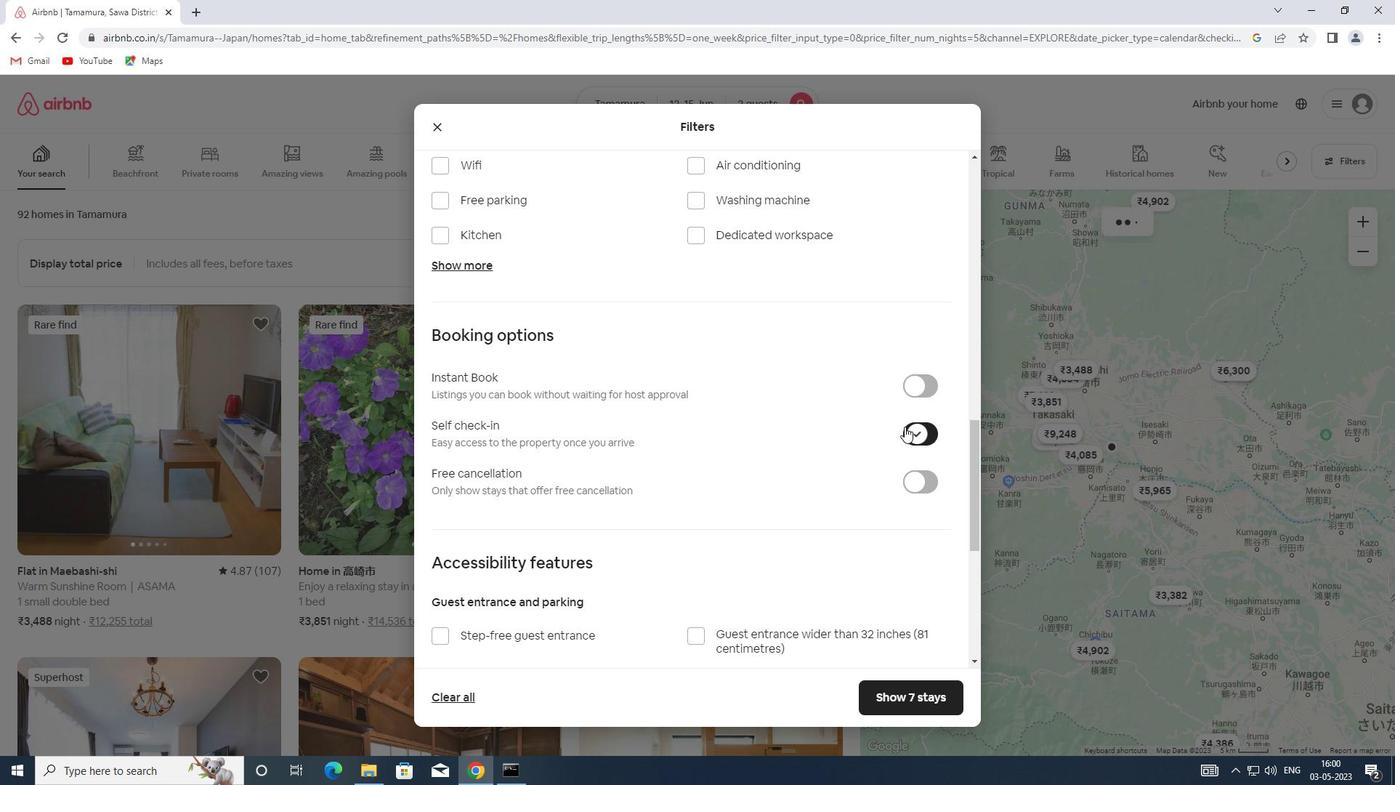 
Action: Mouse scrolled (905, 425) with delta (0, 0)
Screenshot: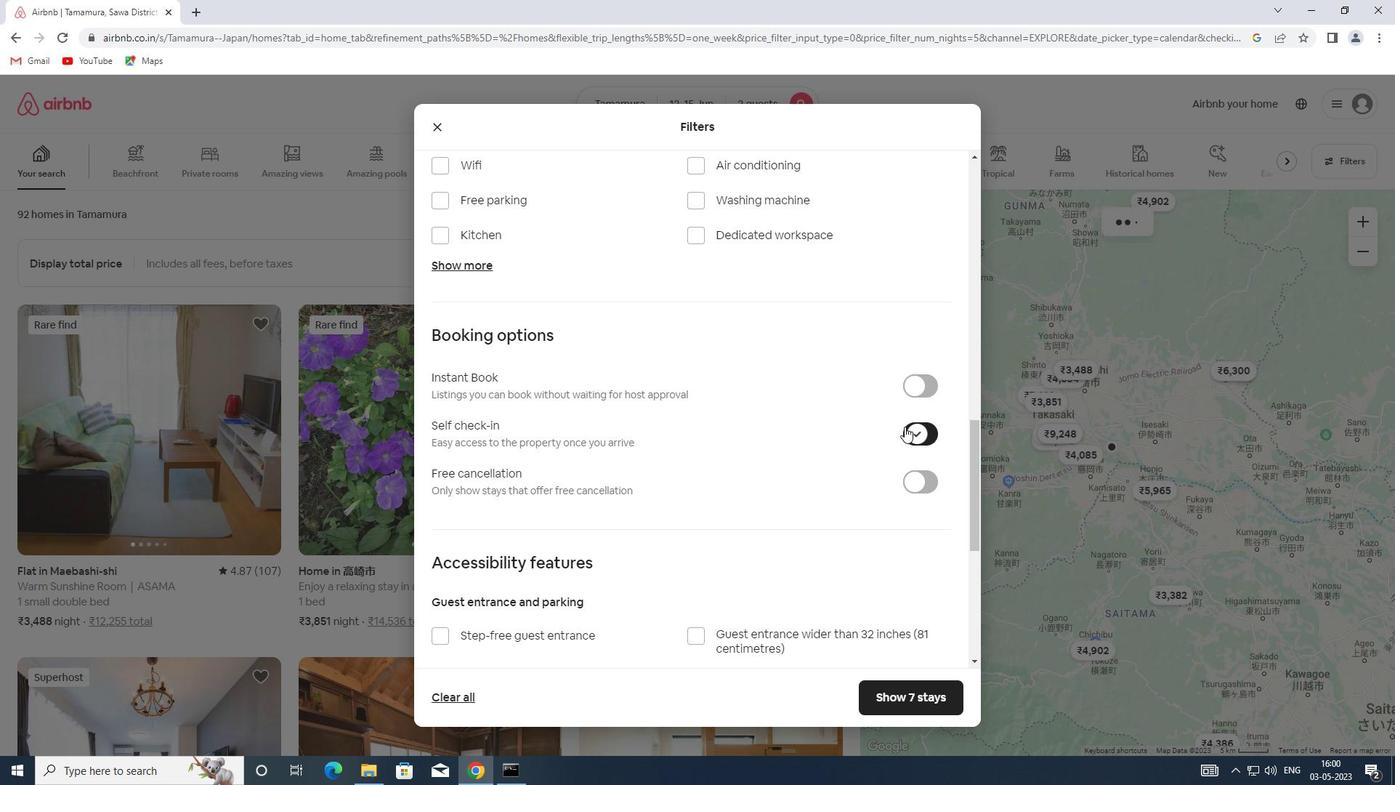 
Action: Mouse scrolled (905, 425) with delta (0, 0)
Screenshot: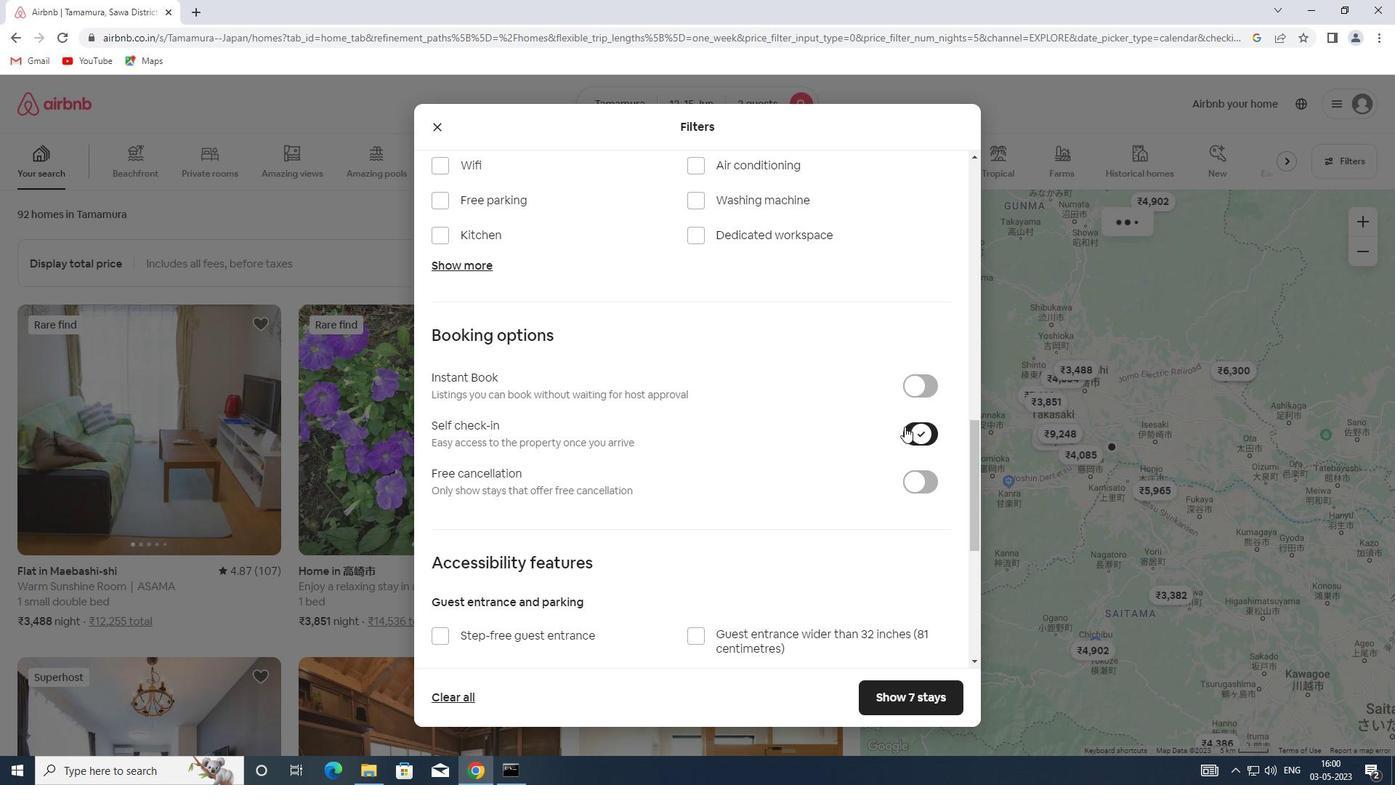 
Action: Mouse moved to (816, 433)
Screenshot: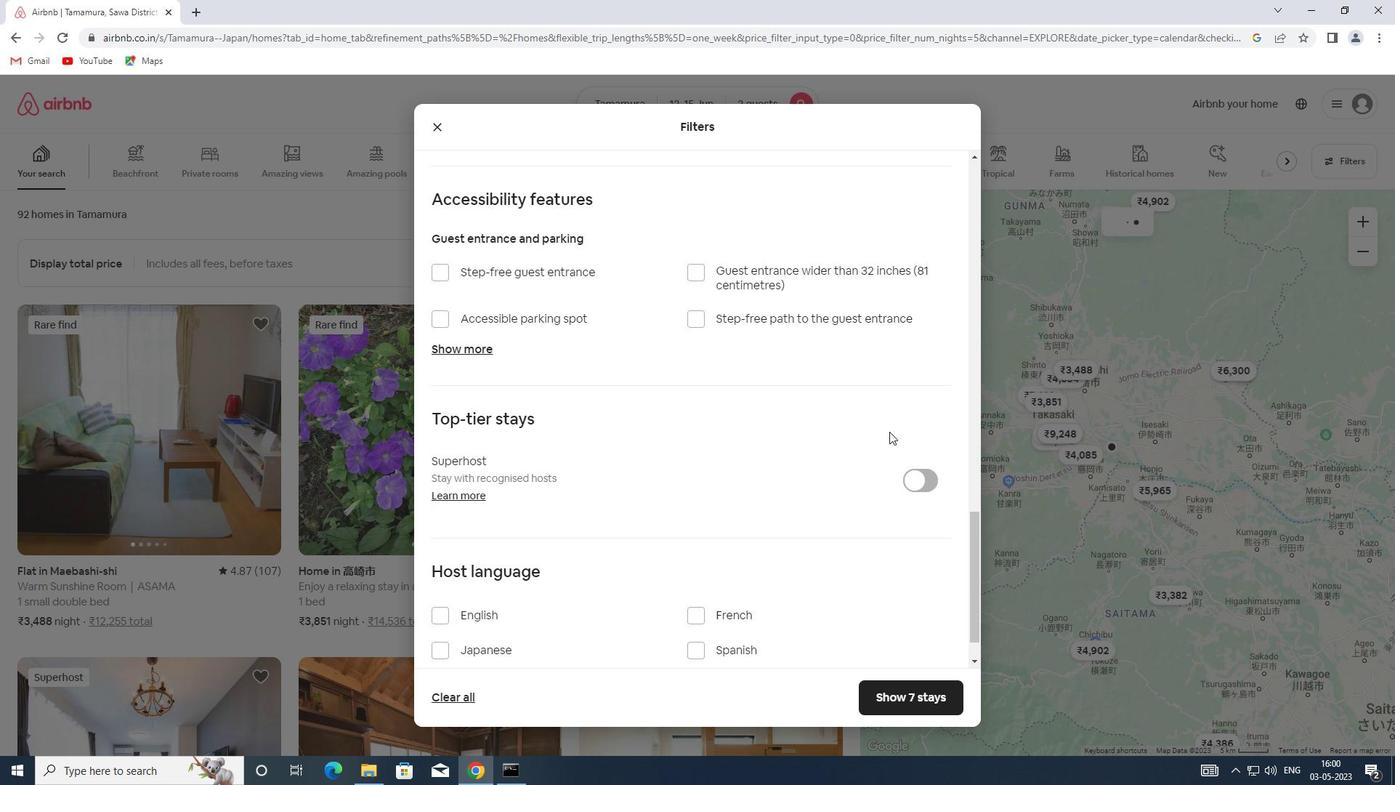 
Action: Mouse scrolled (816, 433) with delta (0, 0)
Screenshot: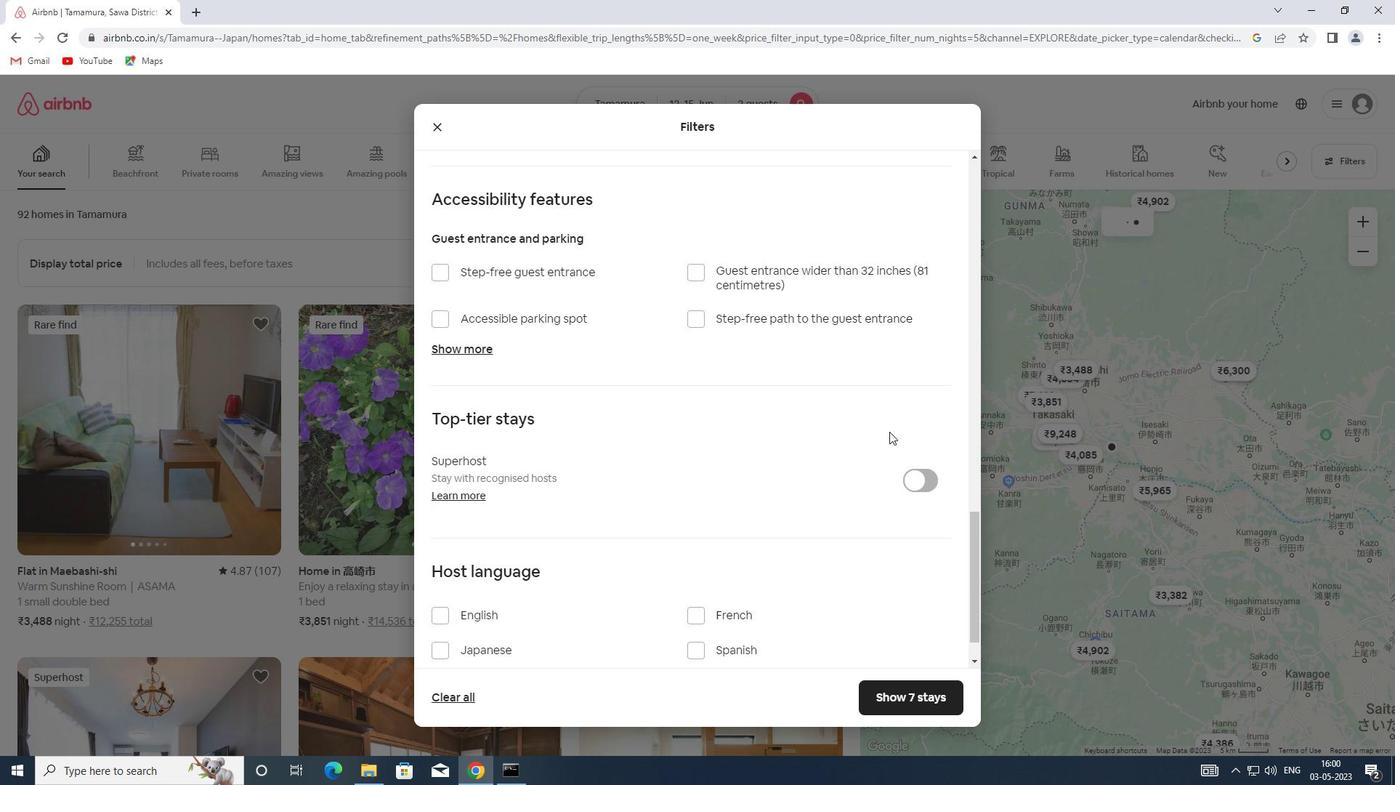 
Action: Mouse moved to (815, 435)
Screenshot: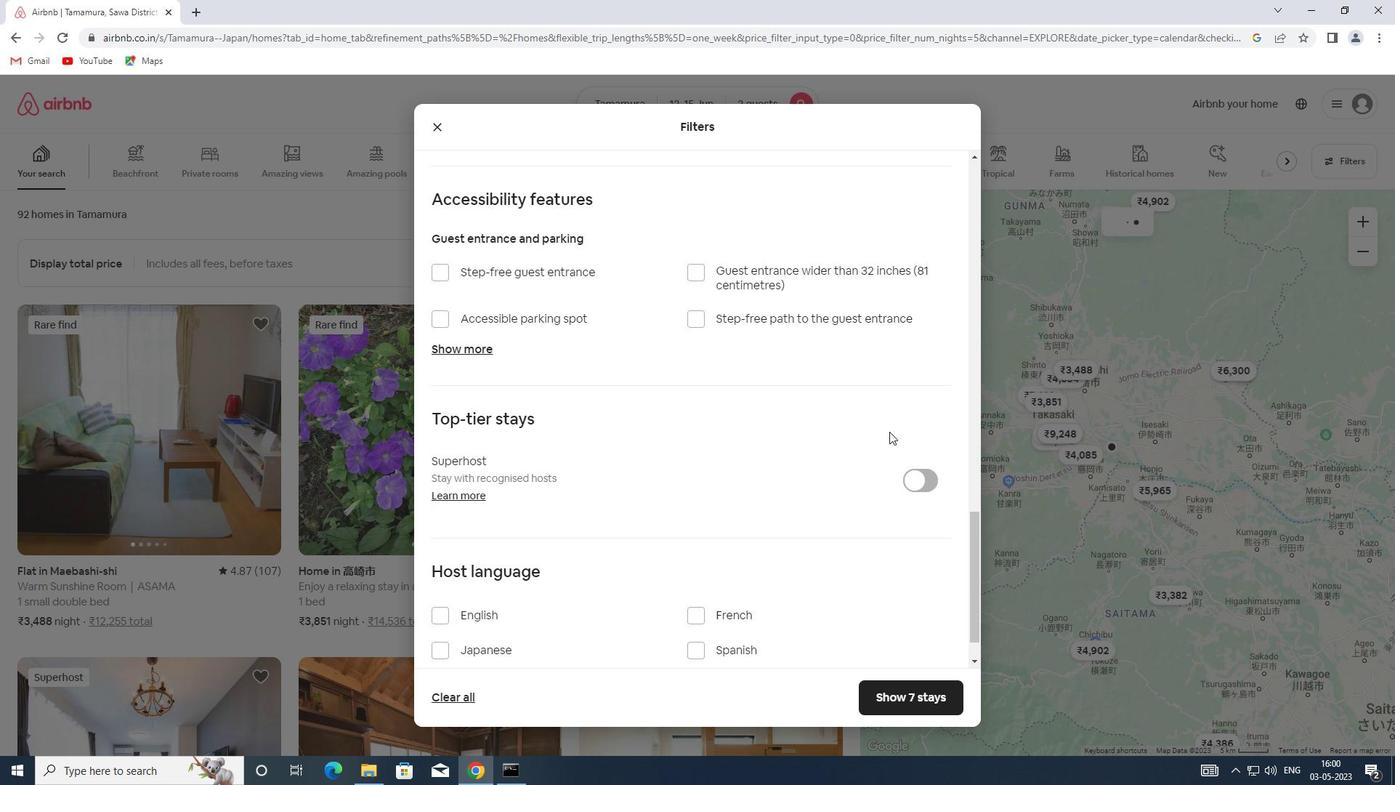 
Action: Mouse scrolled (815, 434) with delta (0, 0)
Screenshot: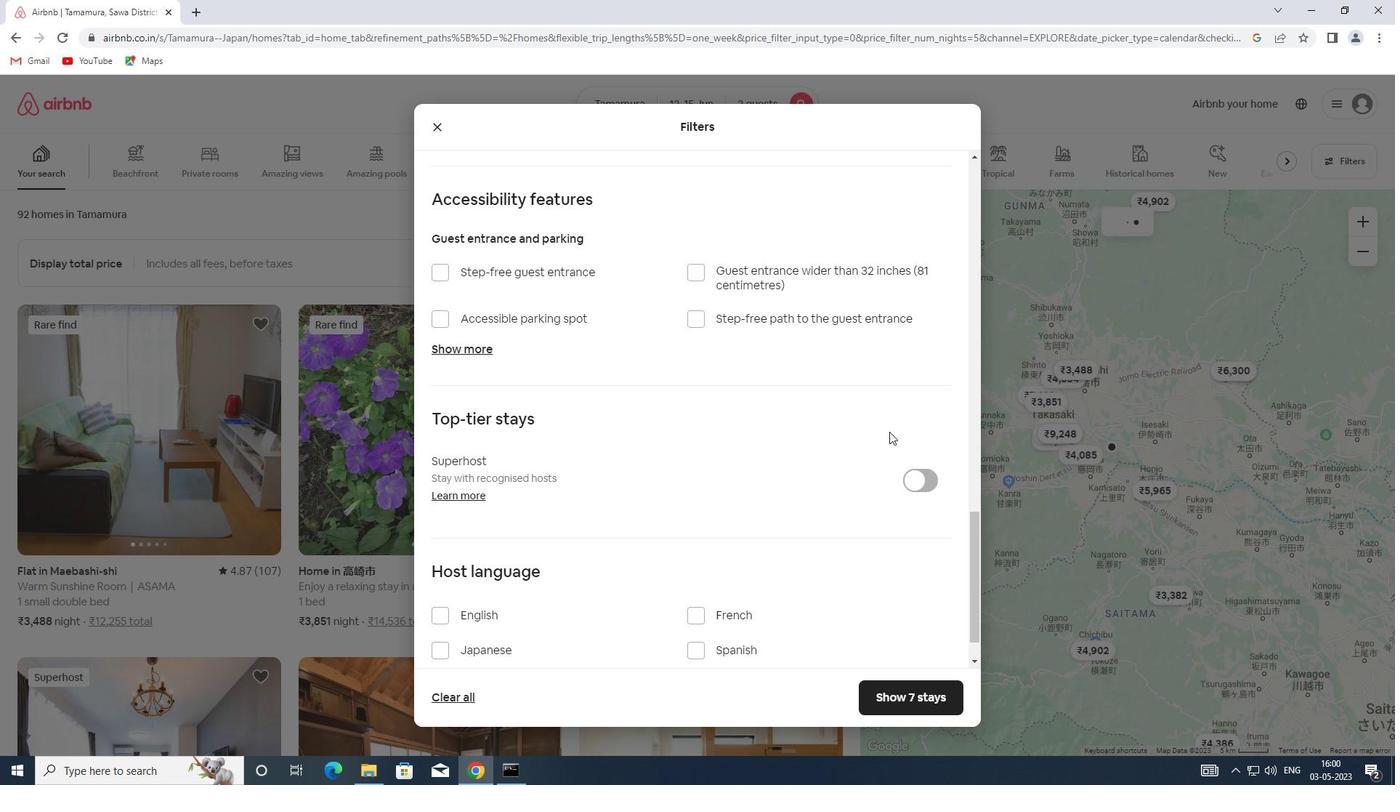 
Action: Mouse scrolled (815, 434) with delta (0, 0)
Screenshot: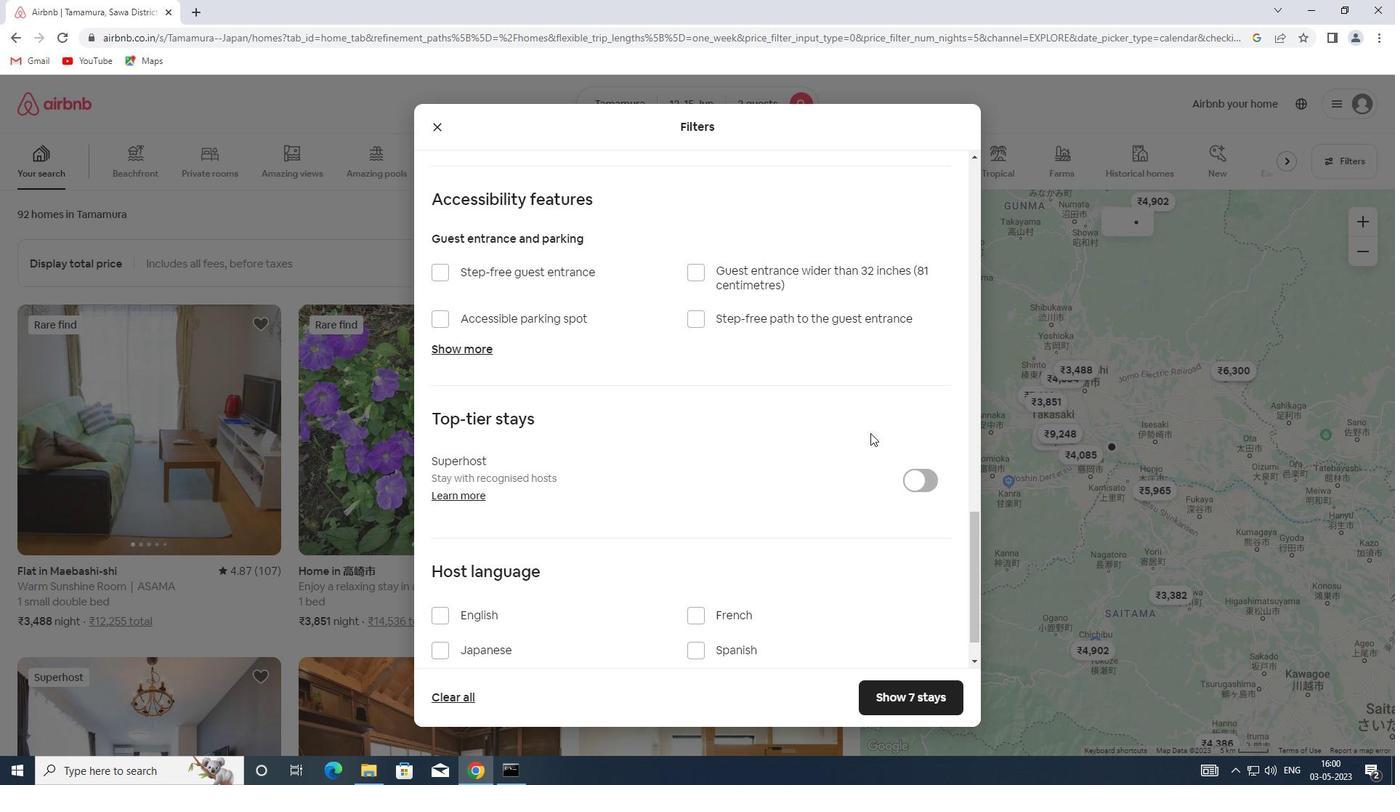 
Action: Mouse scrolled (815, 434) with delta (0, 0)
Screenshot: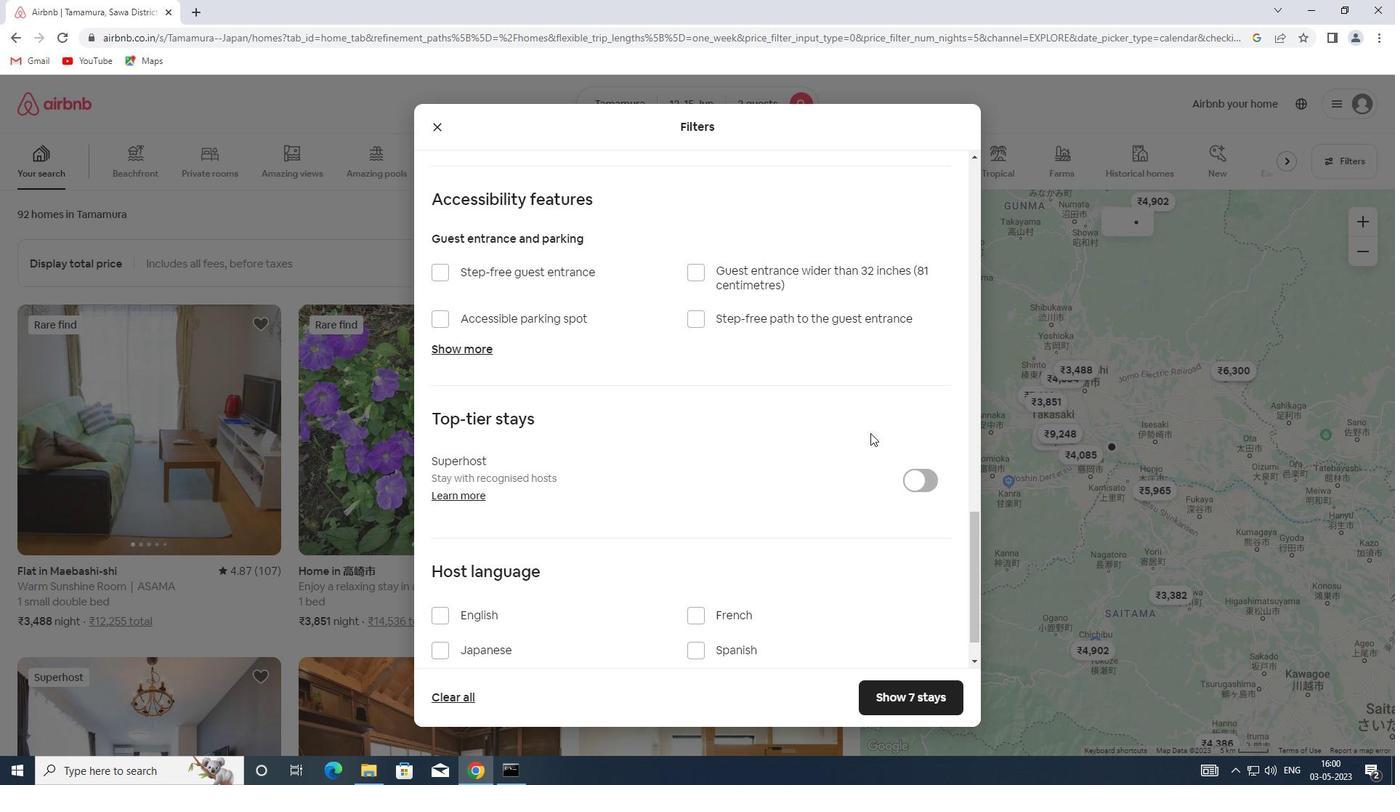 
Action: Mouse moved to (499, 560)
Screenshot: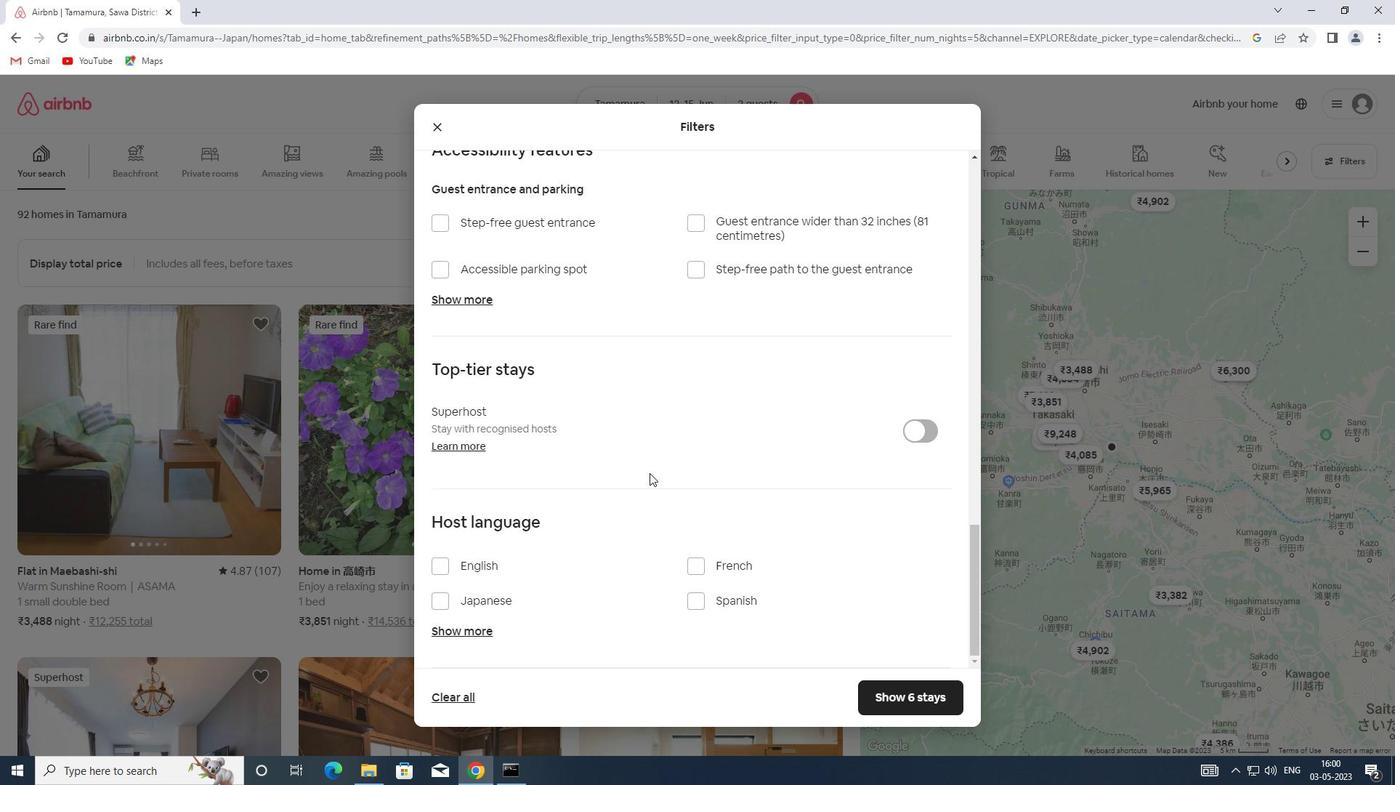 
Action: Mouse pressed left at (499, 560)
Screenshot: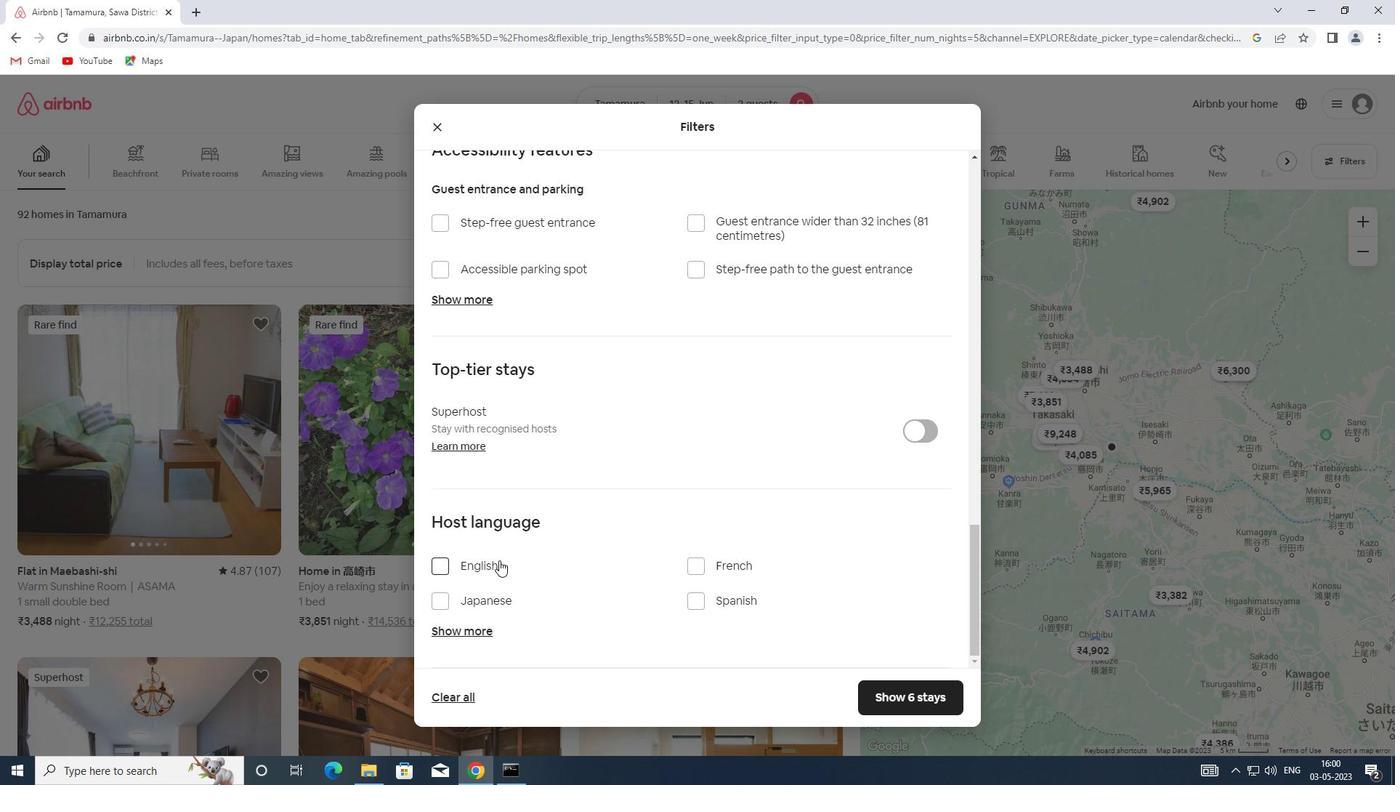 
Action: Mouse moved to (897, 692)
Screenshot: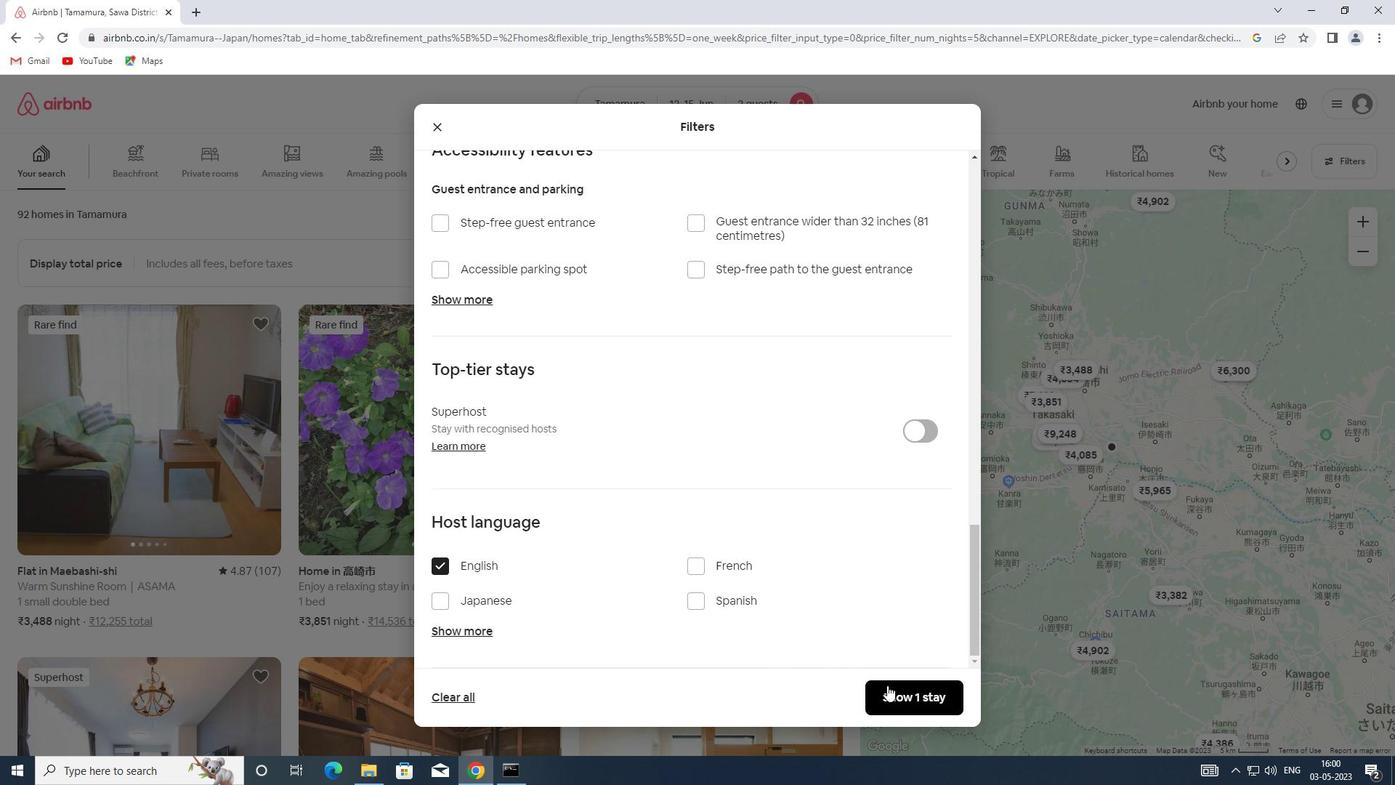 
Action: Mouse pressed left at (897, 692)
Screenshot: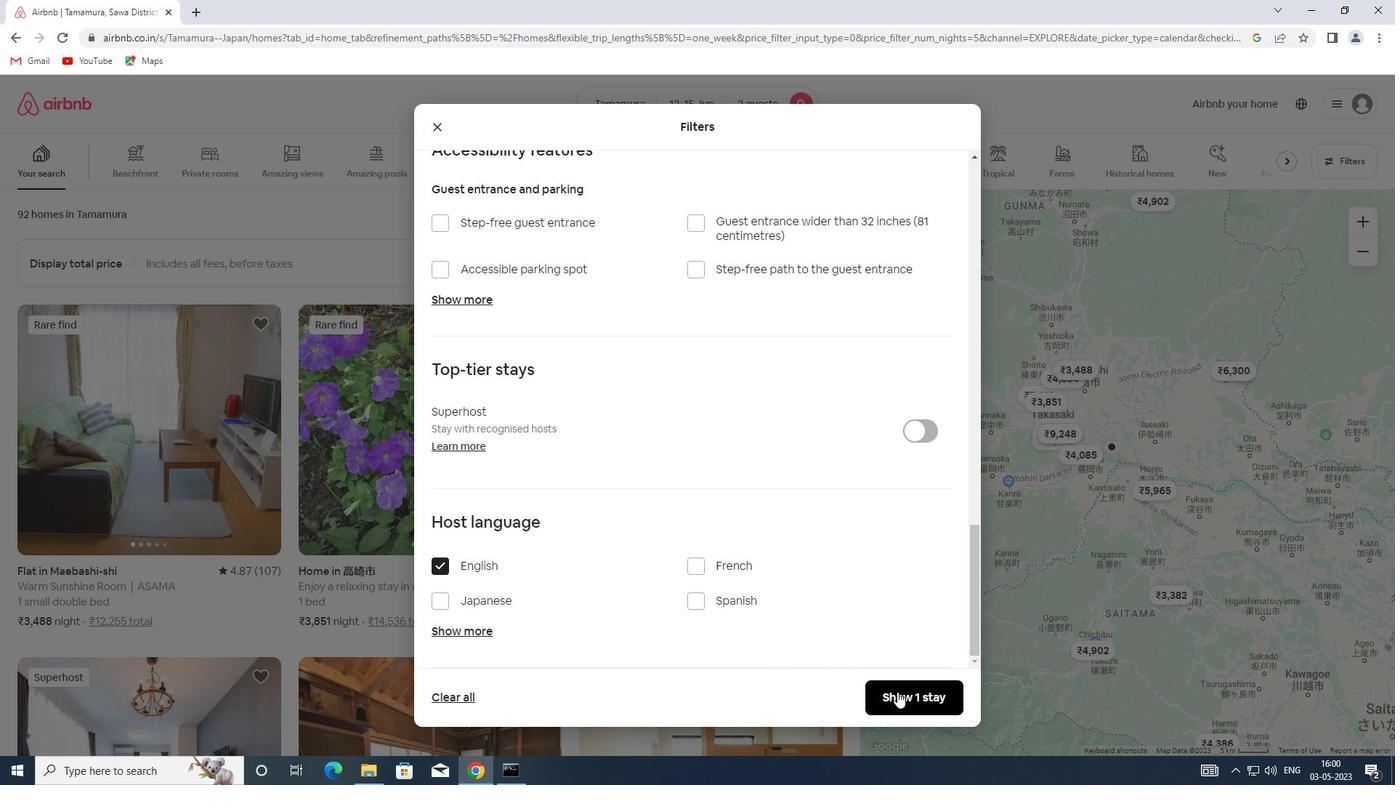 
